 Task: Look for space in Herve, Belgium from 10th July, 2023 to 15th July, 2023 for 7 adults in price range Rs.10000 to Rs.15000. Place can be entire place or shared room with 4 bedrooms having 7 beds and 4 bathrooms. Property type can be house, flat, guest house. Amenities needed are: wifi, washing machine, heating, TV, free parkinig on premises, hot tub, gym, smoking allowed. Booking option can be shelf check-in. Required host language is English.
Action: Mouse moved to (335, 163)
Screenshot: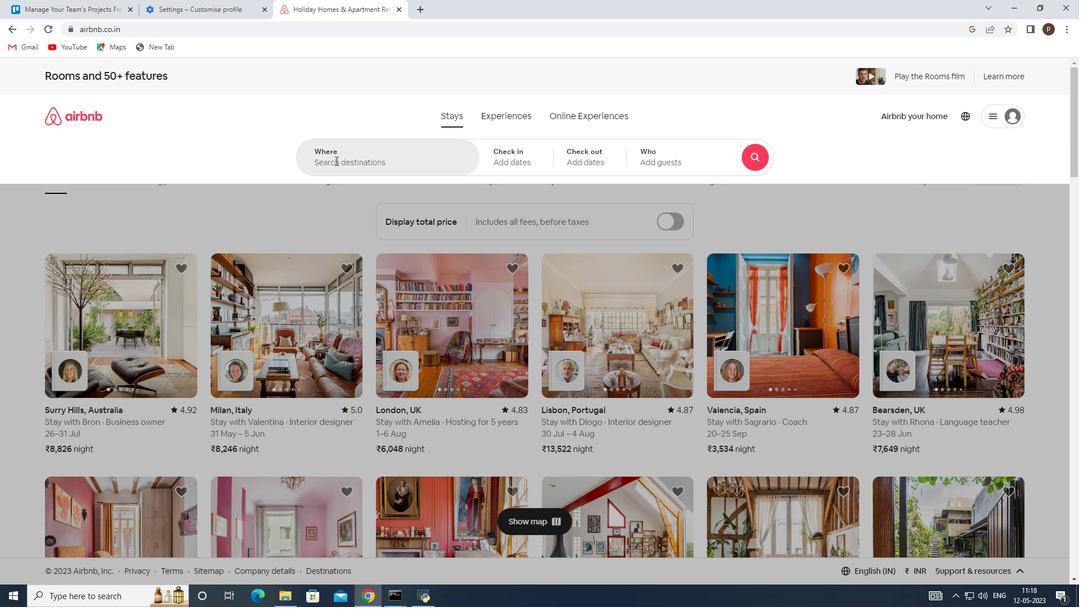 
Action: Mouse pressed left at (335, 163)
Screenshot: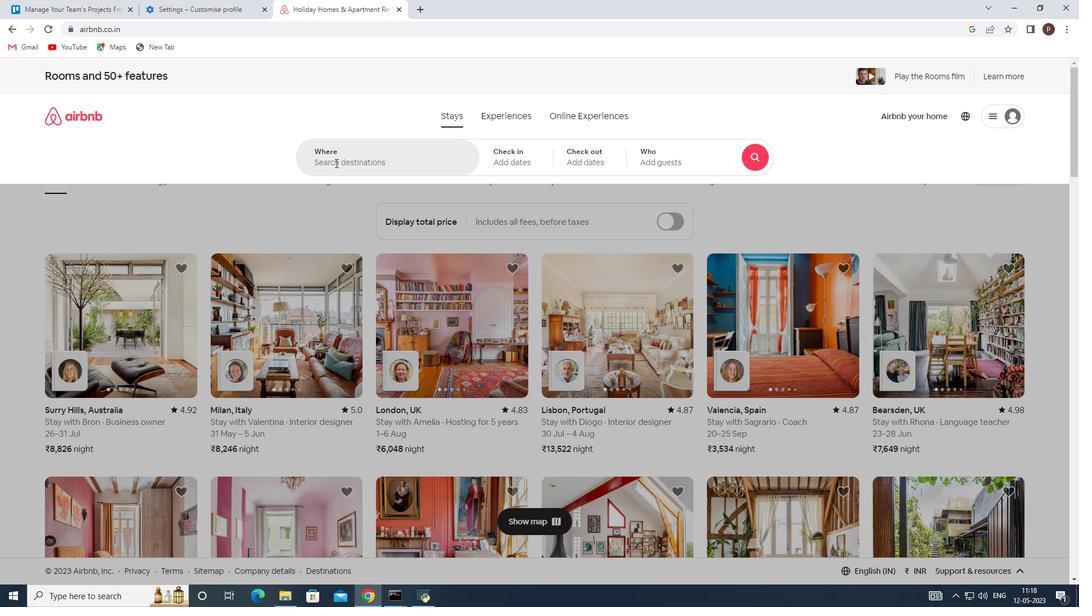 
Action: Key pressed <Key.caps_lock>H<Key.caps_lock>erve,<Key.space><Key.caps_lock>B<Key.caps_lock>elgium<Key.space><Key.enter>
Screenshot: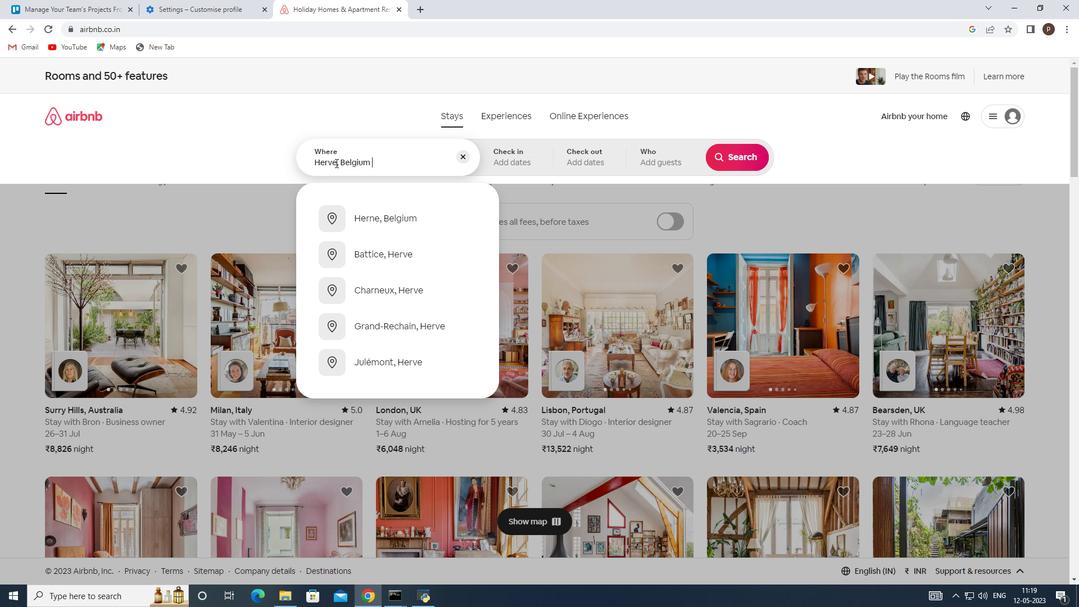 
Action: Mouse moved to (736, 242)
Screenshot: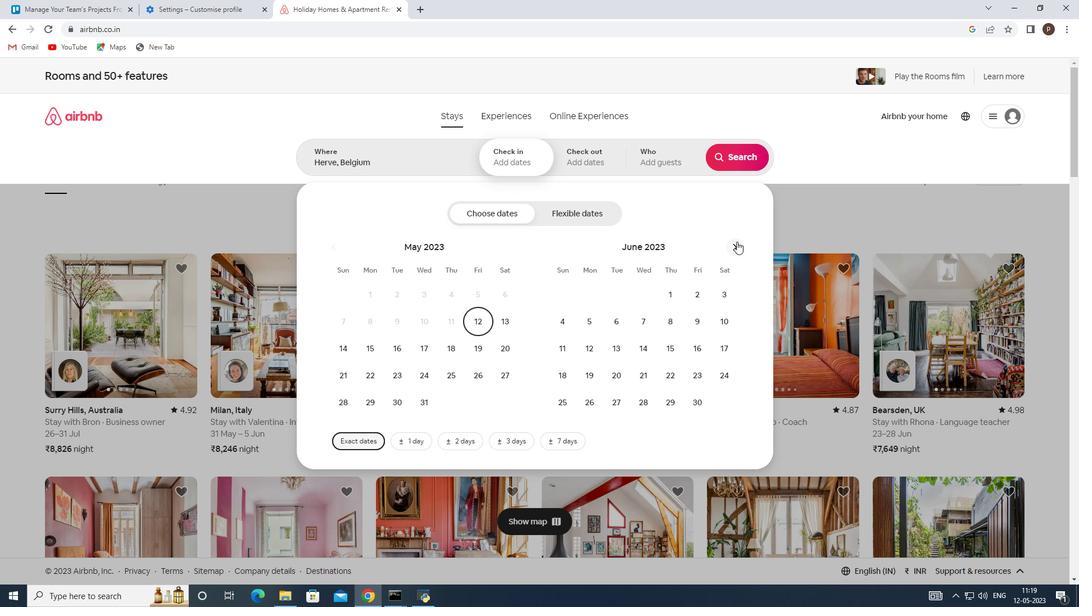 
Action: Mouse pressed left at (736, 242)
Screenshot: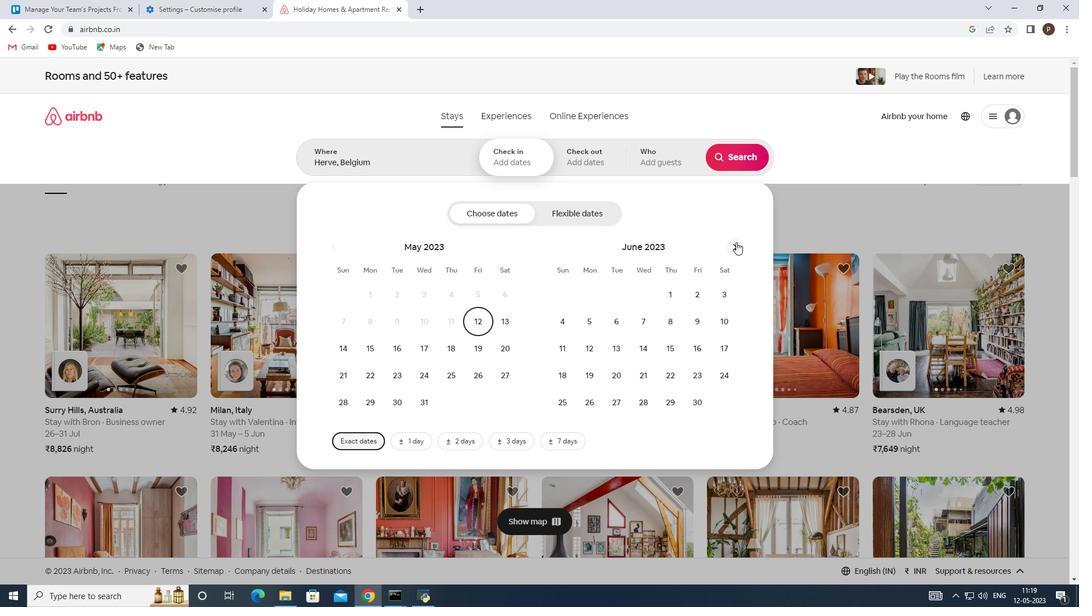 
Action: Mouse moved to (586, 350)
Screenshot: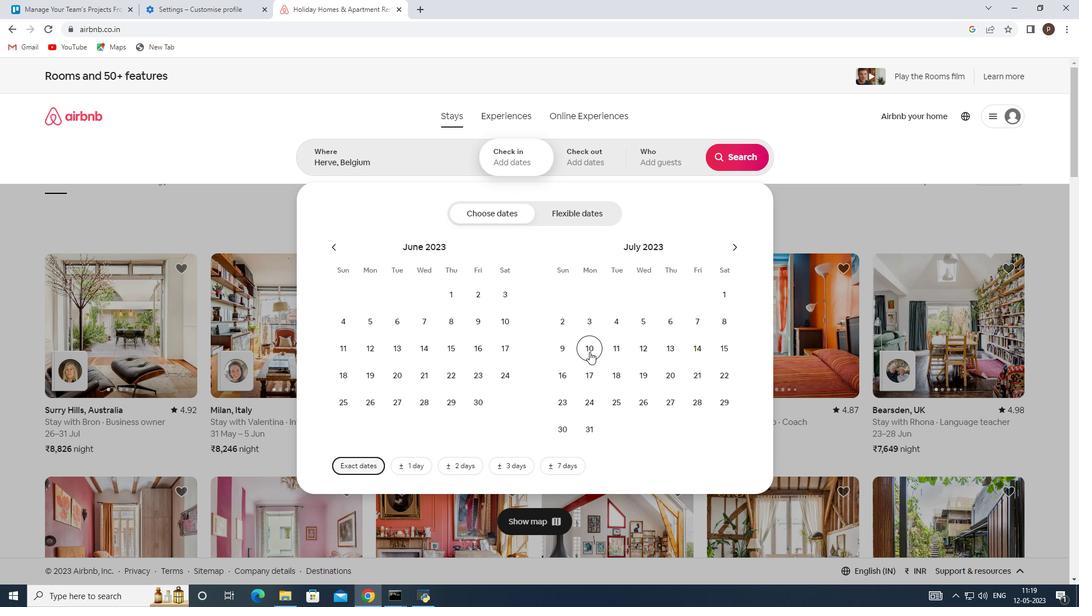 
Action: Mouse pressed left at (586, 350)
Screenshot: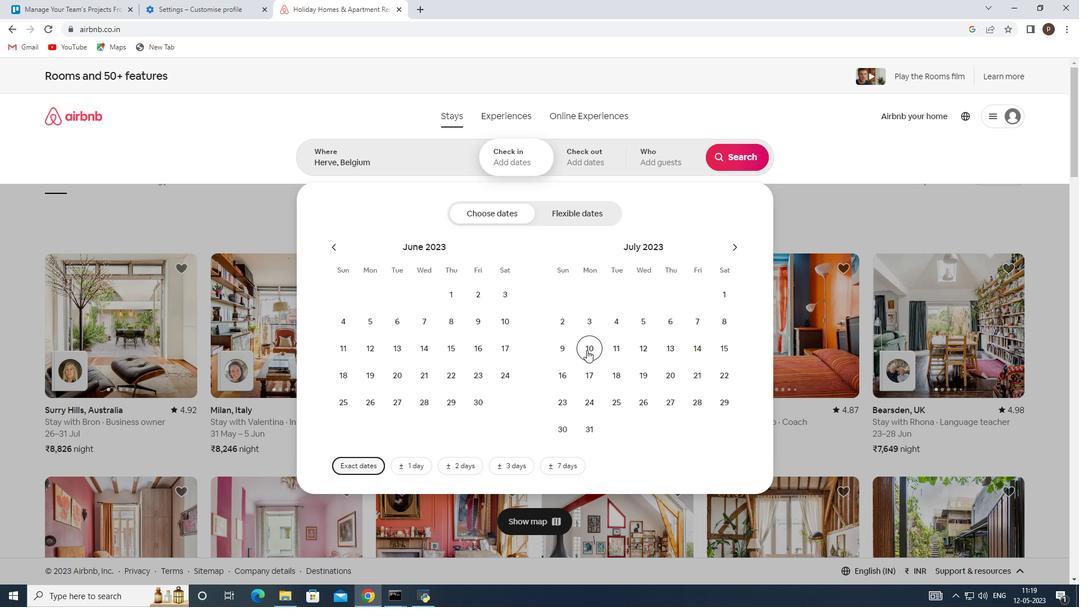 
Action: Mouse moved to (724, 347)
Screenshot: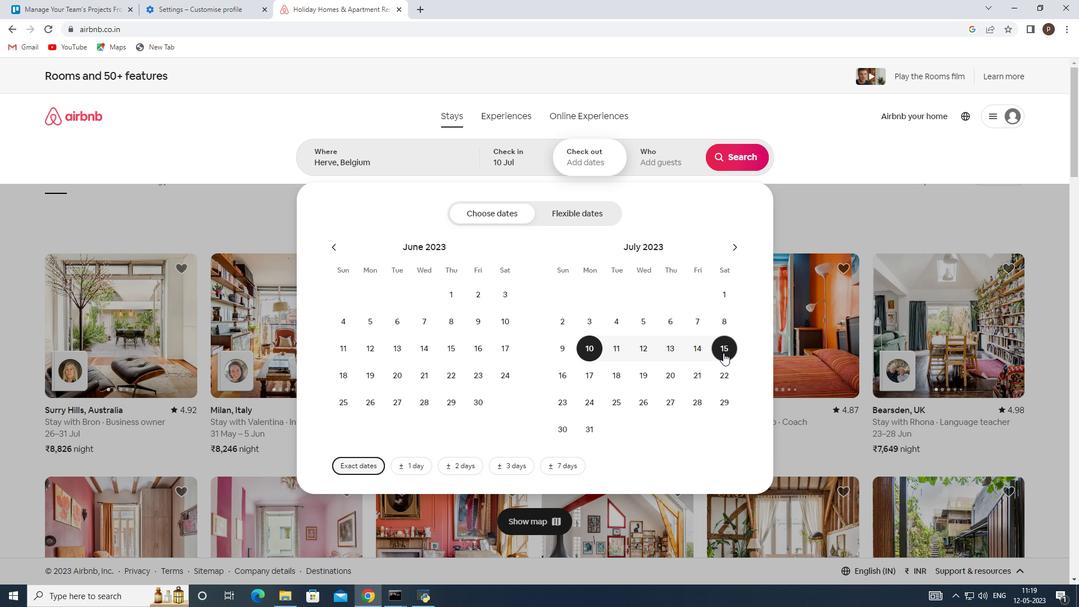 
Action: Mouse pressed left at (724, 347)
Screenshot: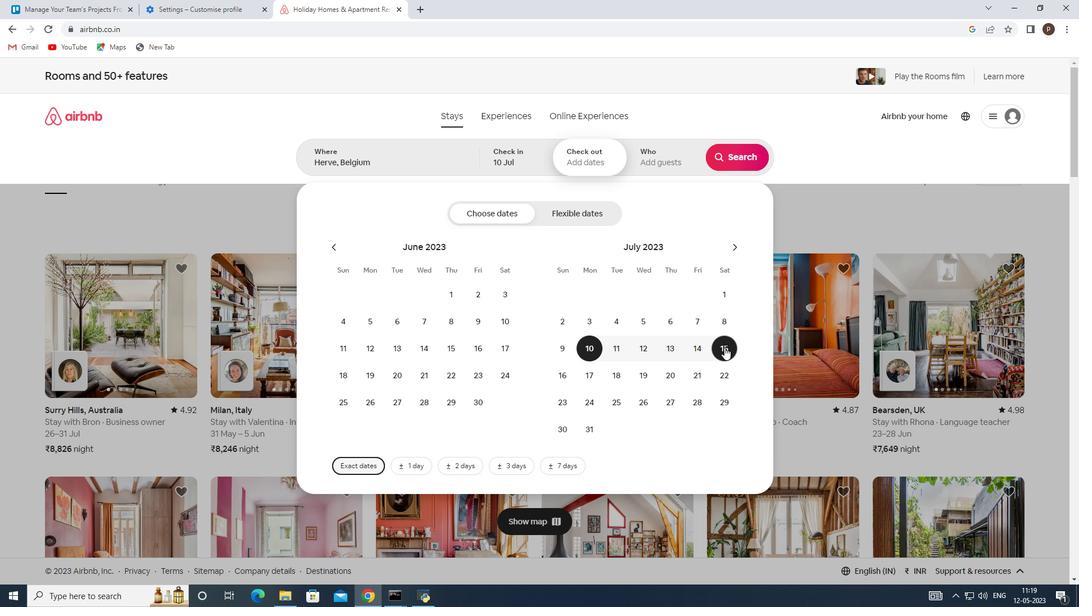 
Action: Mouse moved to (647, 154)
Screenshot: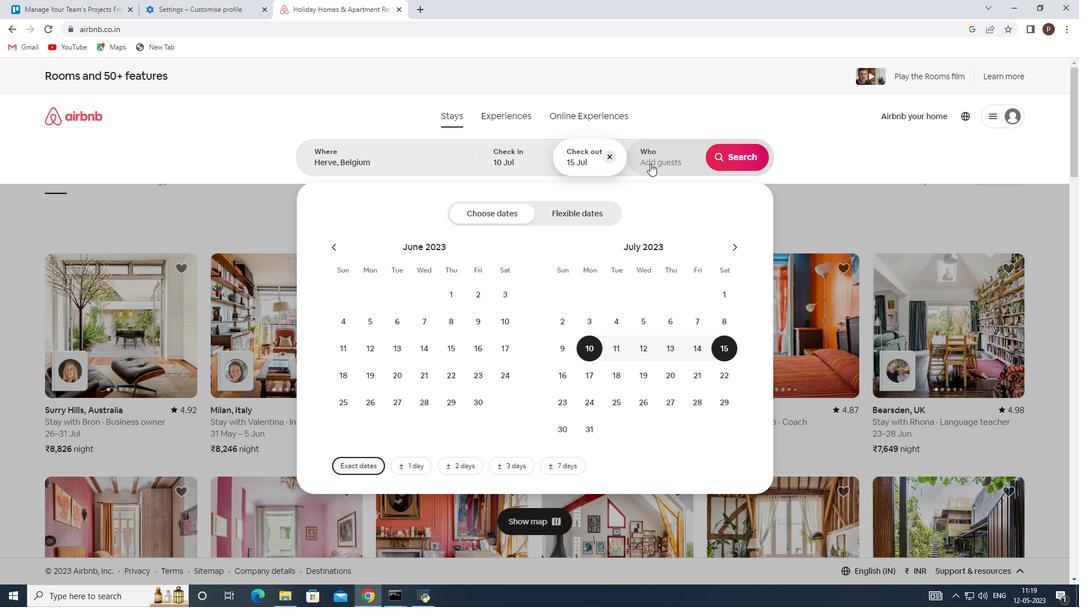 
Action: Mouse pressed left at (647, 154)
Screenshot: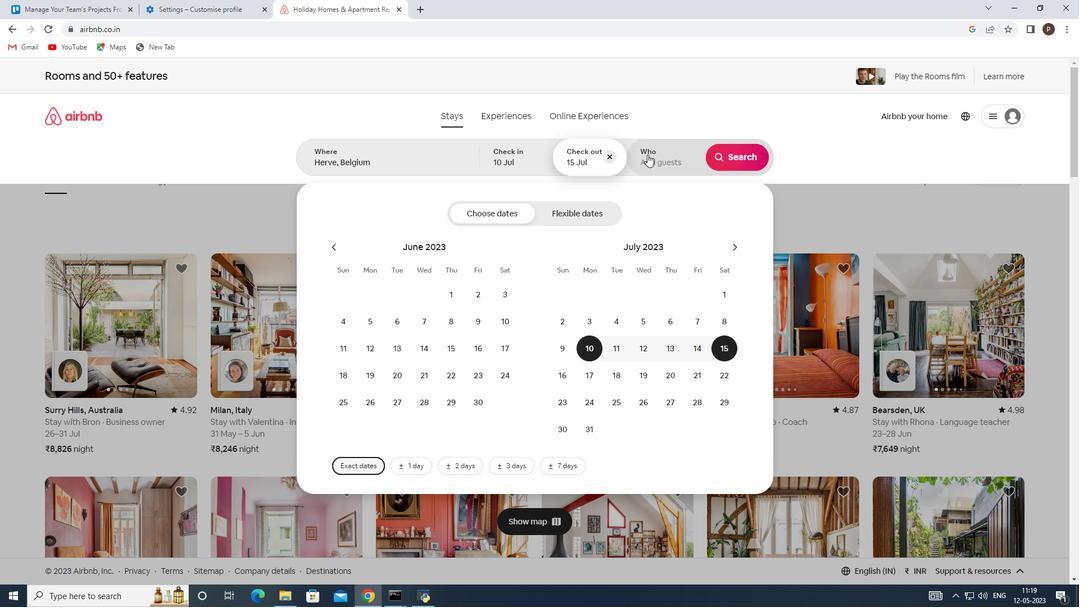 
Action: Mouse moved to (739, 213)
Screenshot: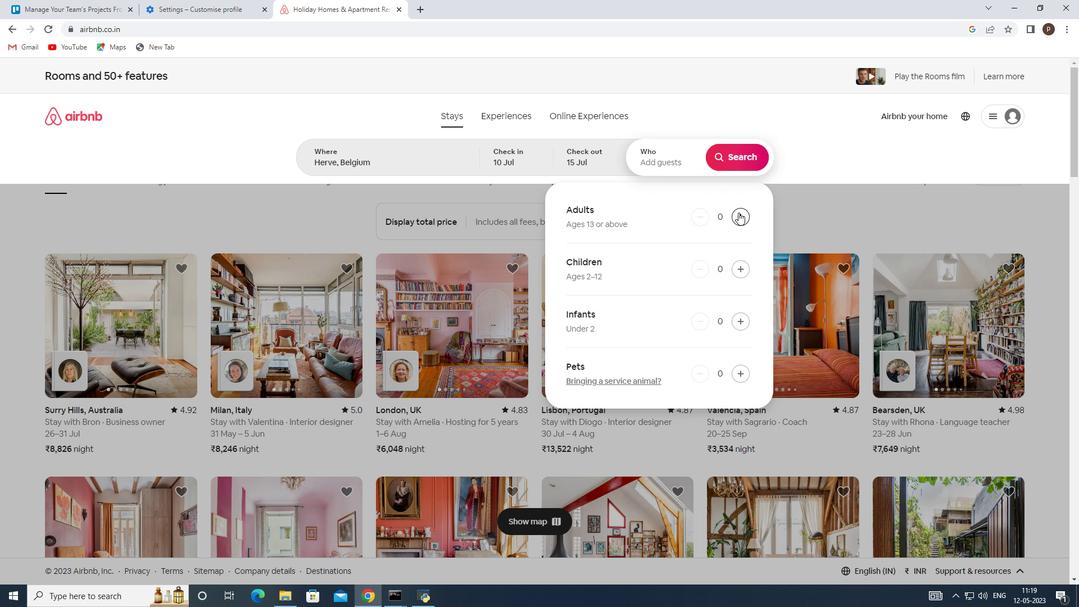 
Action: Mouse pressed left at (739, 213)
Screenshot: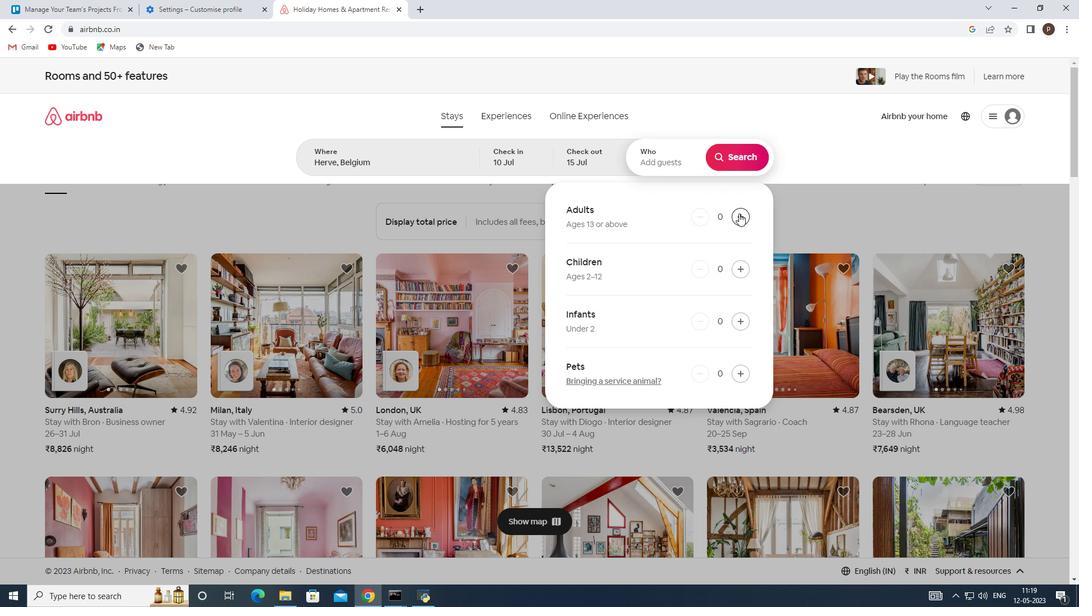 
Action: Mouse pressed left at (739, 213)
Screenshot: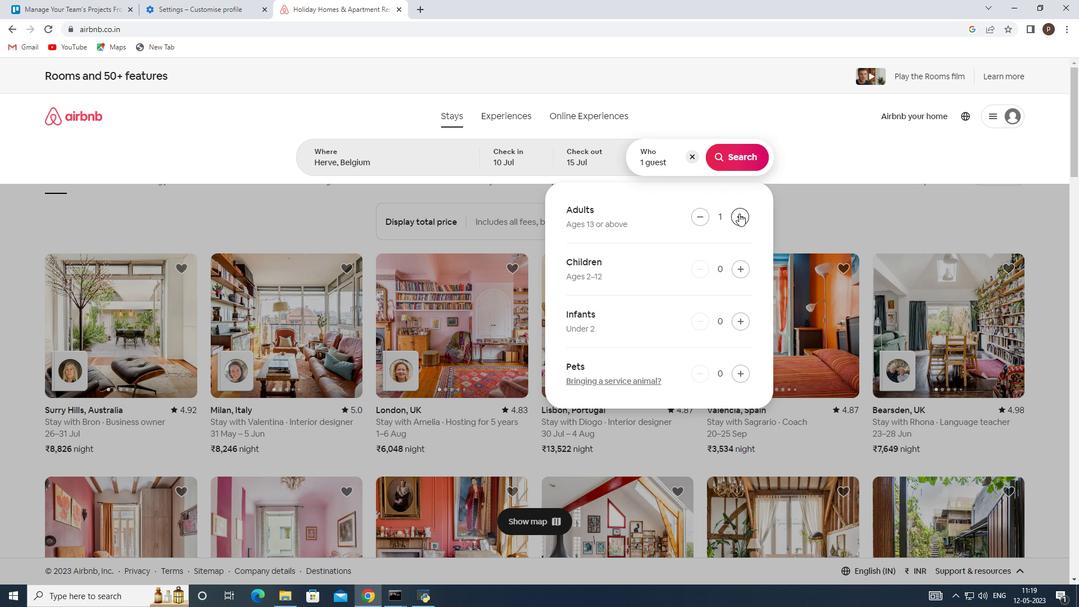 
Action: Mouse pressed left at (739, 213)
Screenshot: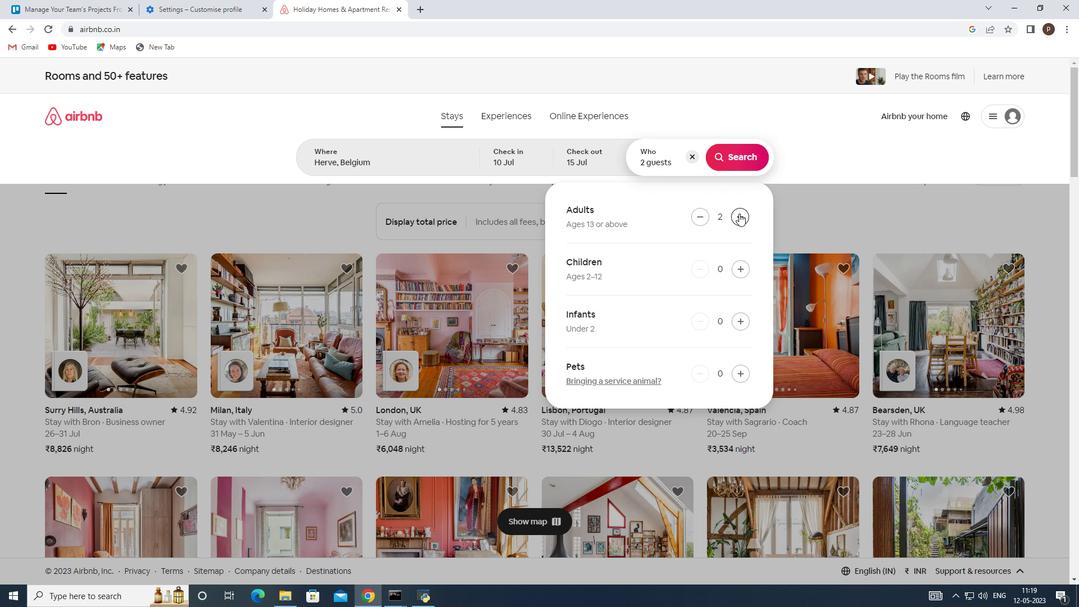 
Action: Mouse pressed left at (739, 213)
Screenshot: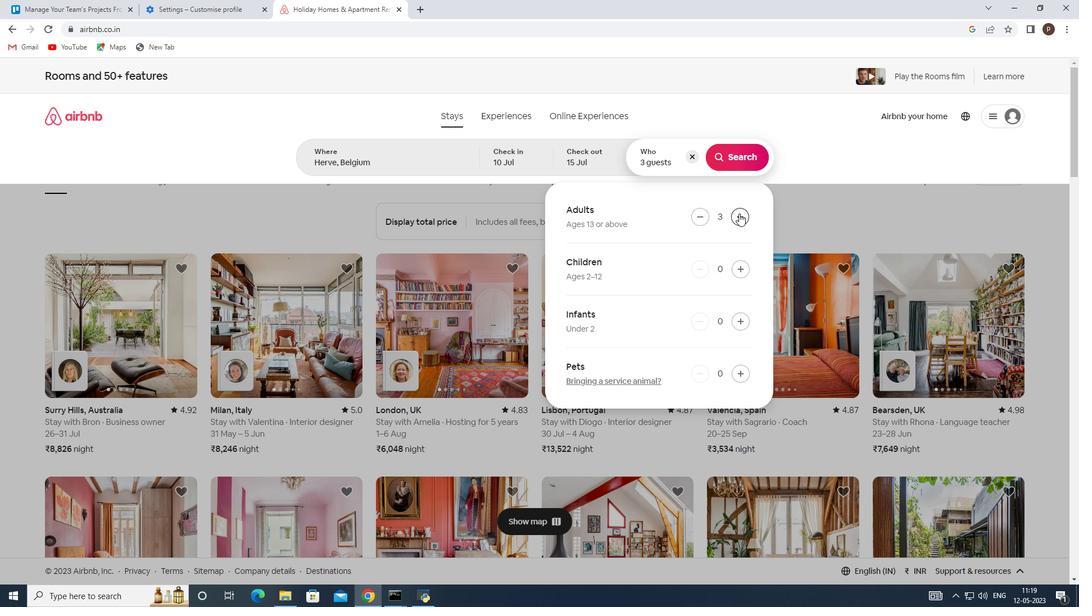 
Action: Mouse pressed left at (739, 213)
Screenshot: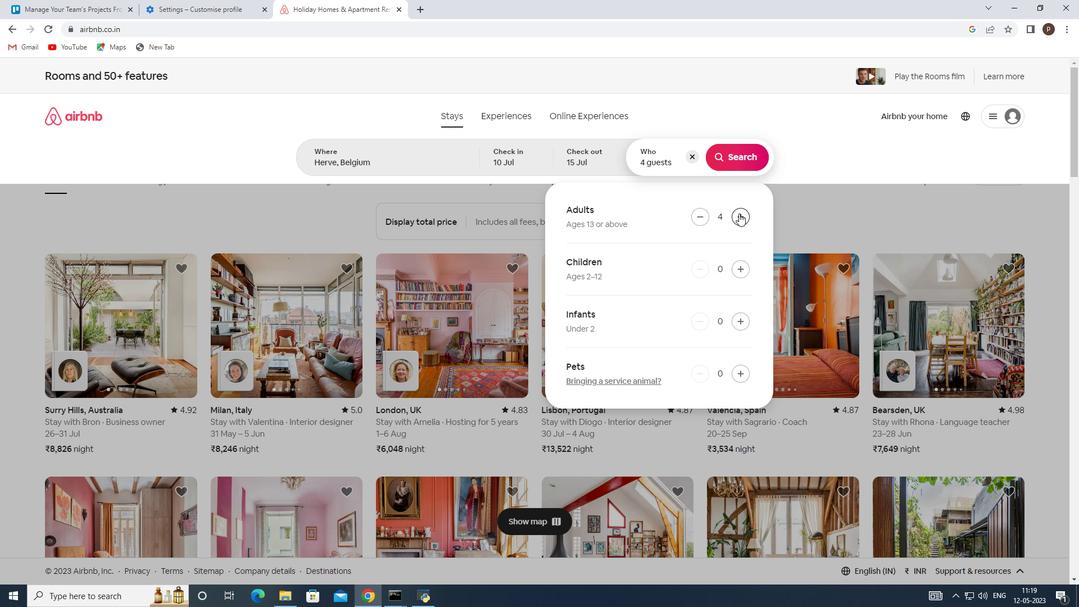 
Action: Mouse pressed left at (739, 213)
Screenshot: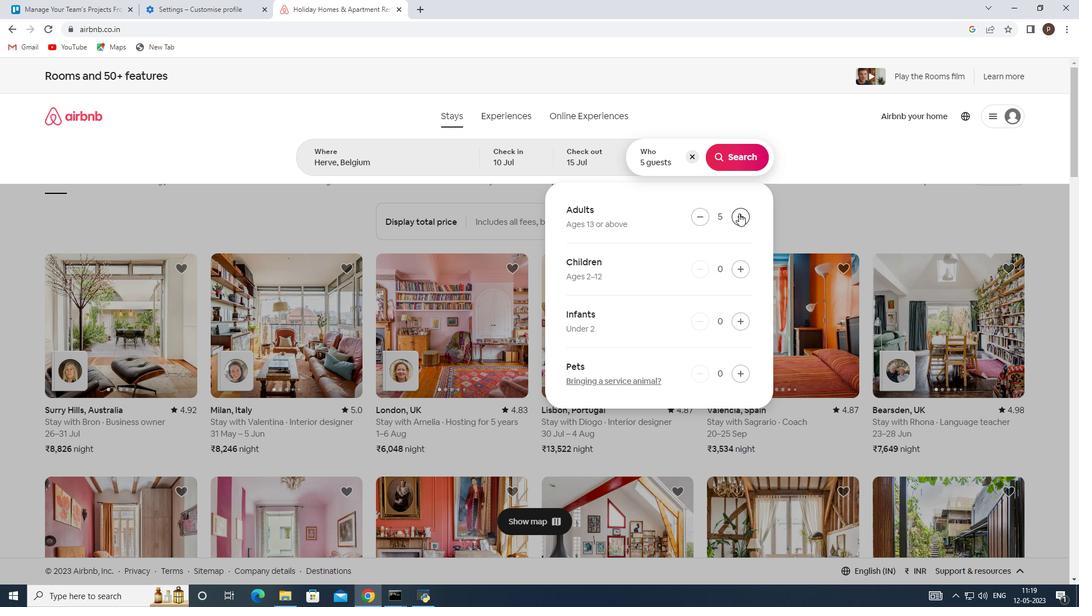 
Action: Mouse pressed left at (739, 213)
Screenshot: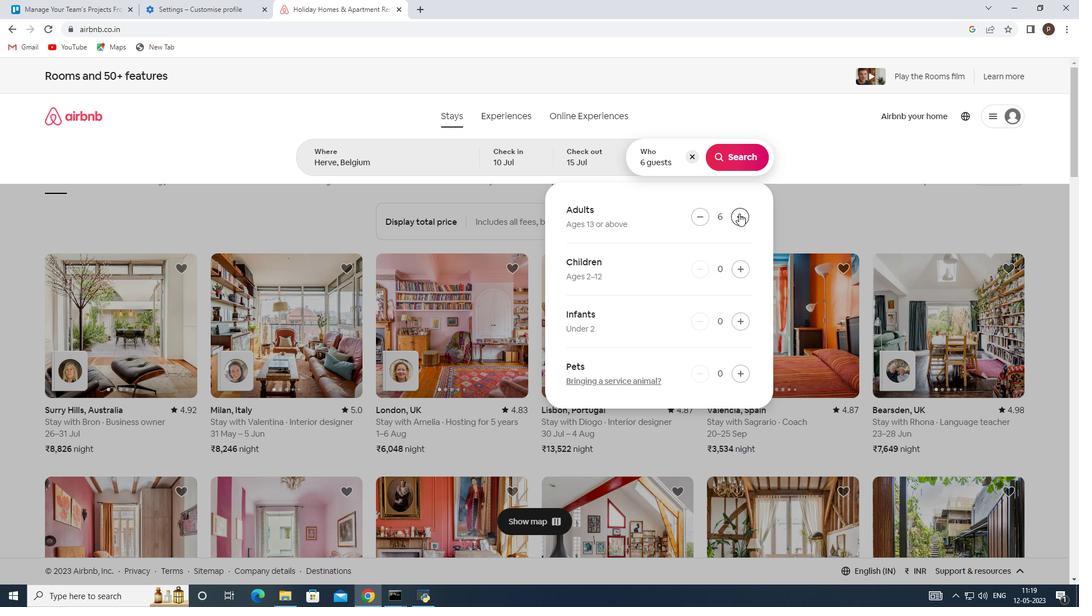 
Action: Mouse moved to (731, 154)
Screenshot: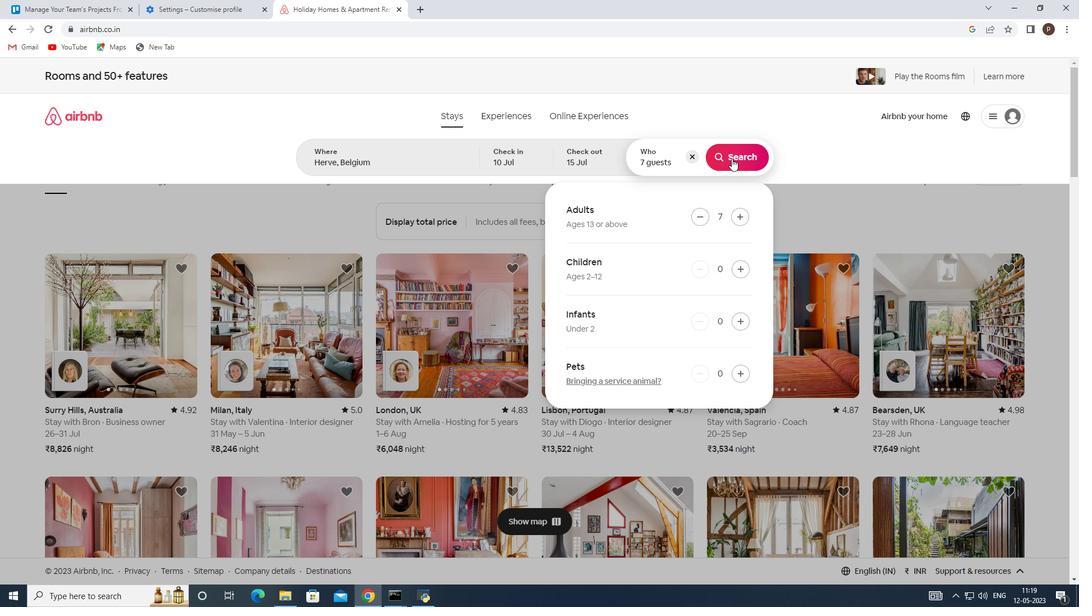 
Action: Mouse pressed left at (731, 154)
Screenshot: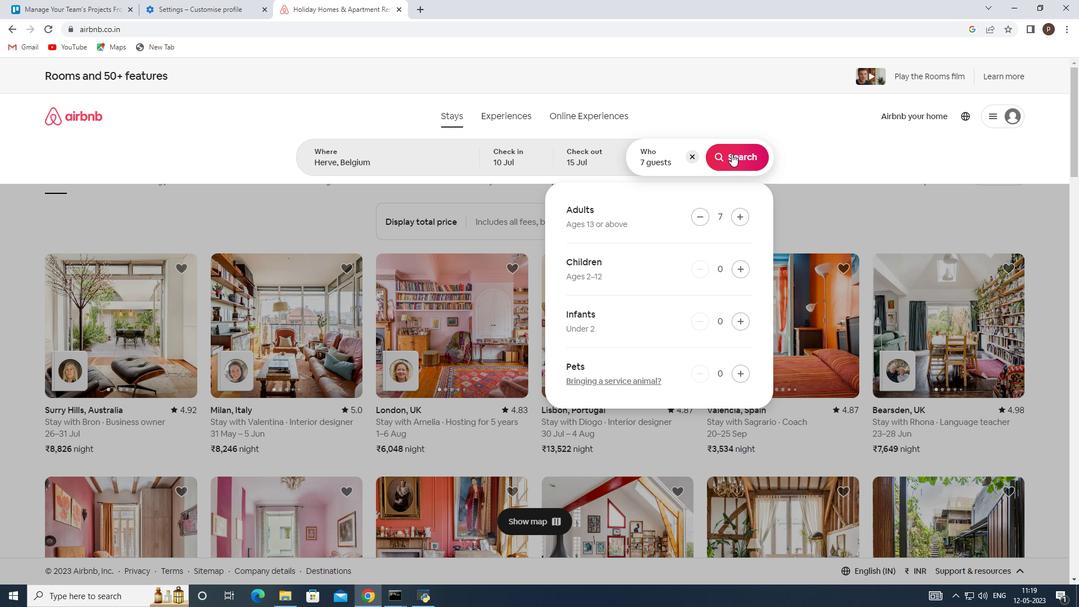 
Action: Mouse moved to (1018, 124)
Screenshot: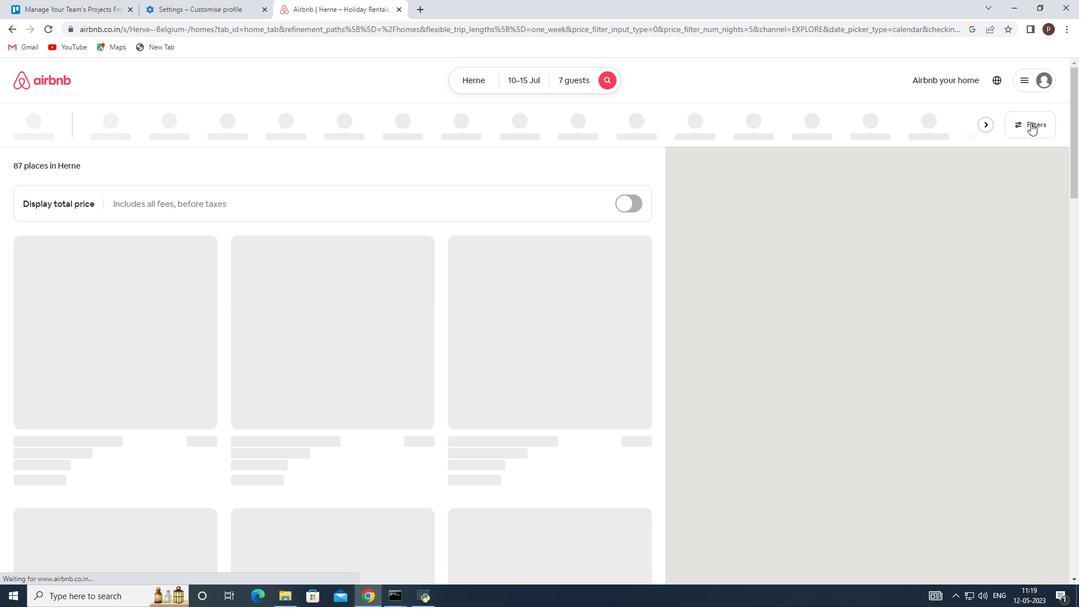
Action: Mouse pressed left at (1018, 124)
Screenshot: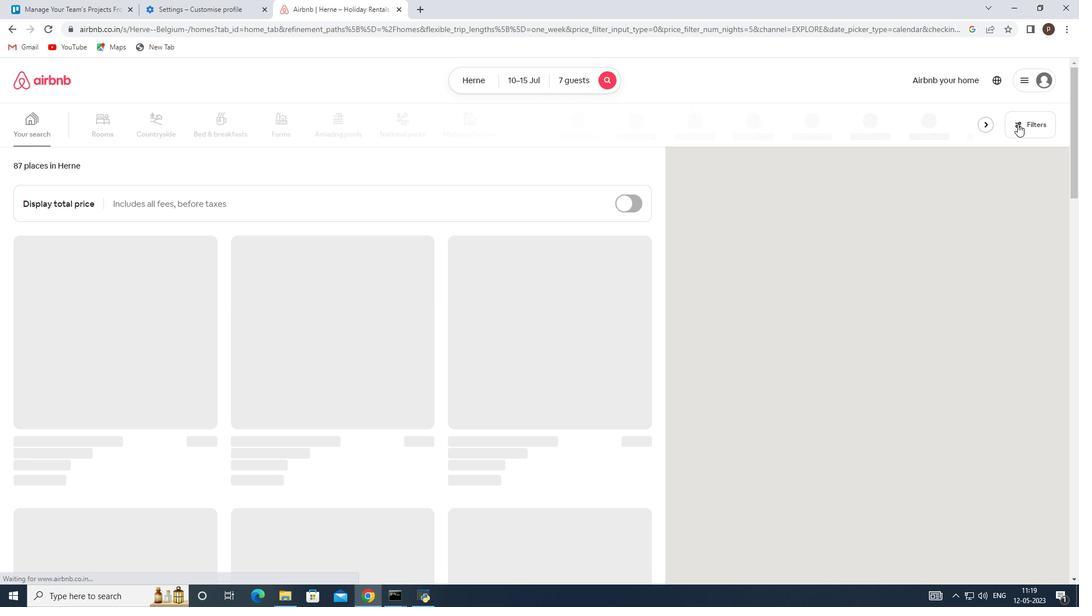 
Action: Mouse moved to (370, 401)
Screenshot: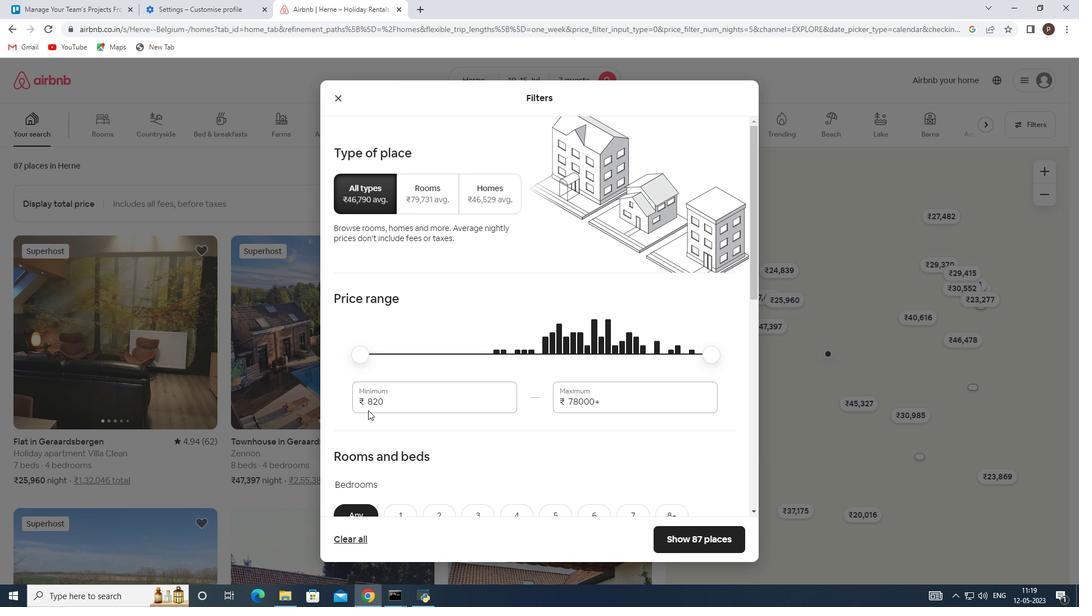 
Action: Mouse pressed left at (370, 401)
Screenshot: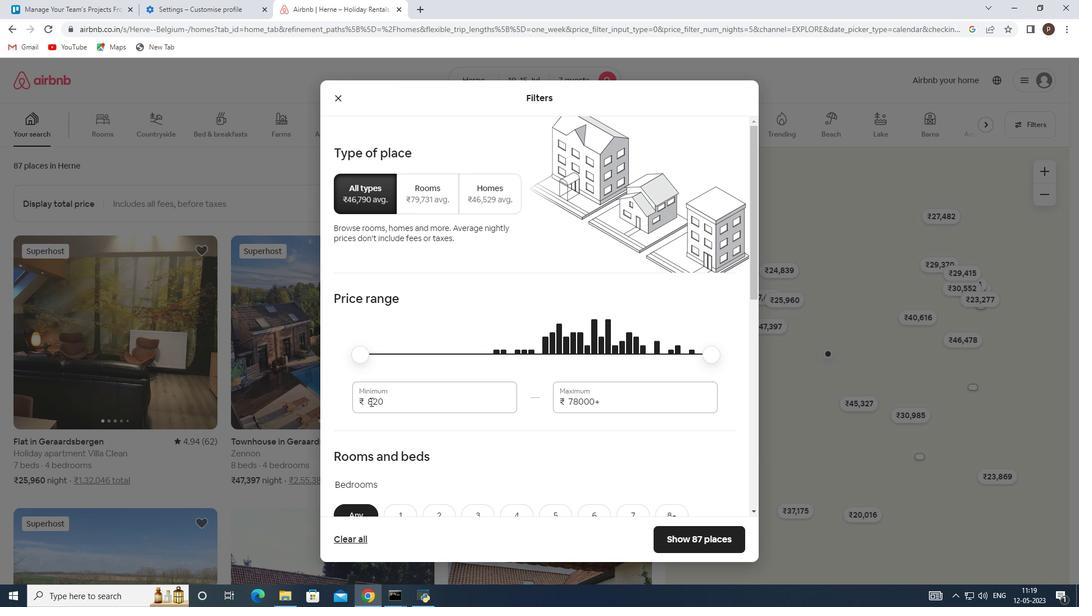 
Action: Mouse pressed left at (370, 401)
Screenshot: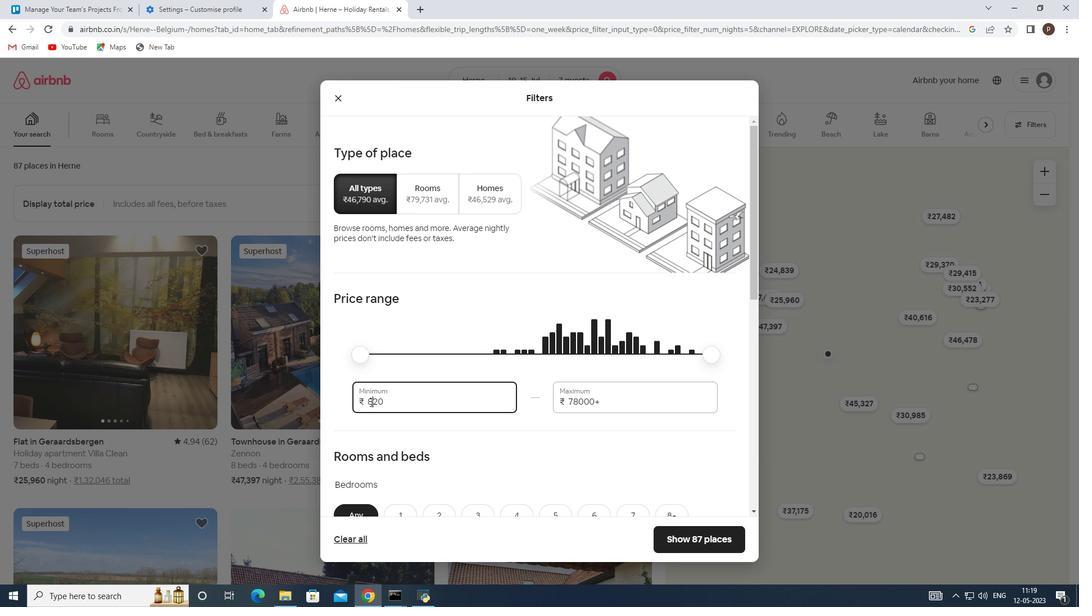 
Action: Key pressed 10000<Key.tab>15000
Screenshot: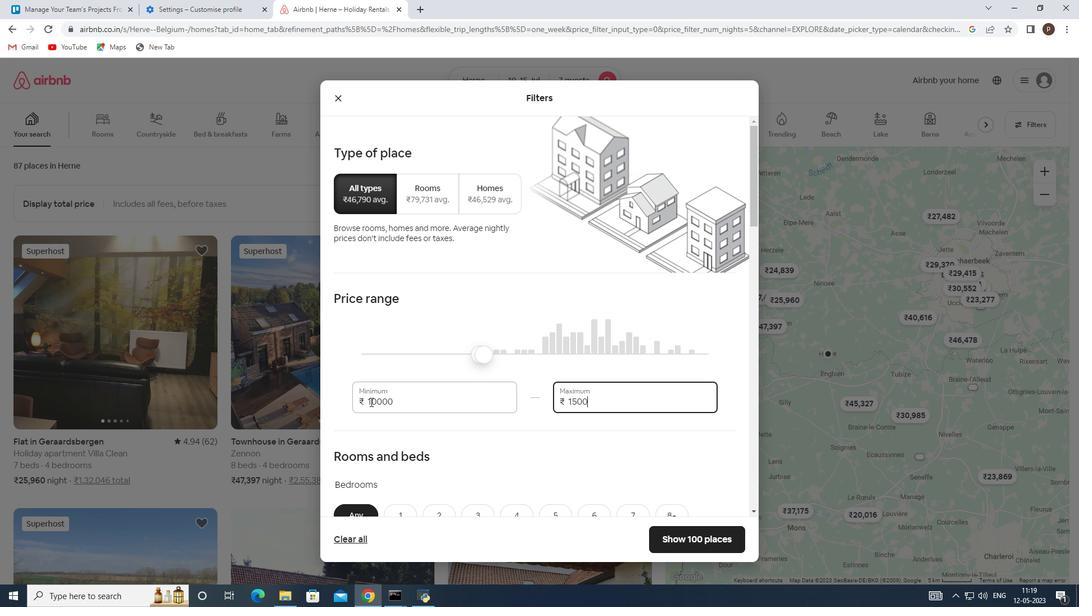 
Action: Mouse moved to (437, 417)
Screenshot: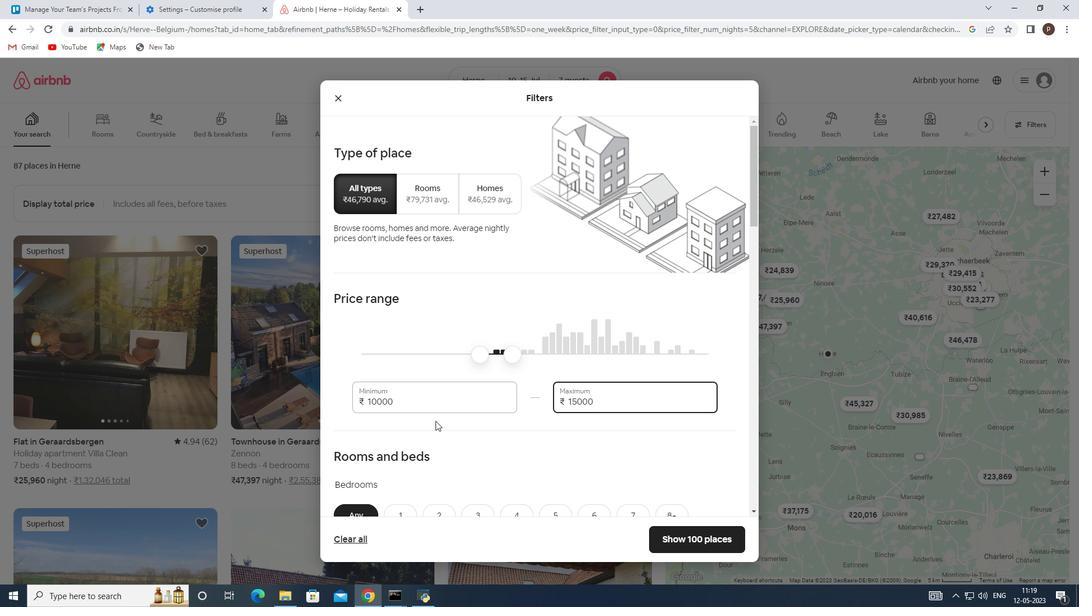 
Action: Mouse scrolled (437, 417) with delta (0, 0)
Screenshot: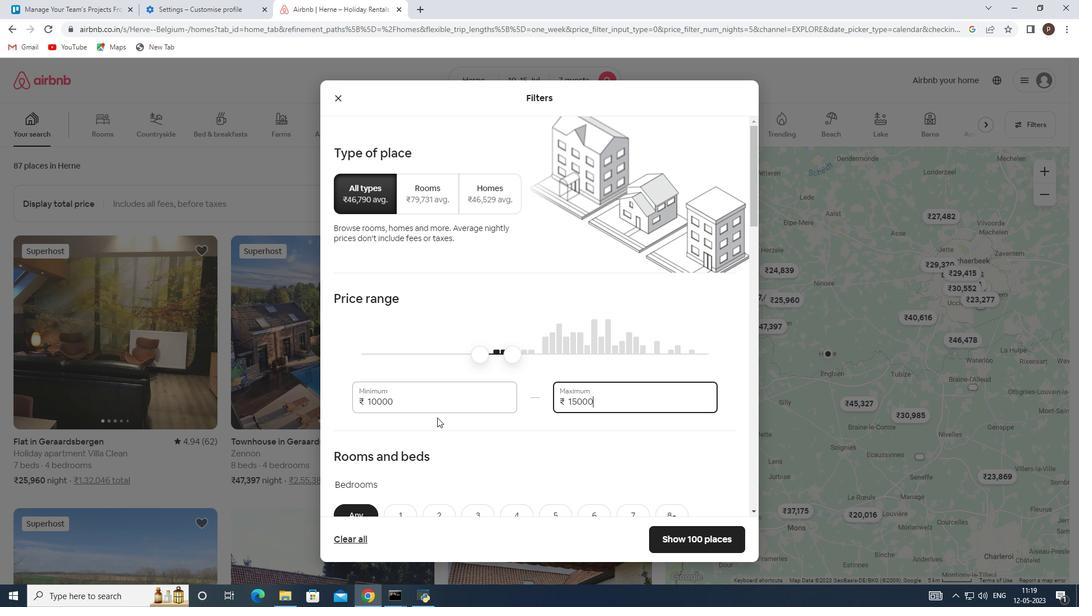 
Action: Mouse moved to (489, 410)
Screenshot: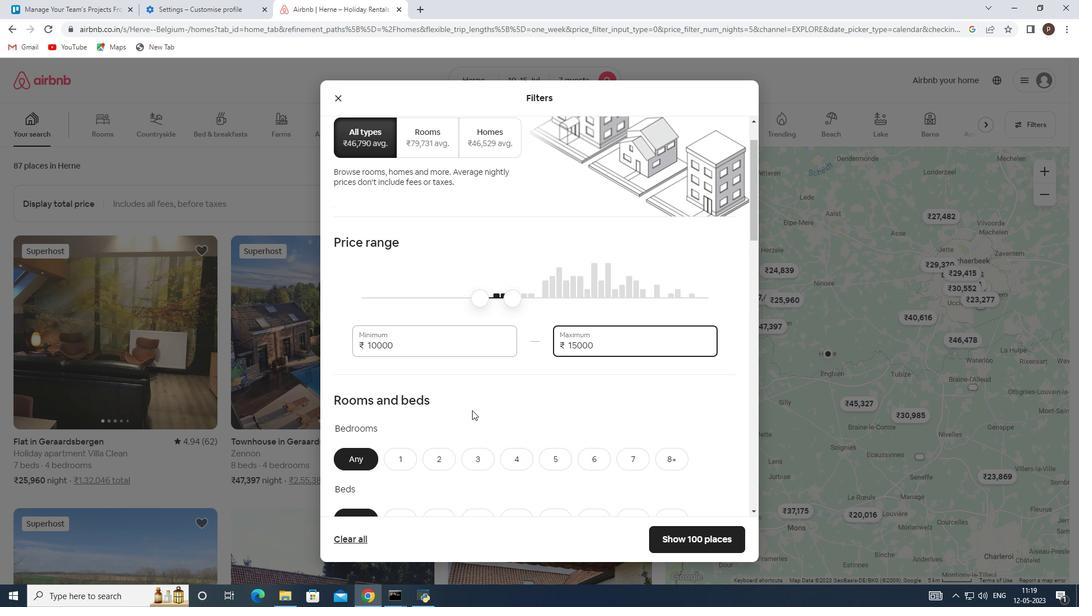 
Action: Mouse scrolled (489, 410) with delta (0, 0)
Screenshot: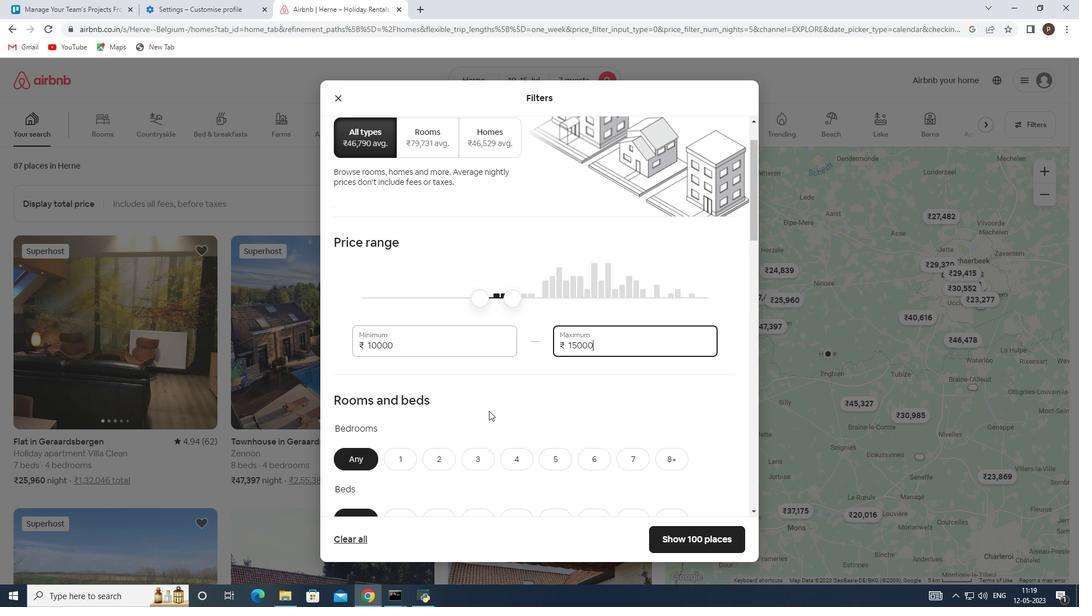 
Action: Mouse moved to (512, 401)
Screenshot: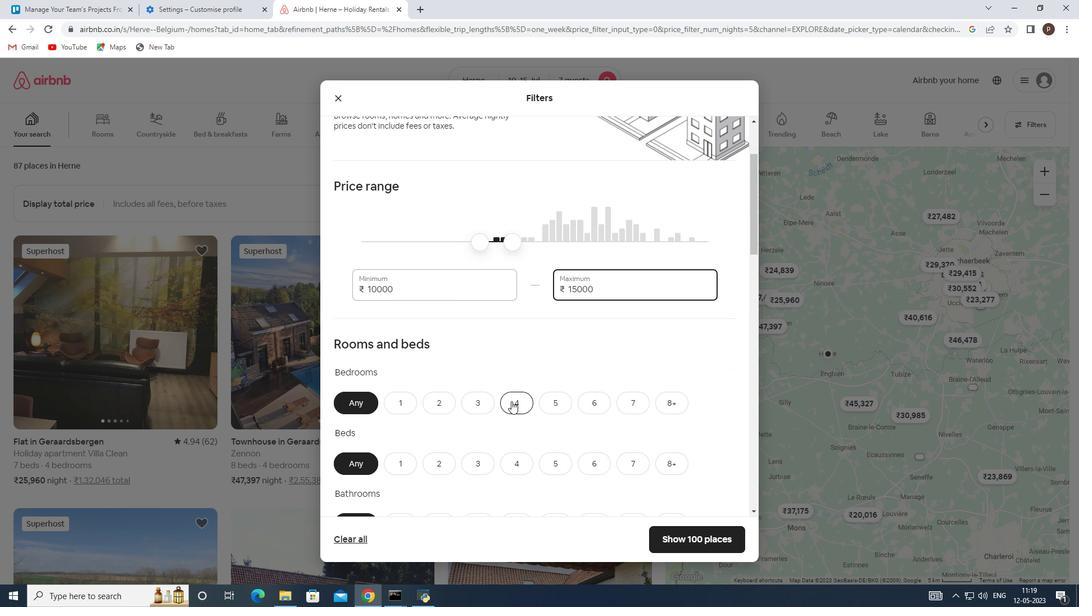 
Action: Mouse pressed left at (512, 401)
Screenshot: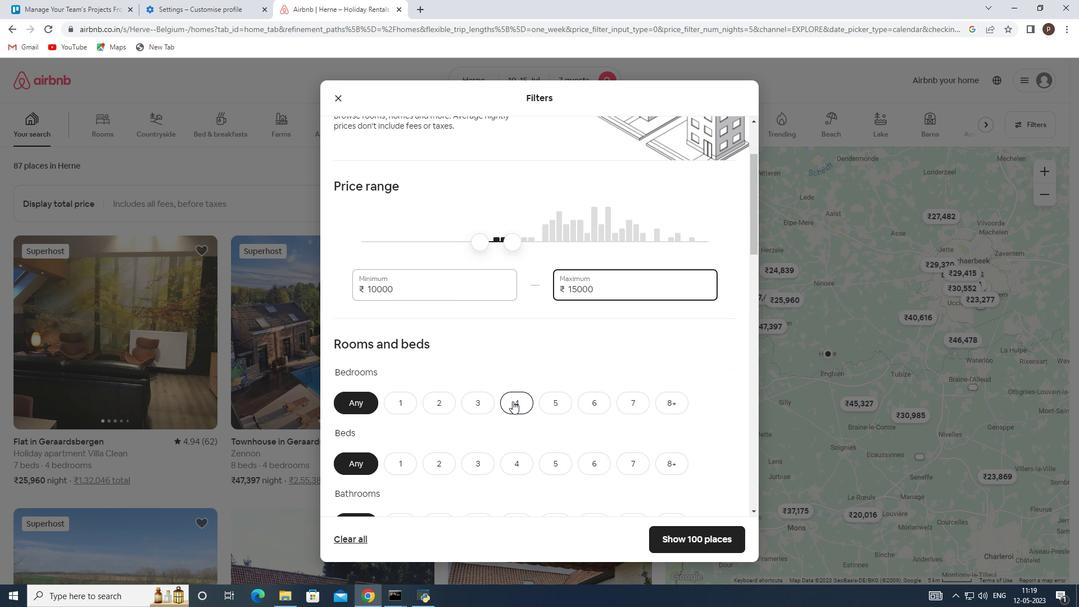 
Action: Mouse moved to (636, 458)
Screenshot: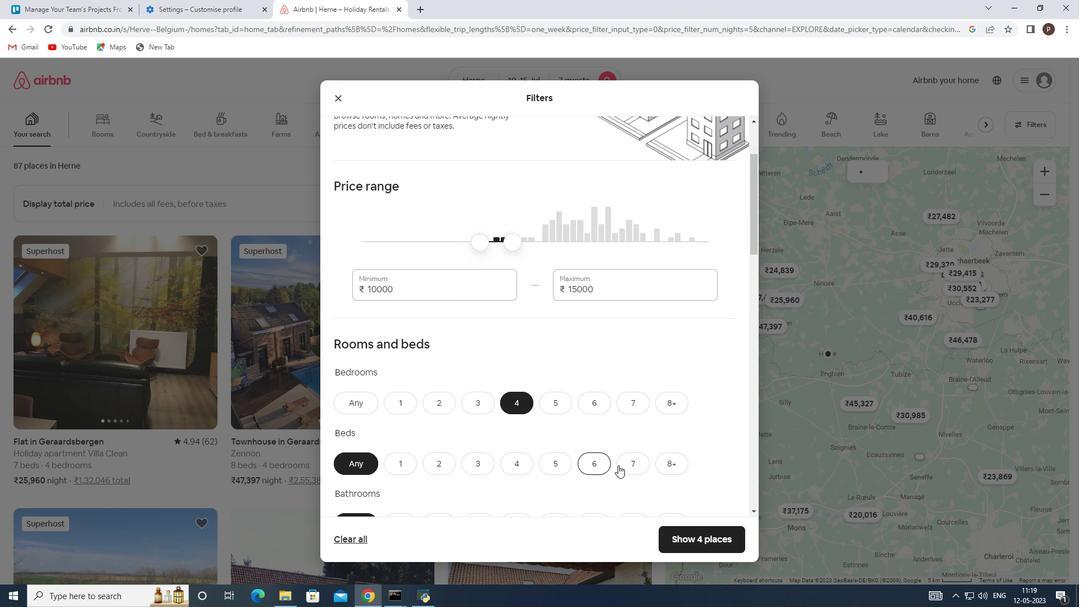 
Action: Mouse pressed left at (636, 458)
Screenshot: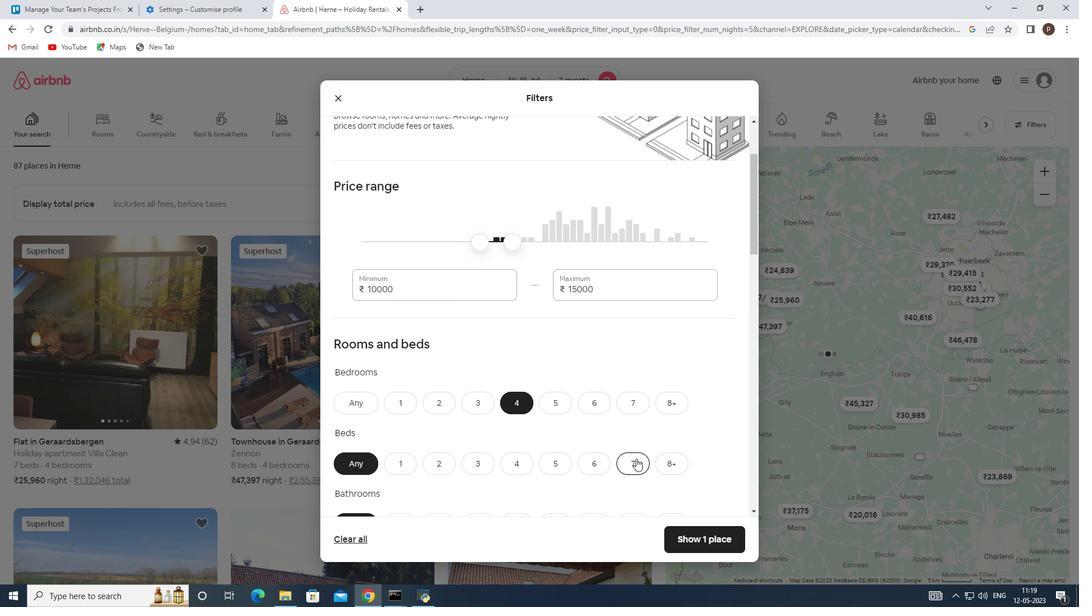 
Action: Mouse moved to (554, 460)
Screenshot: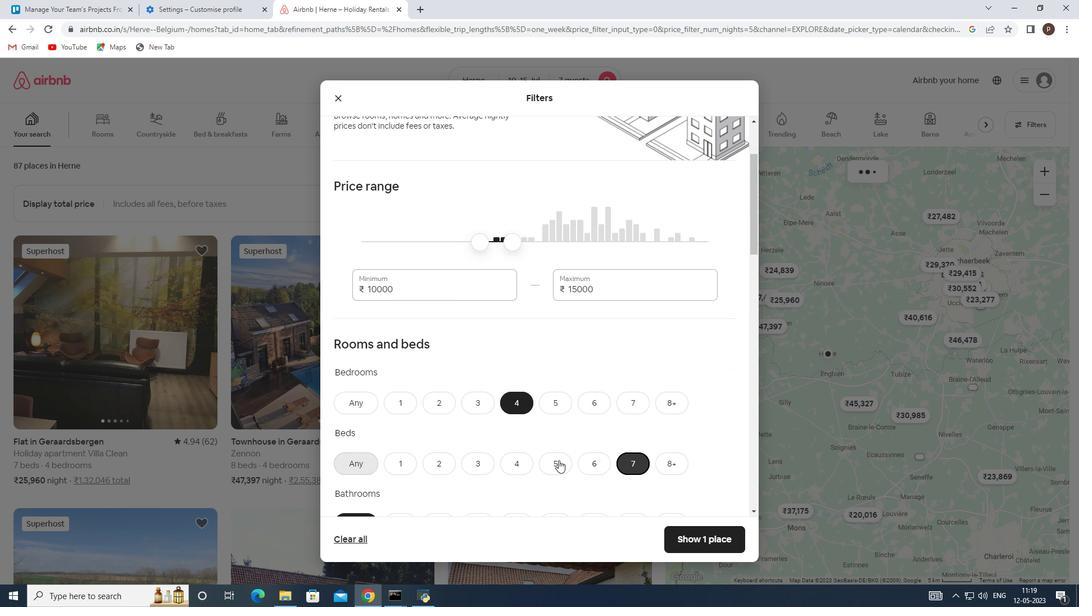 
Action: Mouse scrolled (554, 459) with delta (0, 0)
Screenshot: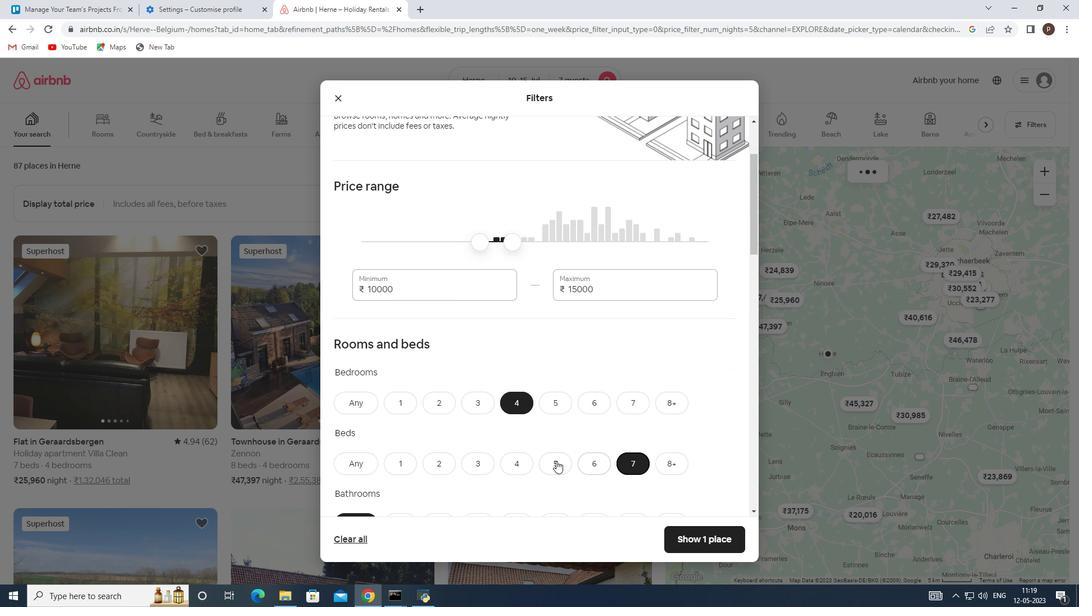 
Action: Mouse scrolled (554, 459) with delta (0, 0)
Screenshot: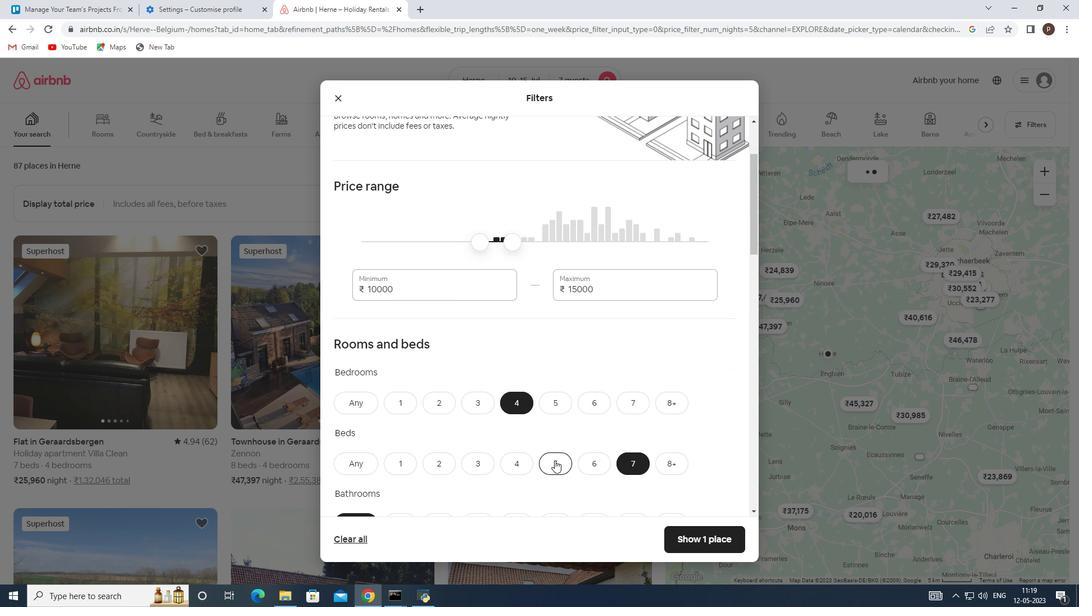 
Action: Mouse moved to (511, 410)
Screenshot: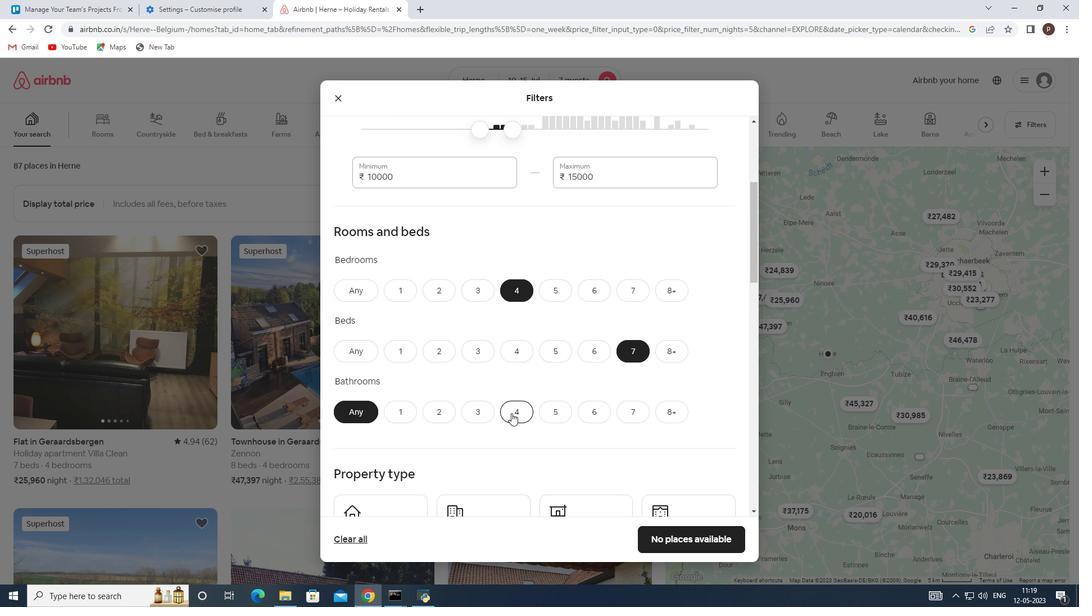 
Action: Mouse pressed left at (511, 410)
Screenshot: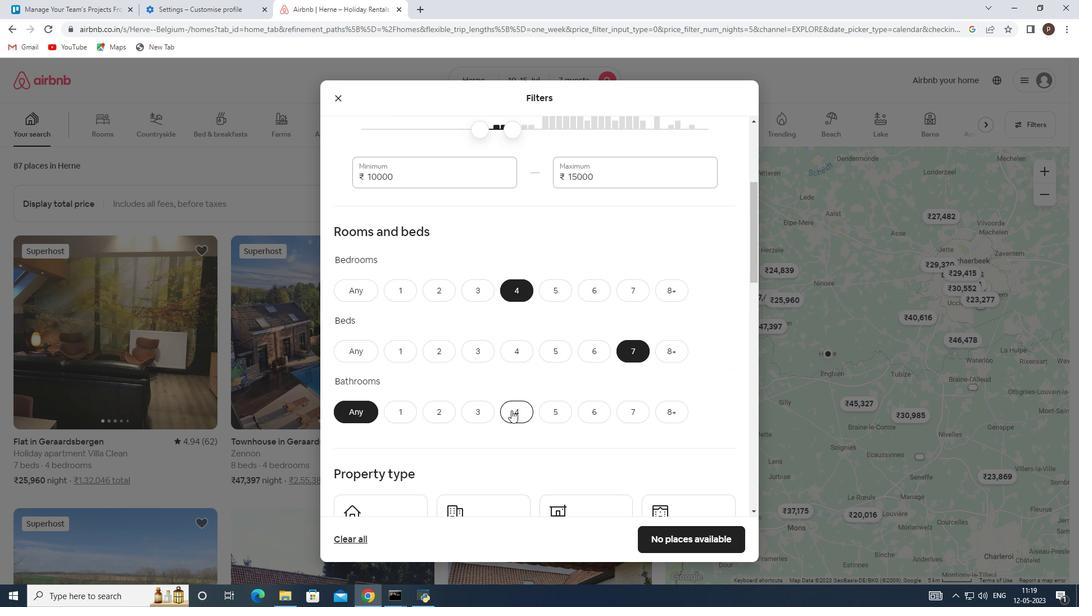 
Action: Mouse moved to (511, 413)
Screenshot: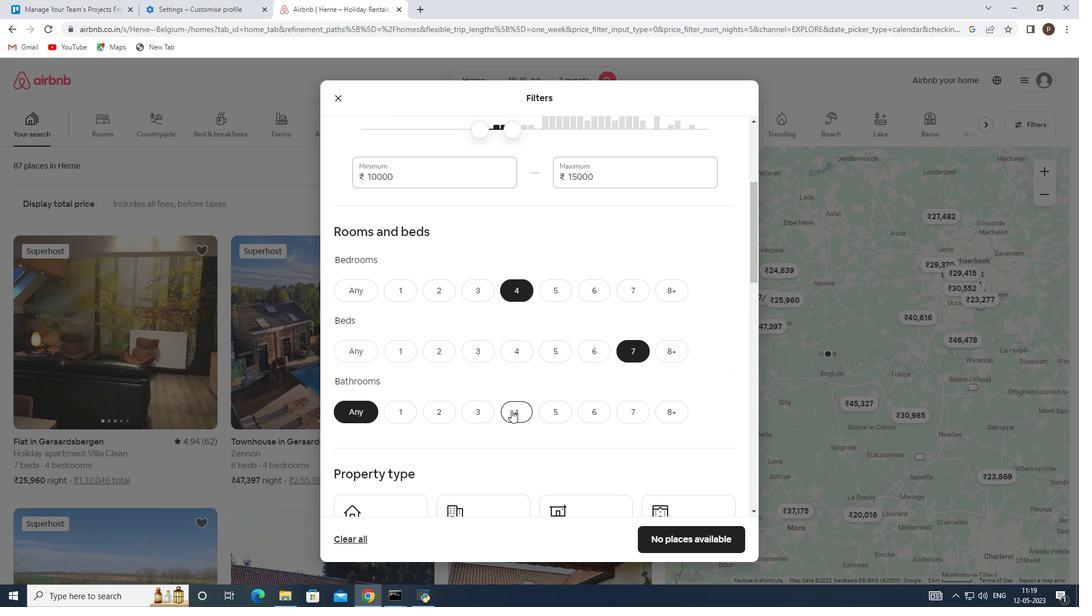
Action: Mouse scrolled (511, 412) with delta (0, 0)
Screenshot: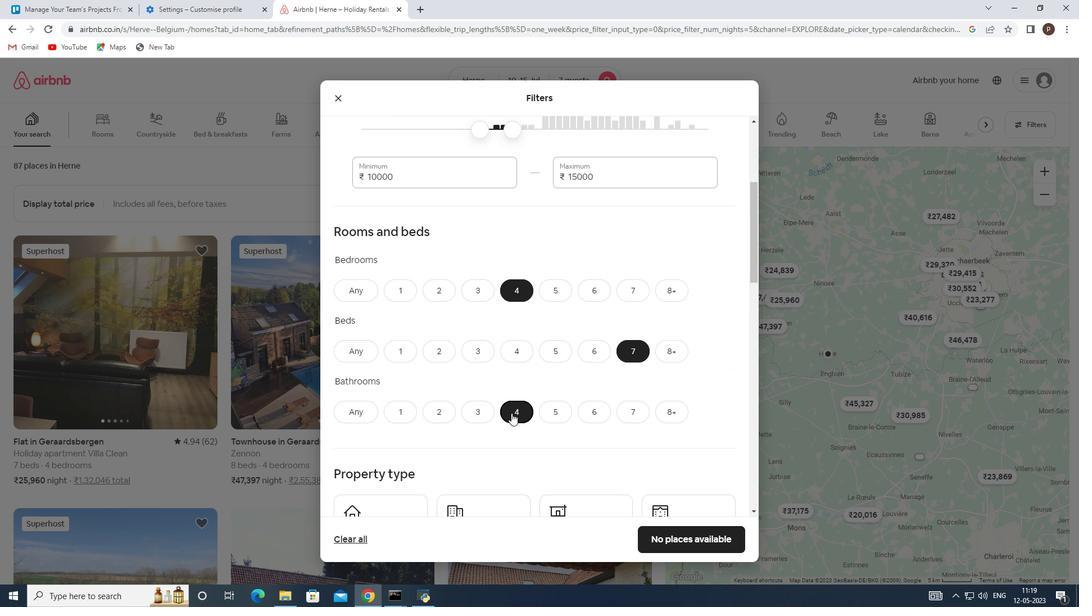 
Action: Mouse moved to (514, 413)
Screenshot: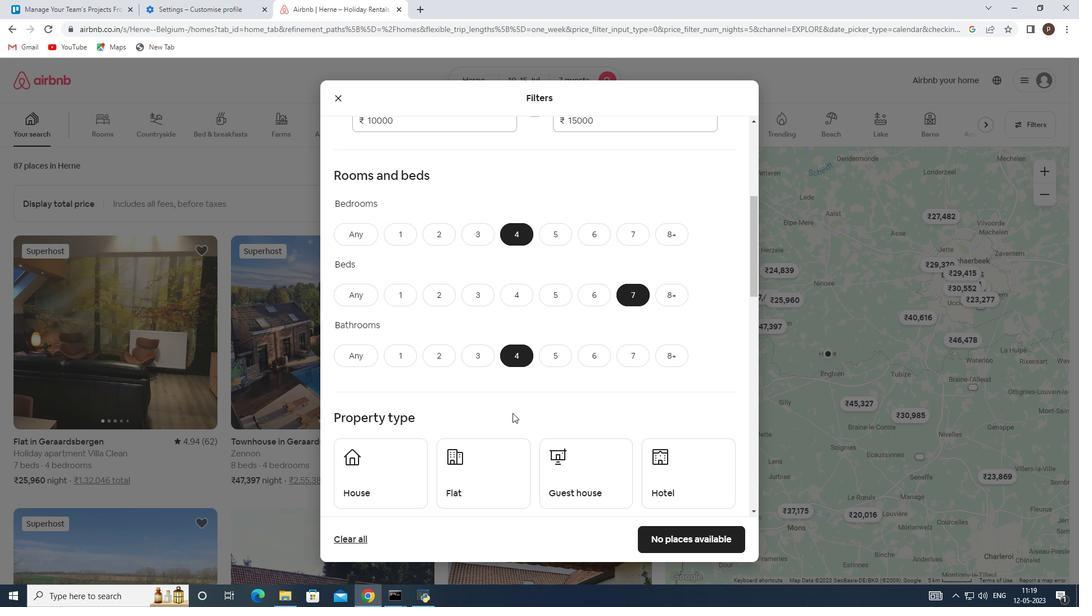
Action: Mouse scrolled (514, 412) with delta (0, 0)
Screenshot: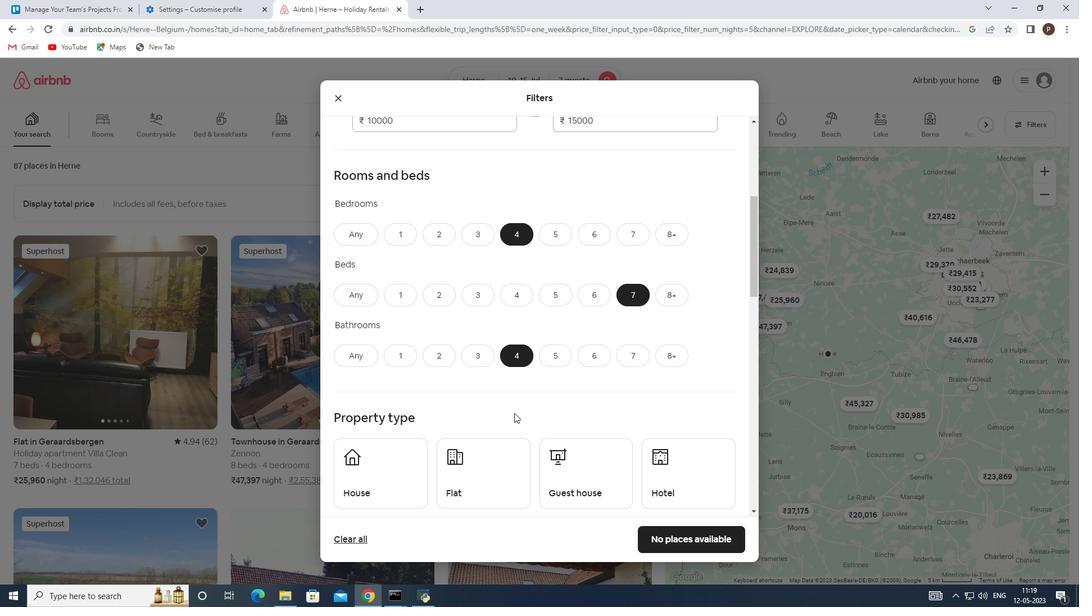
Action: Mouse scrolled (514, 412) with delta (0, 0)
Screenshot: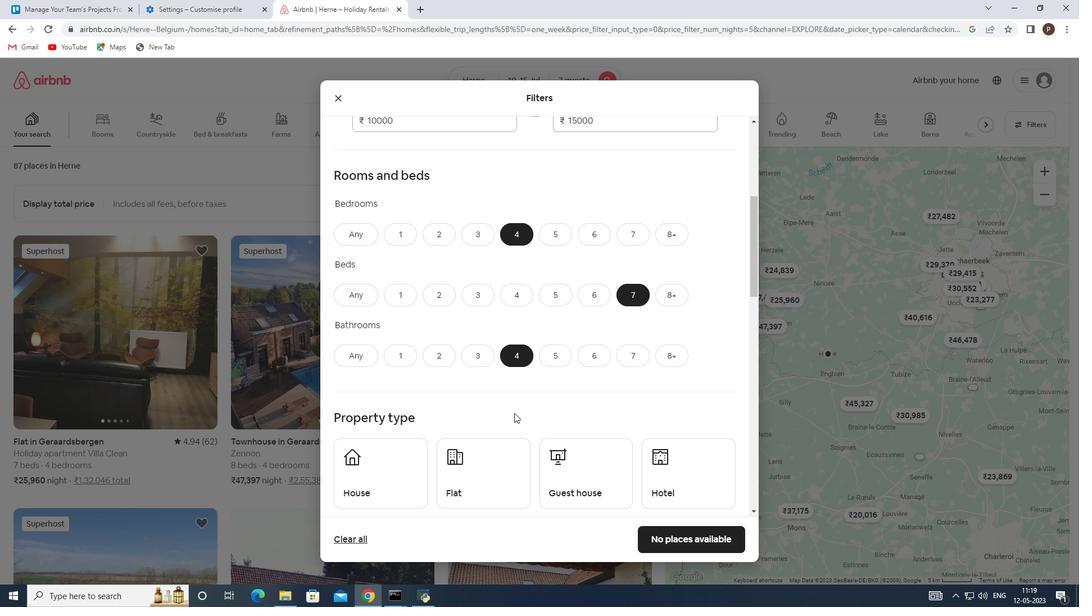 
Action: Mouse moved to (354, 369)
Screenshot: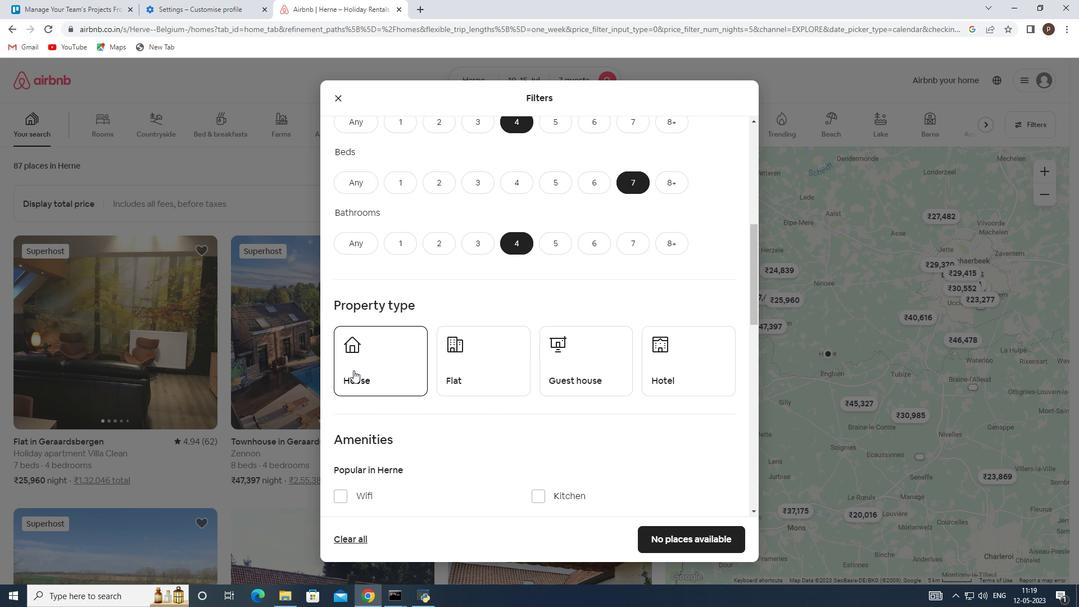 
Action: Mouse pressed left at (354, 369)
Screenshot: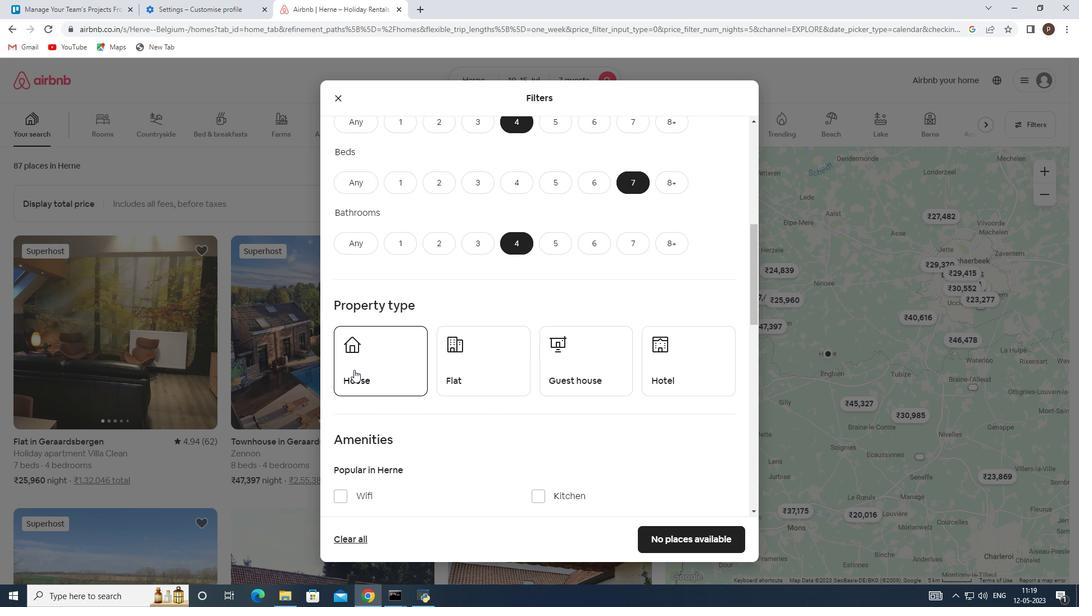 
Action: Mouse moved to (495, 375)
Screenshot: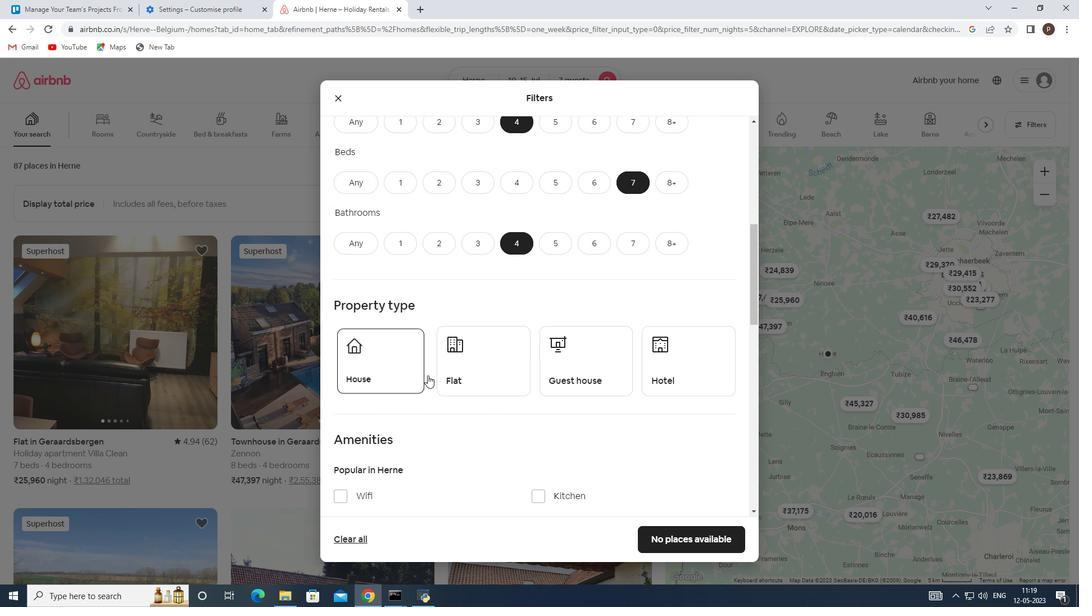 
Action: Mouse pressed left at (495, 375)
Screenshot: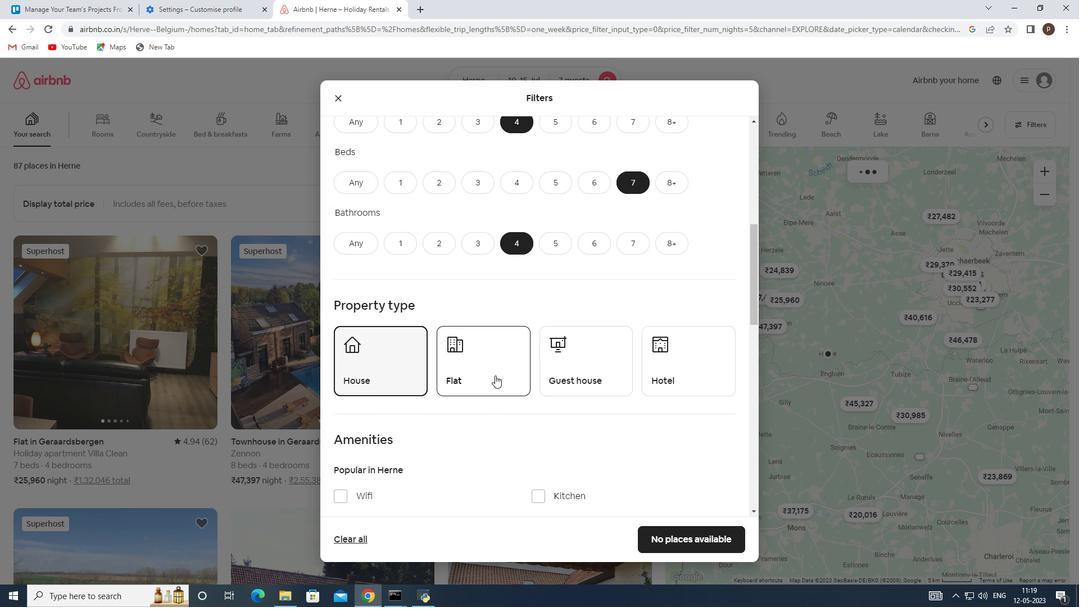 
Action: Mouse moved to (600, 366)
Screenshot: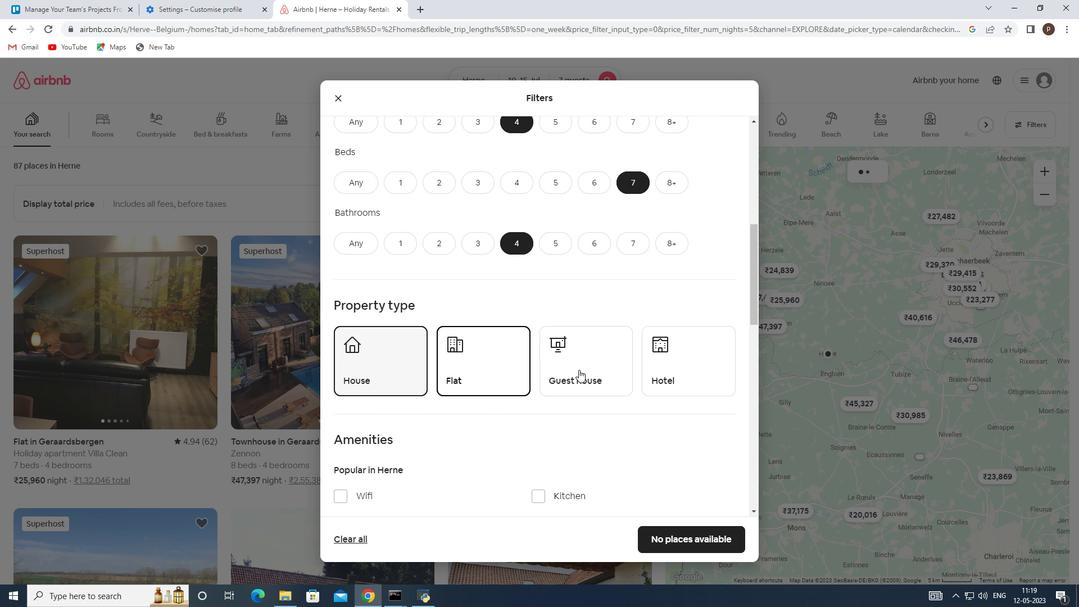 
Action: Mouse pressed left at (600, 366)
Screenshot: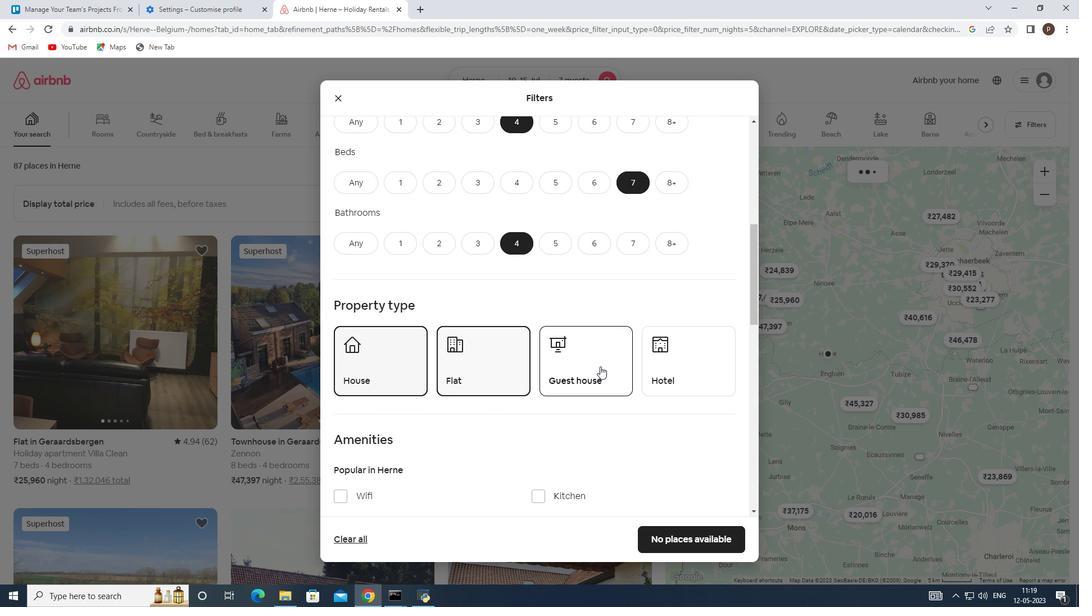 
Action: Mouse moved to (553, 422)
Screenshot: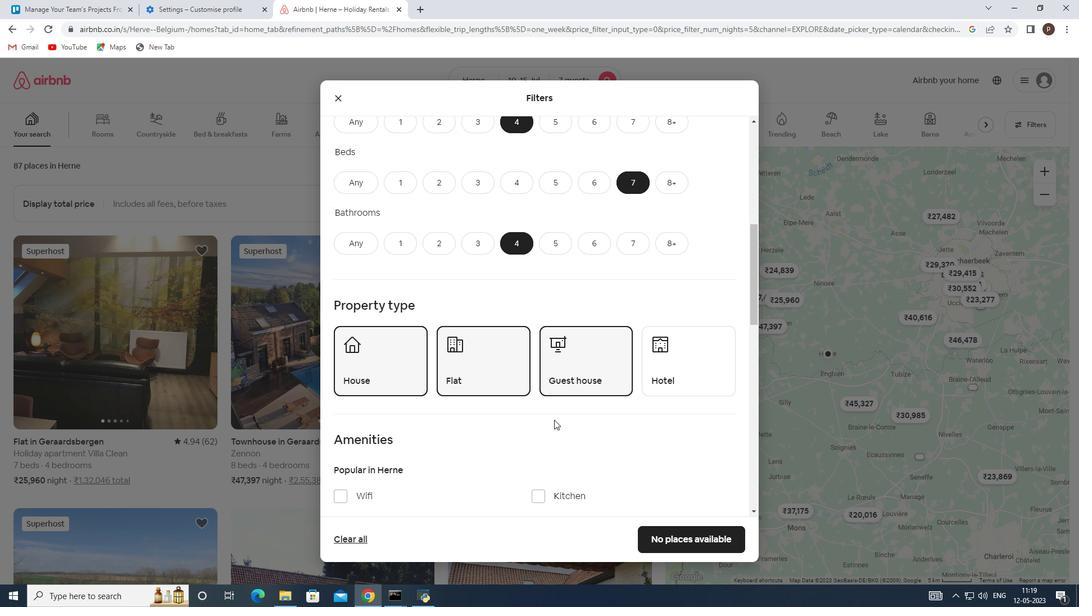 
Action: Mouse scrolled (553, 421) with delta (0, 0)
Screenshot: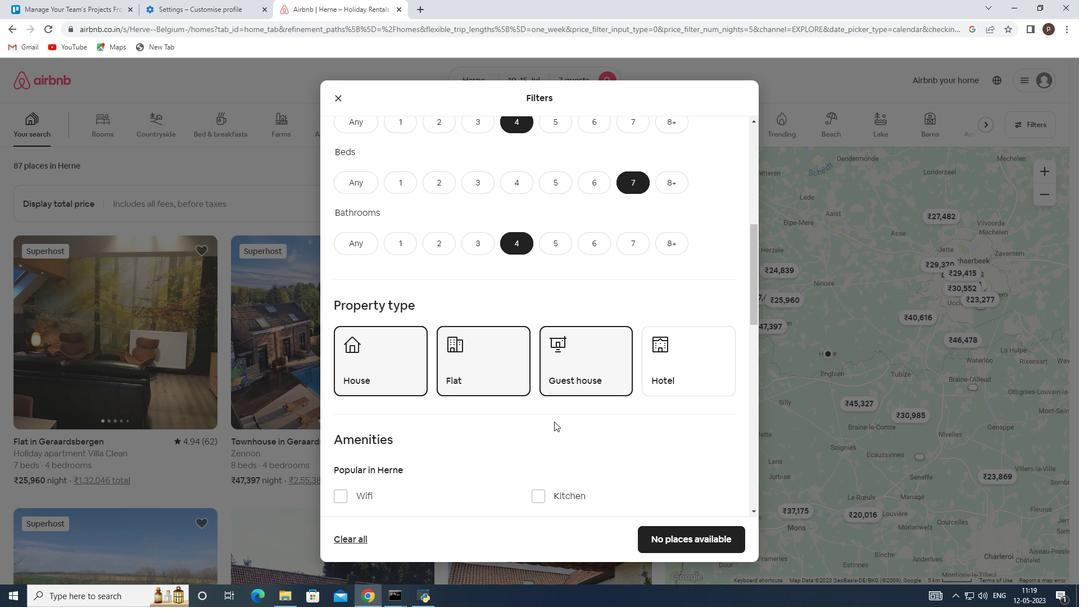 
Action: Mouse moved to (553, 422)
Screenshot: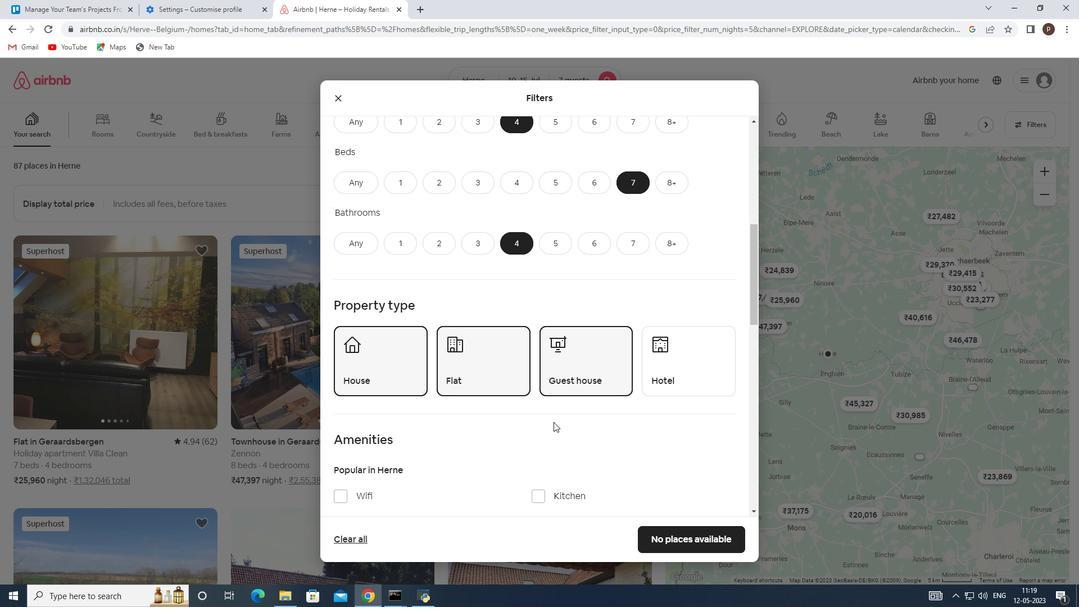 
Action: Mouse scrolled (553, 421) with delta (0, 0)
Screenshot: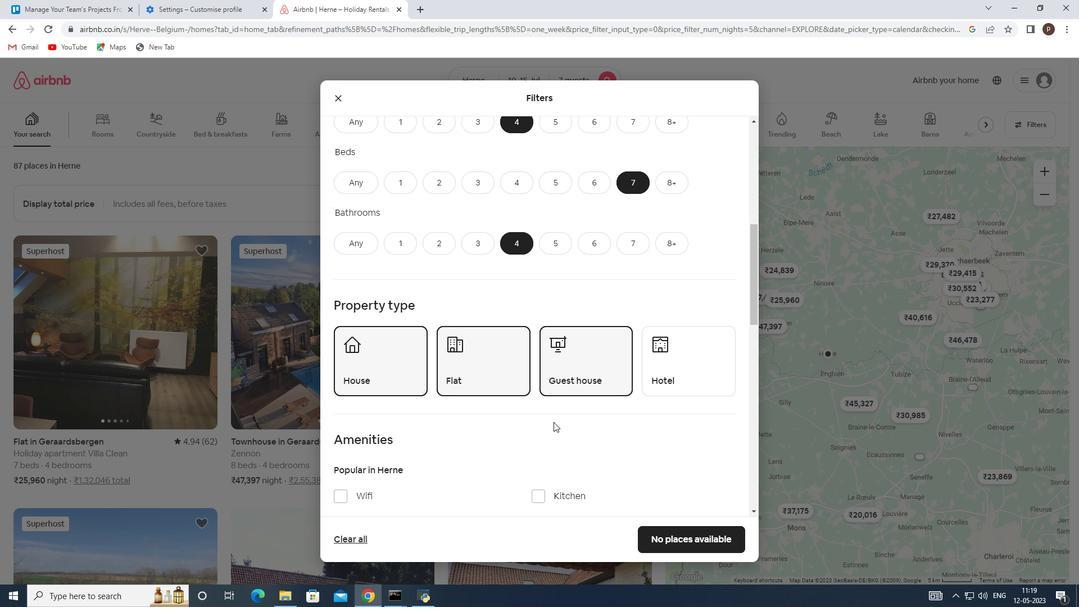 
Action: Mouse moved to (339, 385)
Screenshot: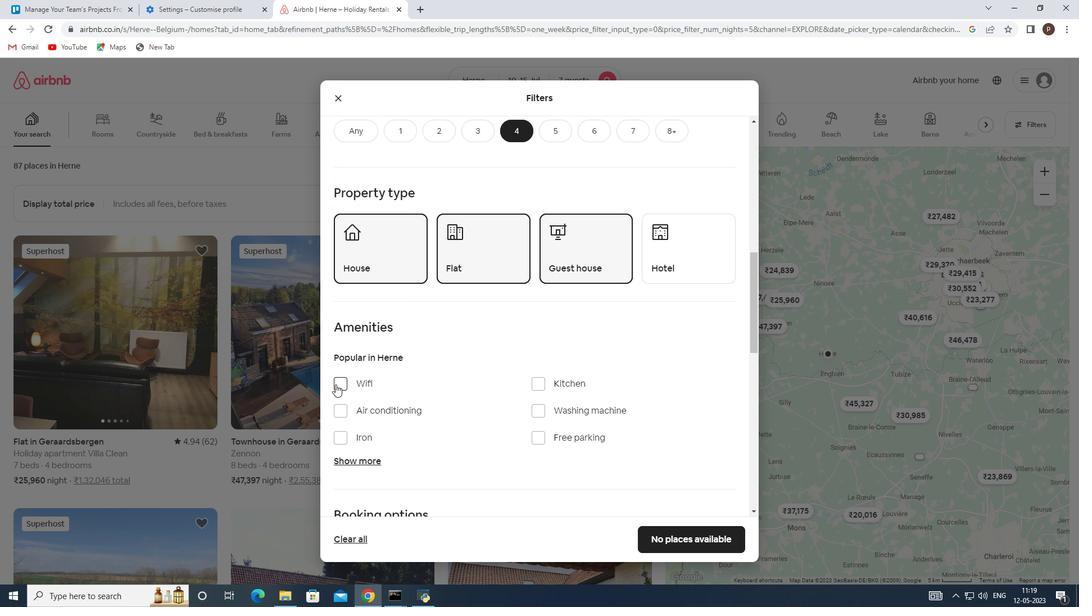 
Action: Mouse pressed left at (339, 385)
Screenshot: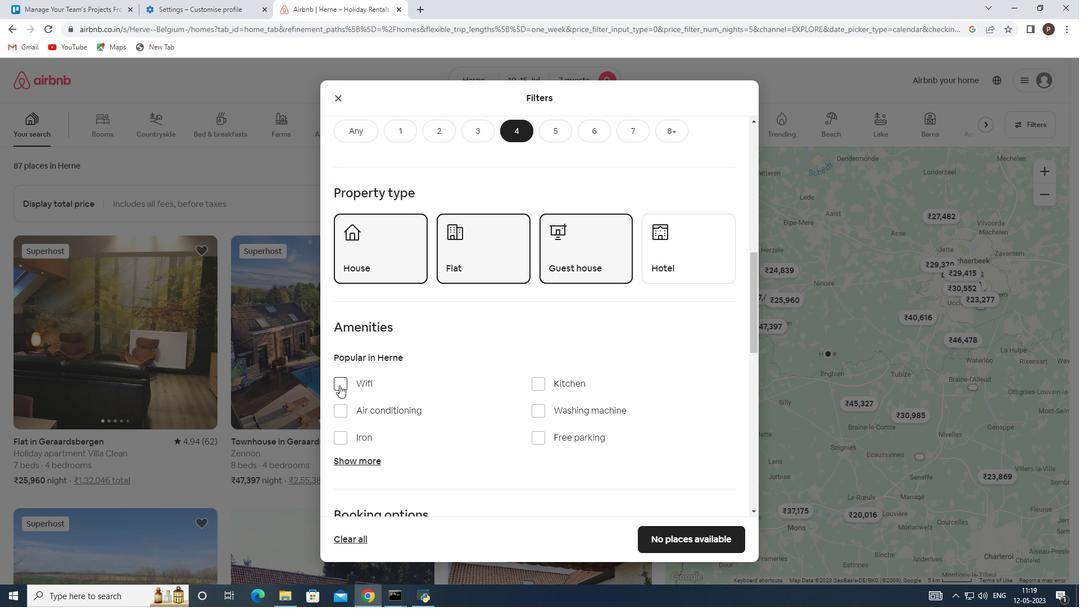 
Action: Mouse moved to (535, 410)
Screenshot: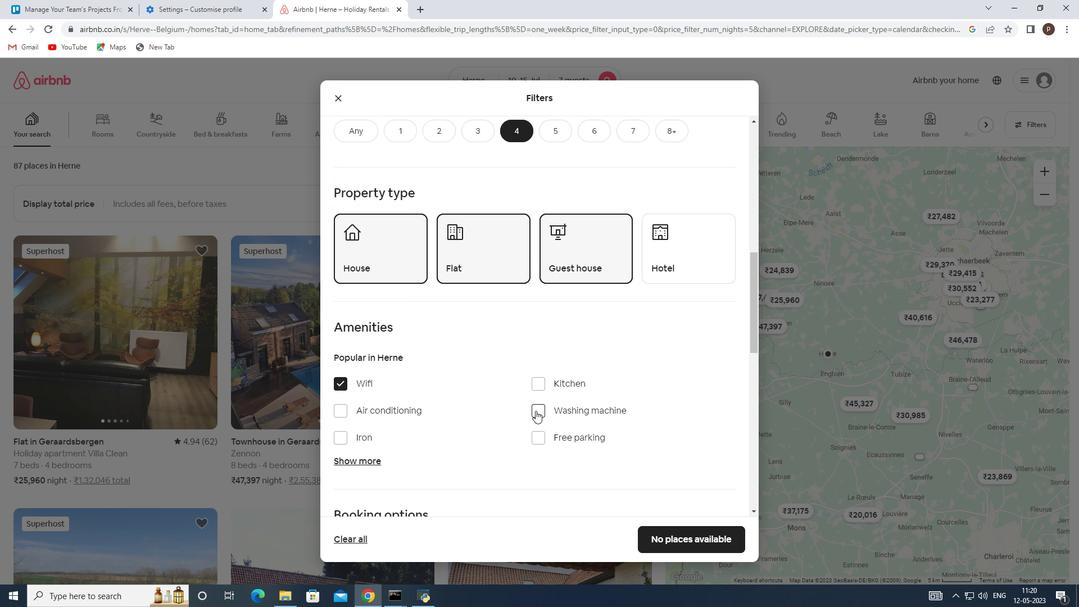 
Action: Mouse pressed left at (535, 410)
Screenshot: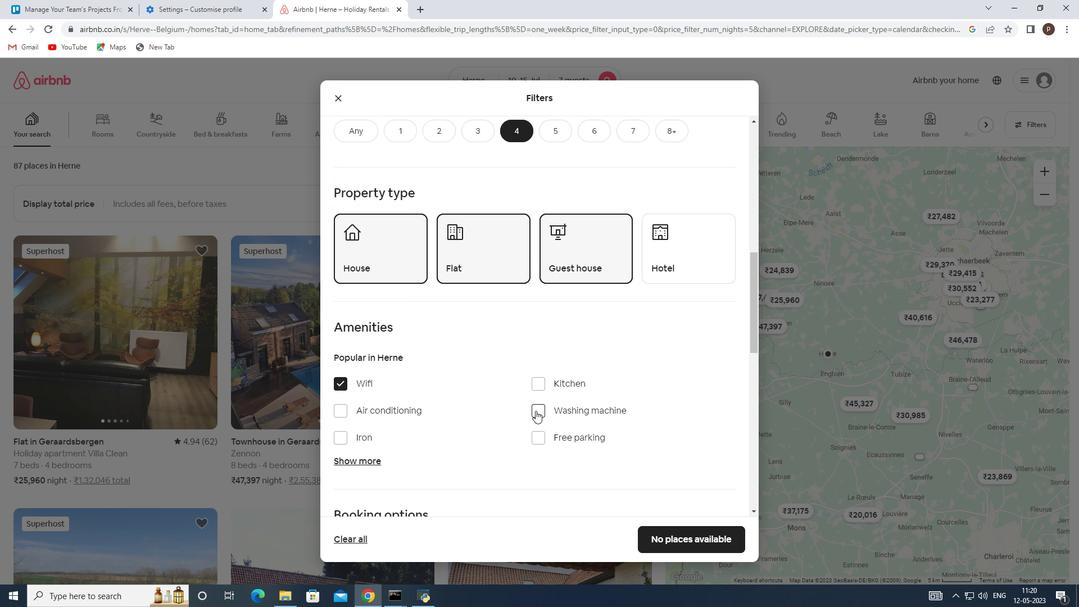 
Action: Mouse moved to (368, 462)
Screenshot: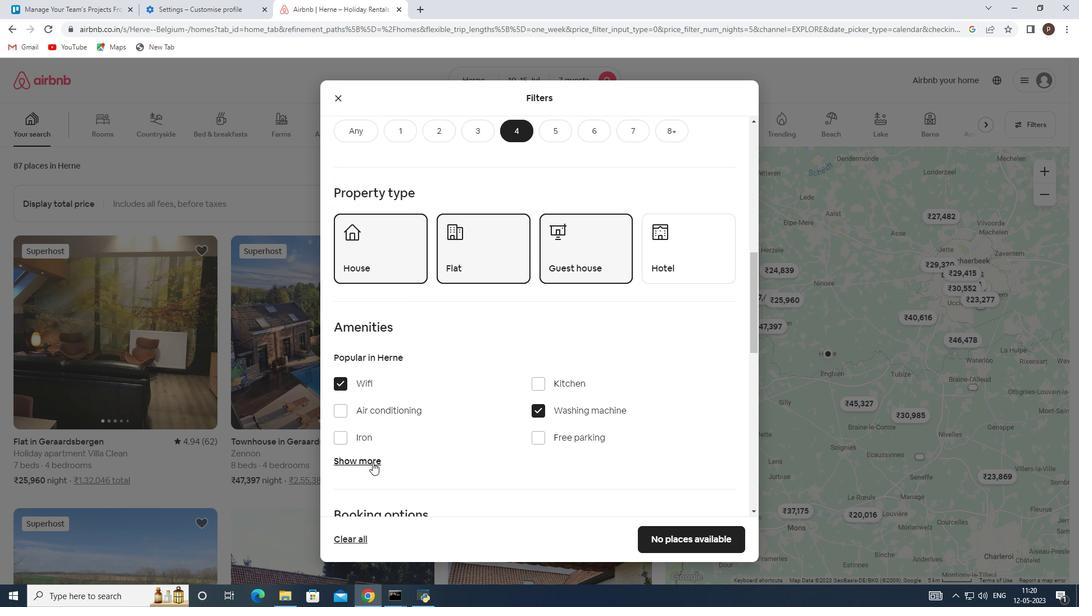 
Action: Mouse pressed left at (368, 462)
Screenshot: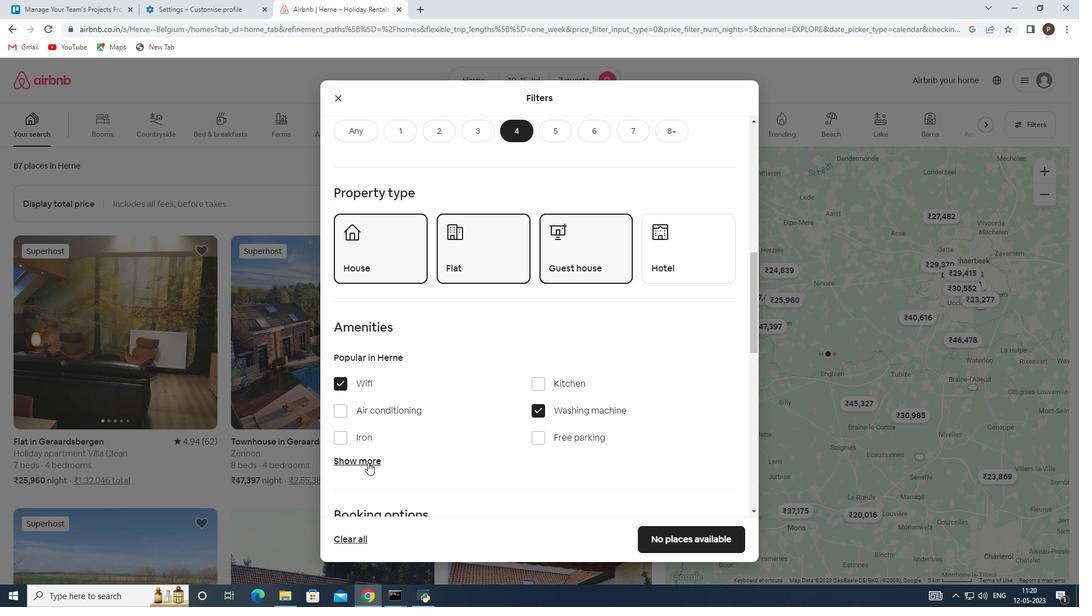 
Action: Mouse moved to (477, 458)
Screenshot: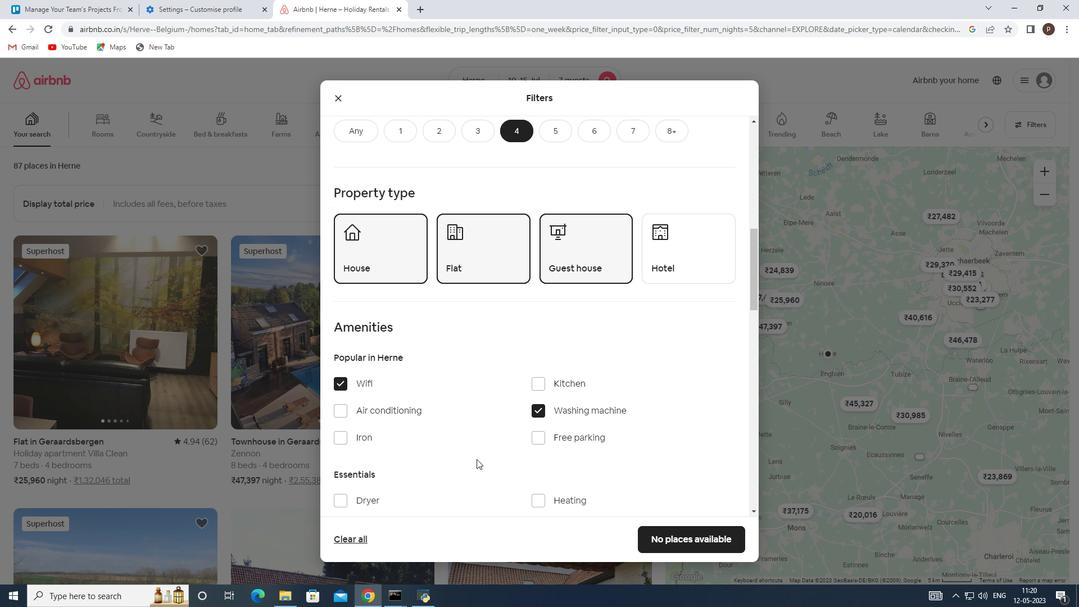 
Action: Mouse scrolled (477, 457) with delta (0, 0)
Screenshot: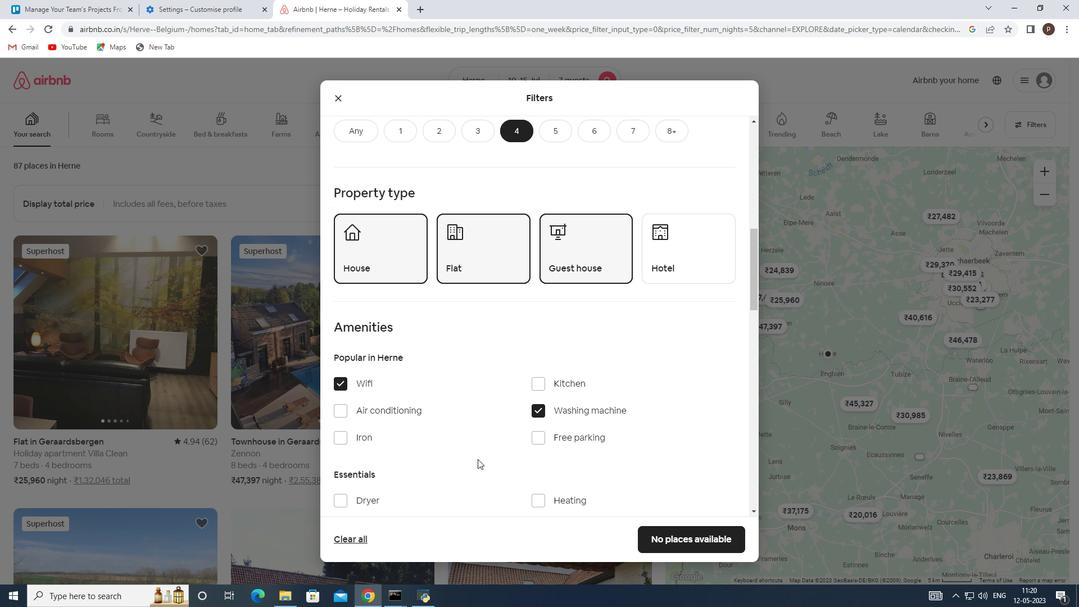 
Action: Mouse scrolled (477, 457) with delta (0, 0)
Screenshot: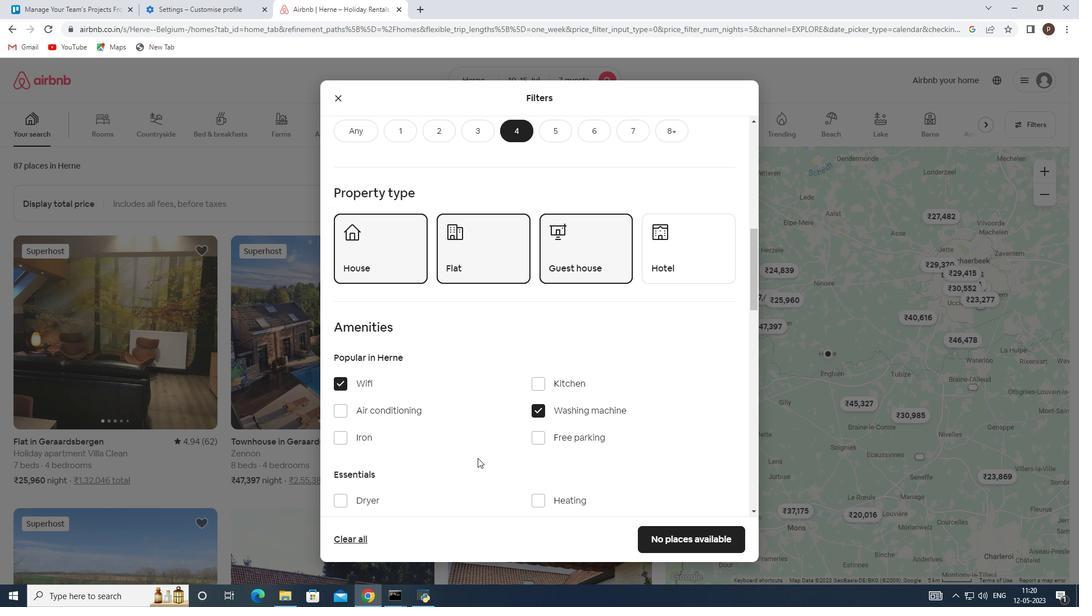 
Action: Mouse moved to (539, 387)
Screenshot: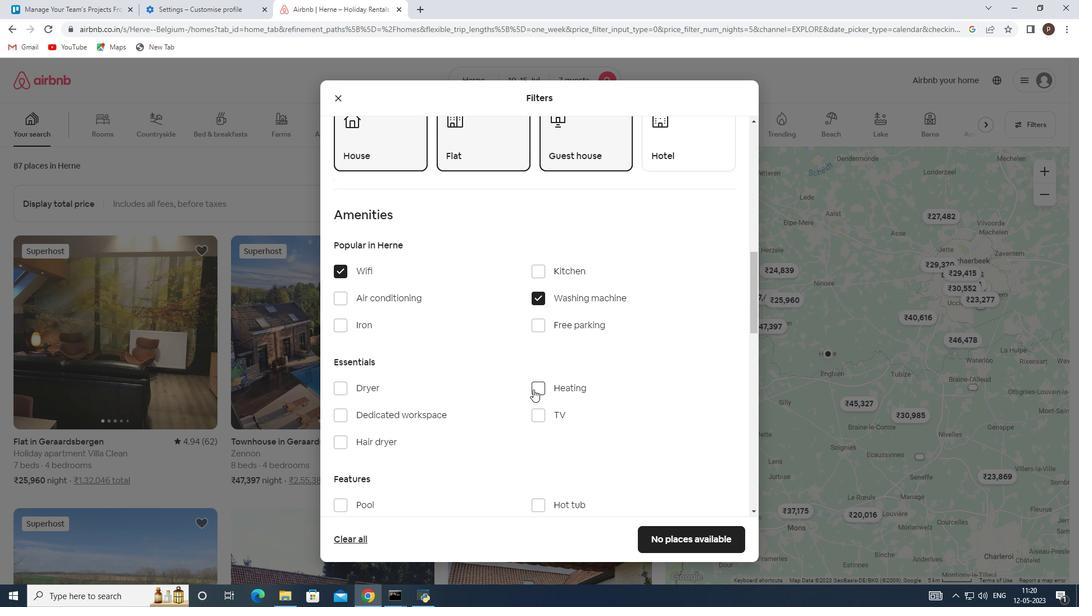 
Action: Mouse pressed left at (539, 387)
Screenshot: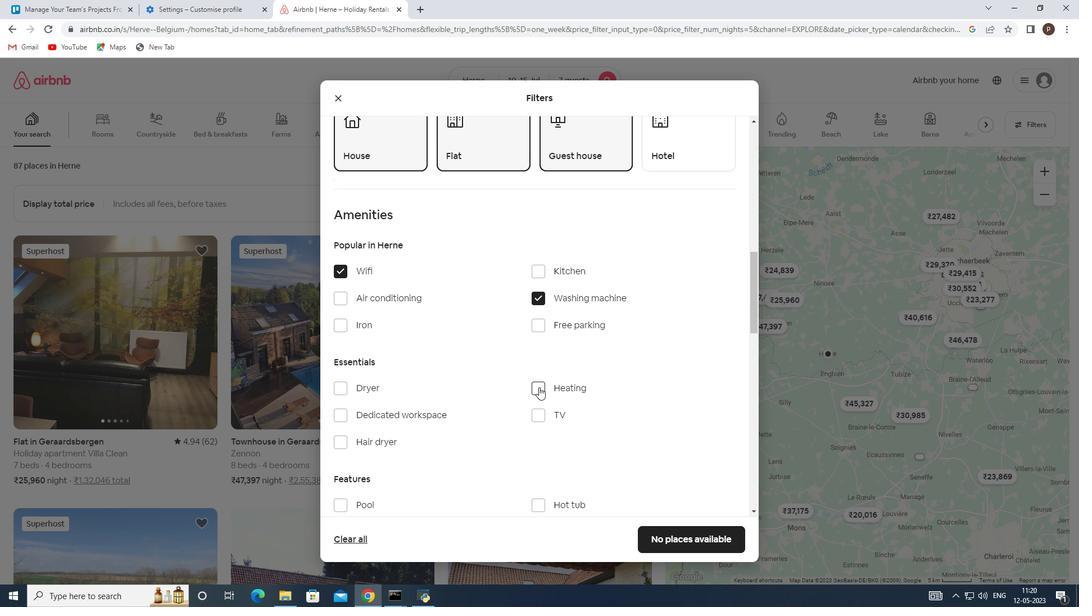 
Action: Mouse moved to (538, 415)
Screenshot: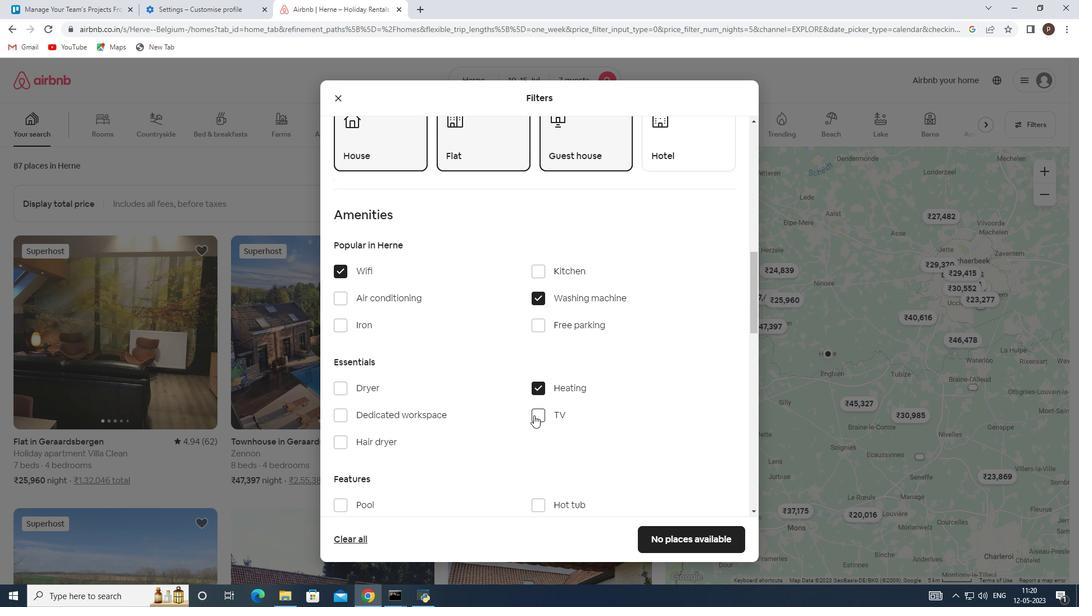 
Action: Mouse pressed left at (538, 415)
Screenshot: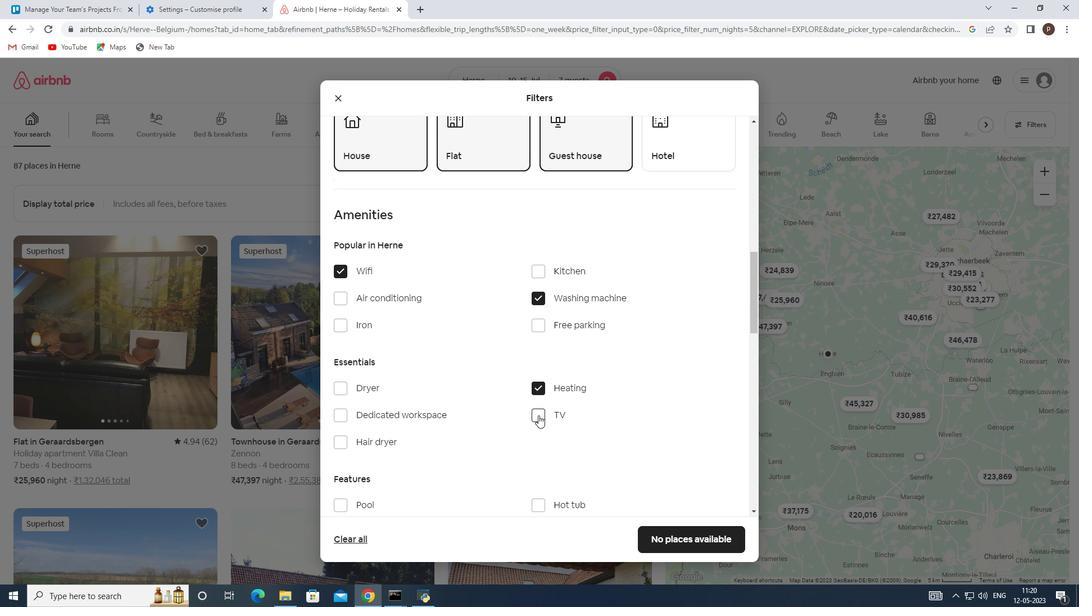 
Action: Mouse moved to (539, 322)
Screenshot: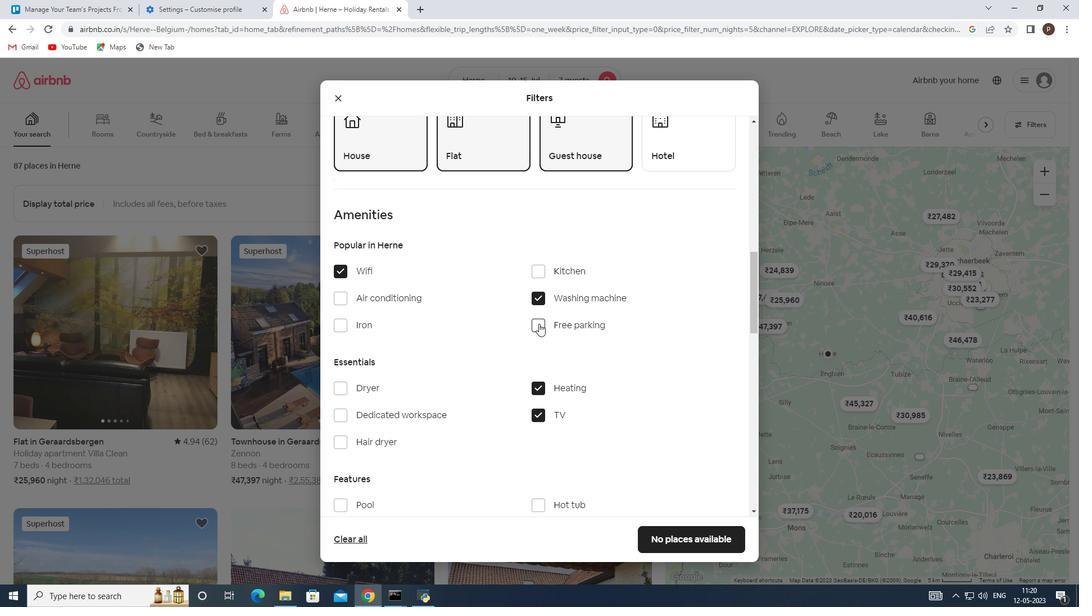 
Action: Mouse pressed left at (539, 322)
Screenshot: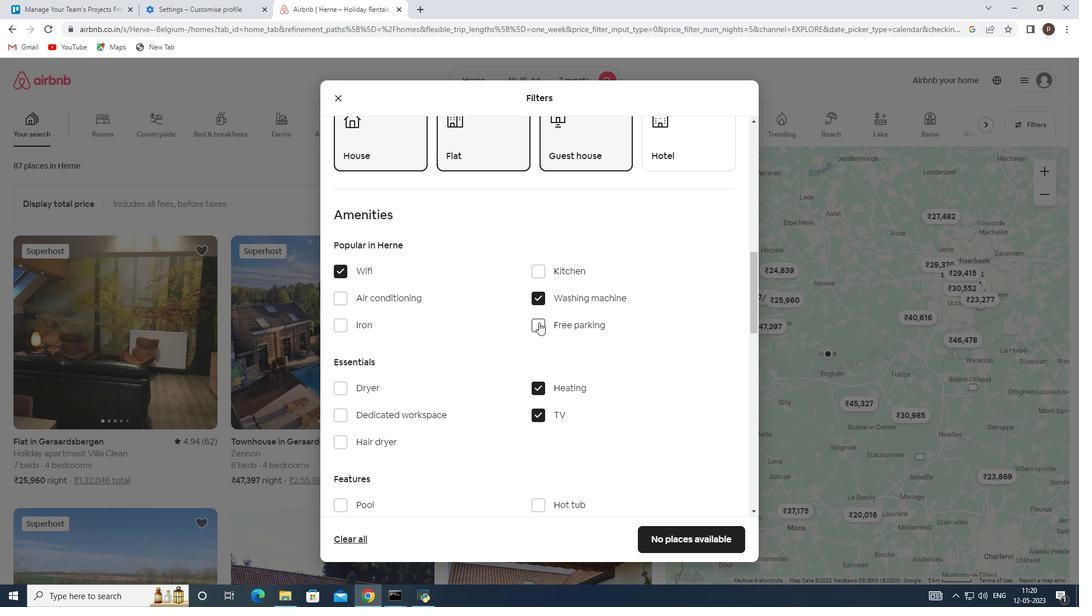 
Action: Mouse moved to (489, 415)
Screenshot: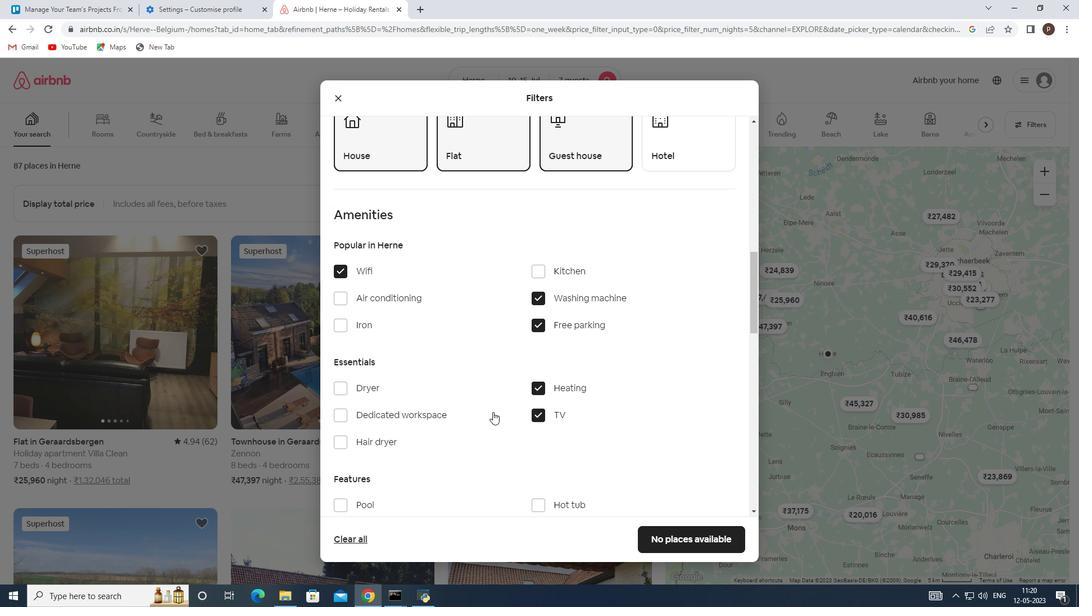 
Action: Mouse scrolled (489, 414) with delta (0, 0)
Screenshot: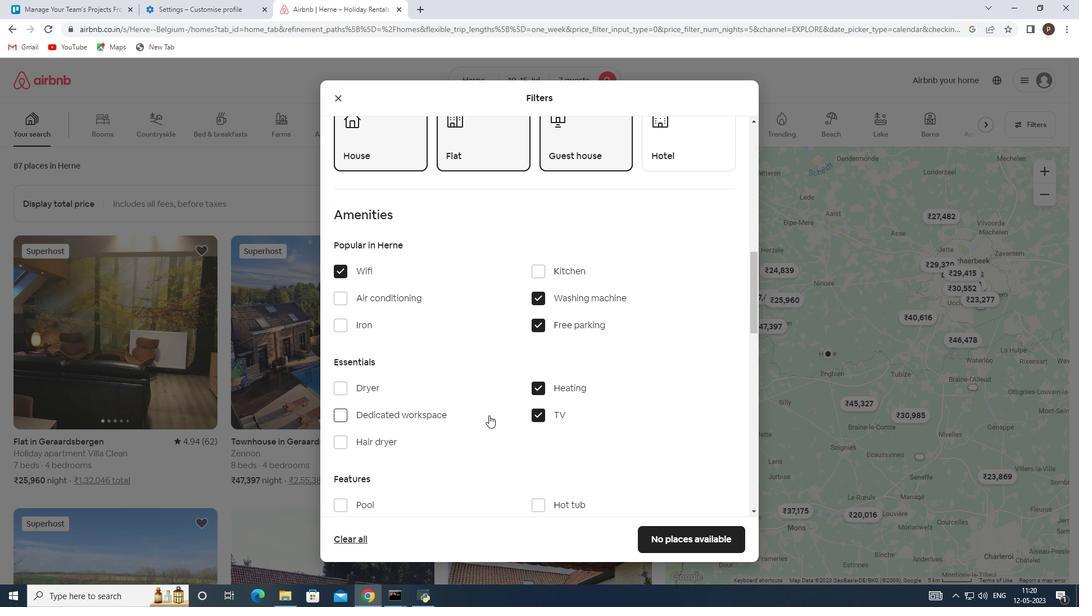 
Action: Mouse moved to (339, 501)
Screenshot: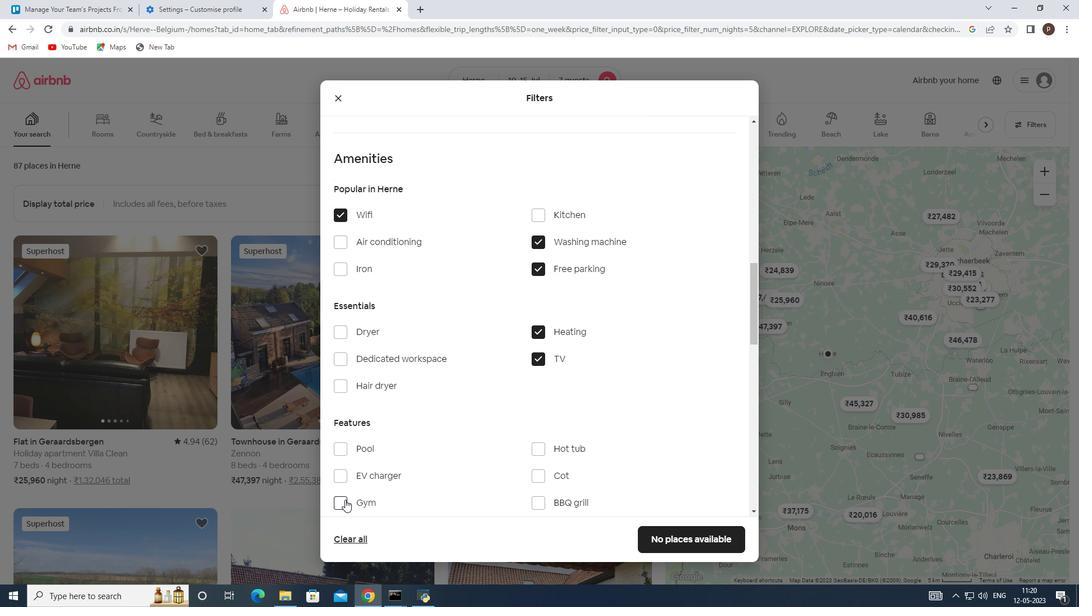 
Action: Mouse pressed left at (339, 501)
Screenshot: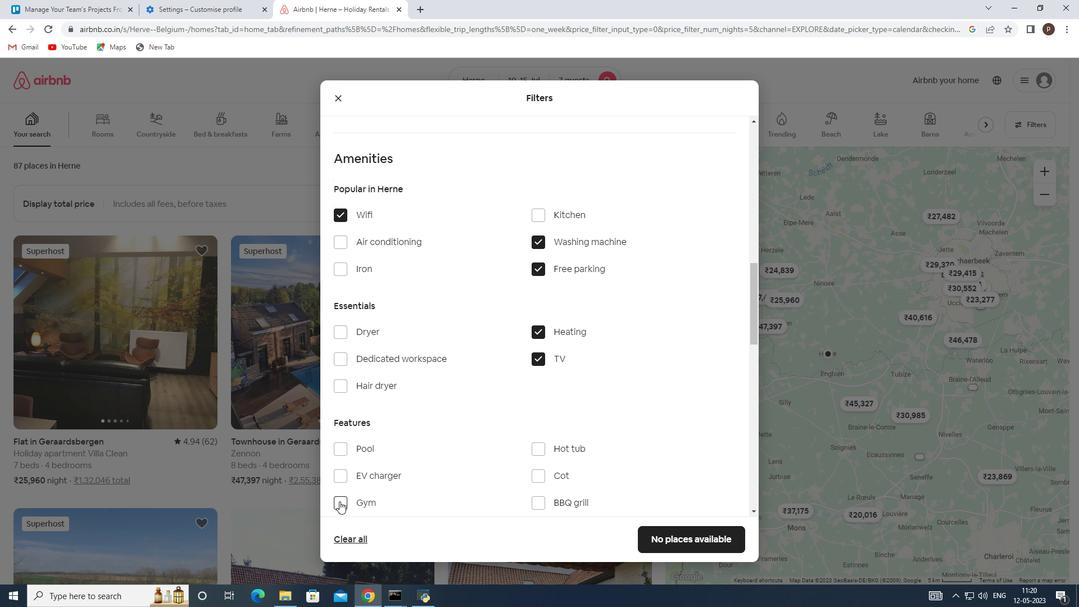 
Action: Mouse moved to (539, 449)
Screenshot: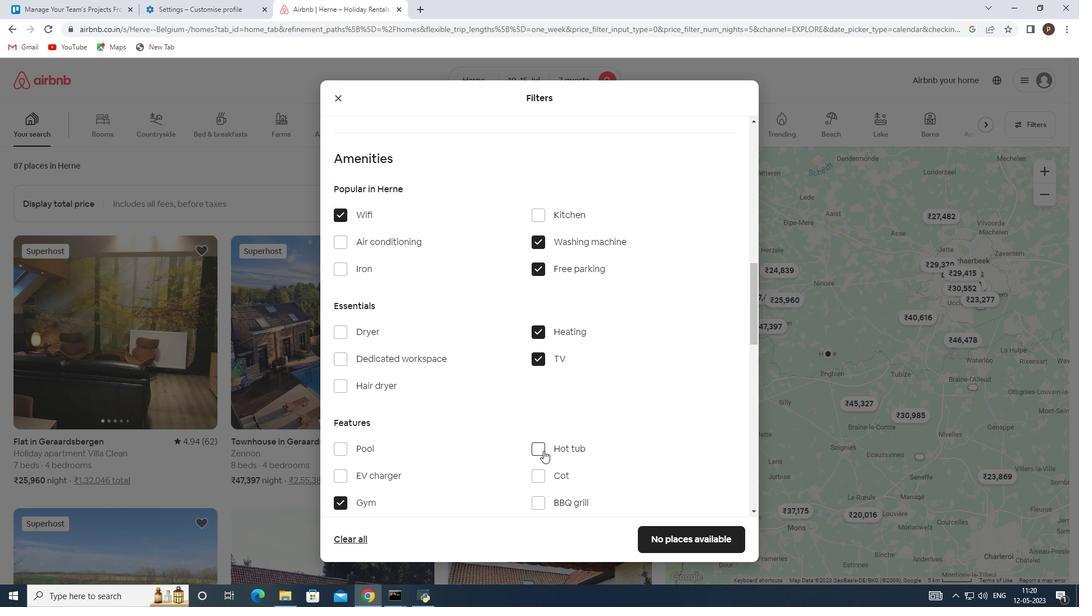 
Action: Mouse pressed left at (539, 449)
Screenshot: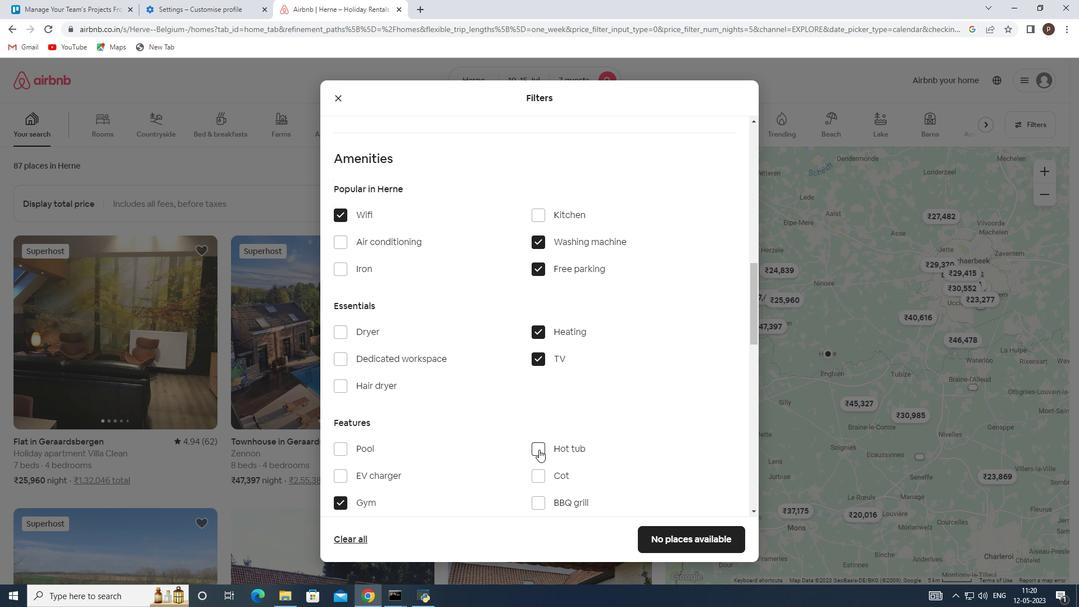 
Action: Mouse moved to (486, 449)
Screenshot: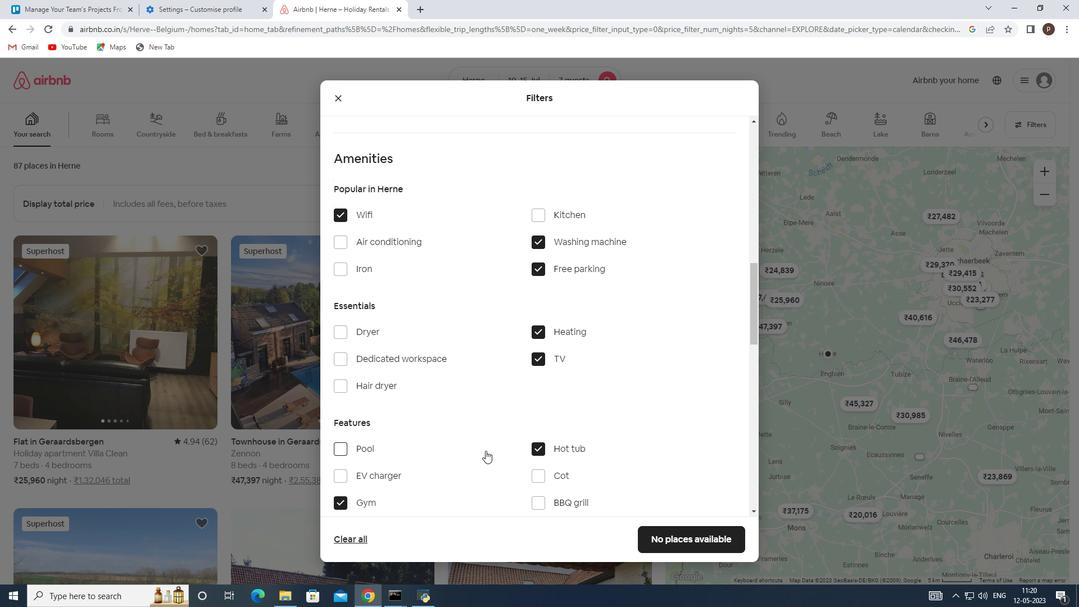 
Action: Mouse scrolled (486, 449) with delta (0, 0)
Screenshot: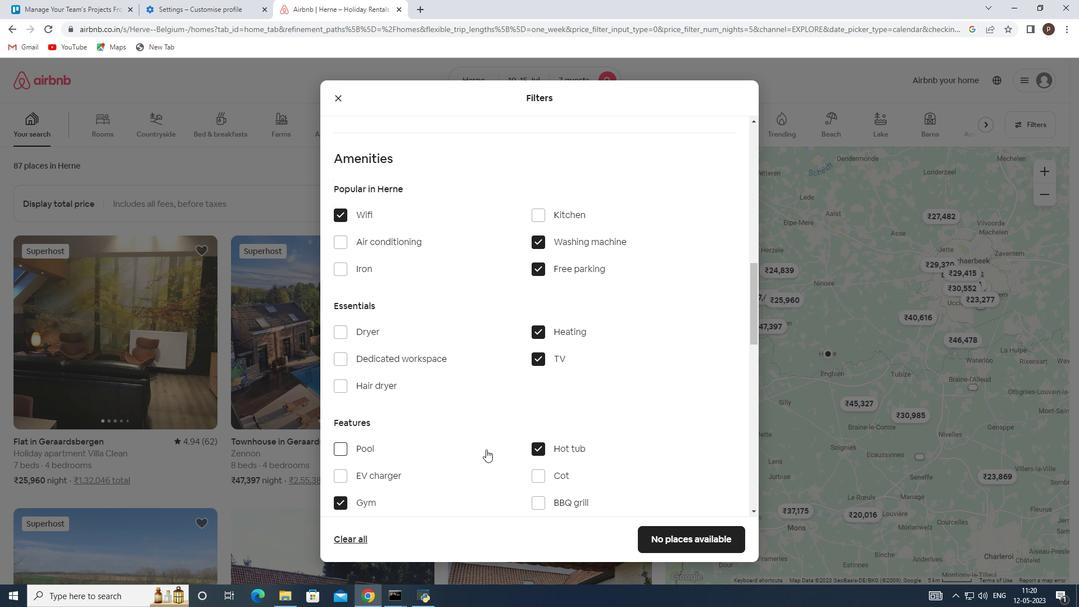 
Action: Mouse moved to (341, 499)
Screenshot: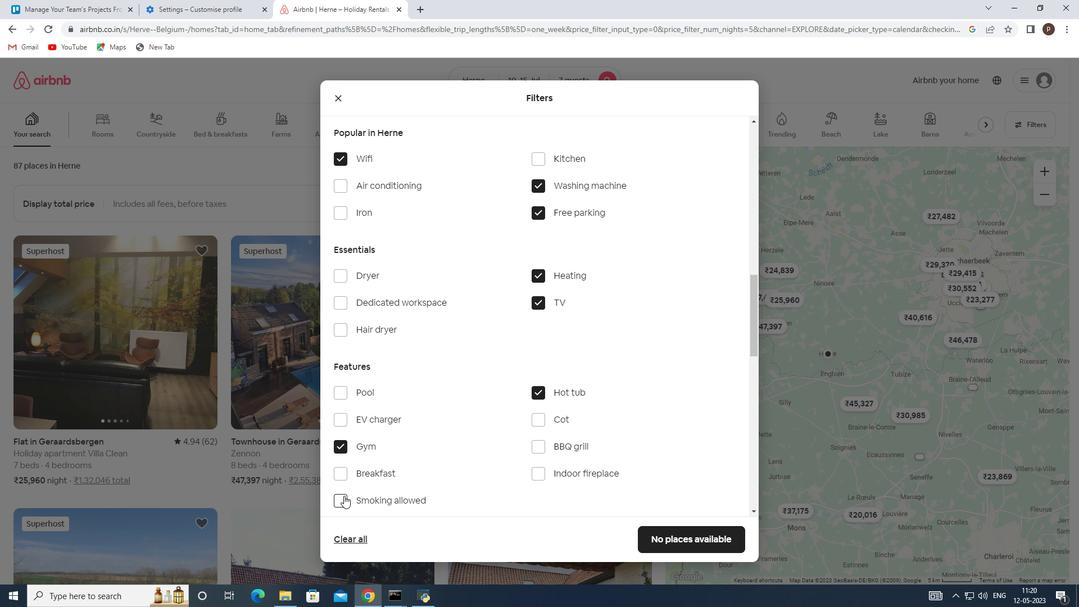 
Action: Mouse pressed left at (341, 499)
Screenshot: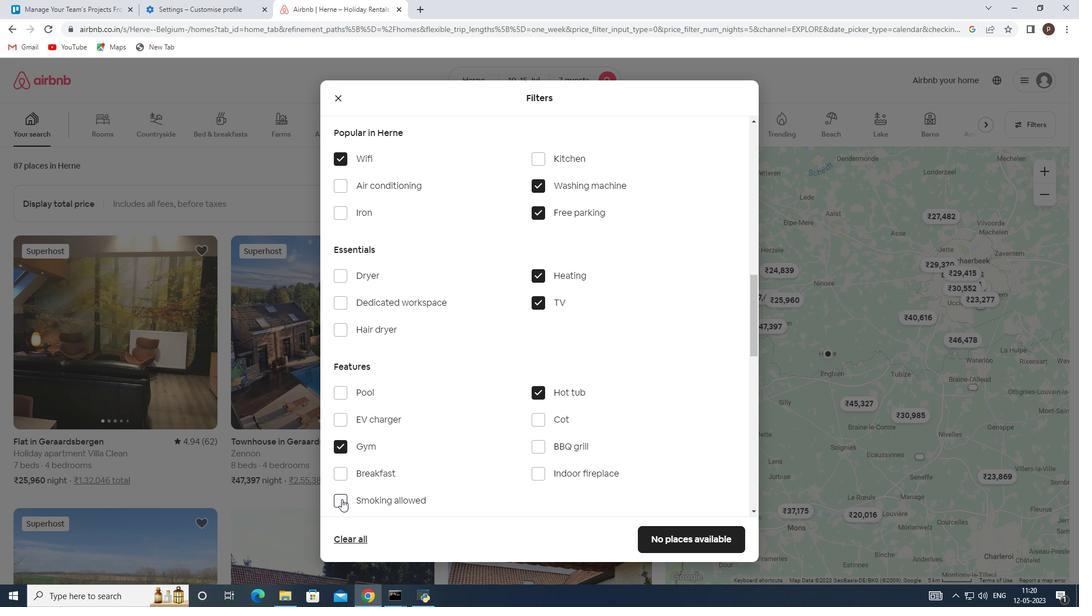 
Action: Mouse moved to (476, 464)
Screenshot: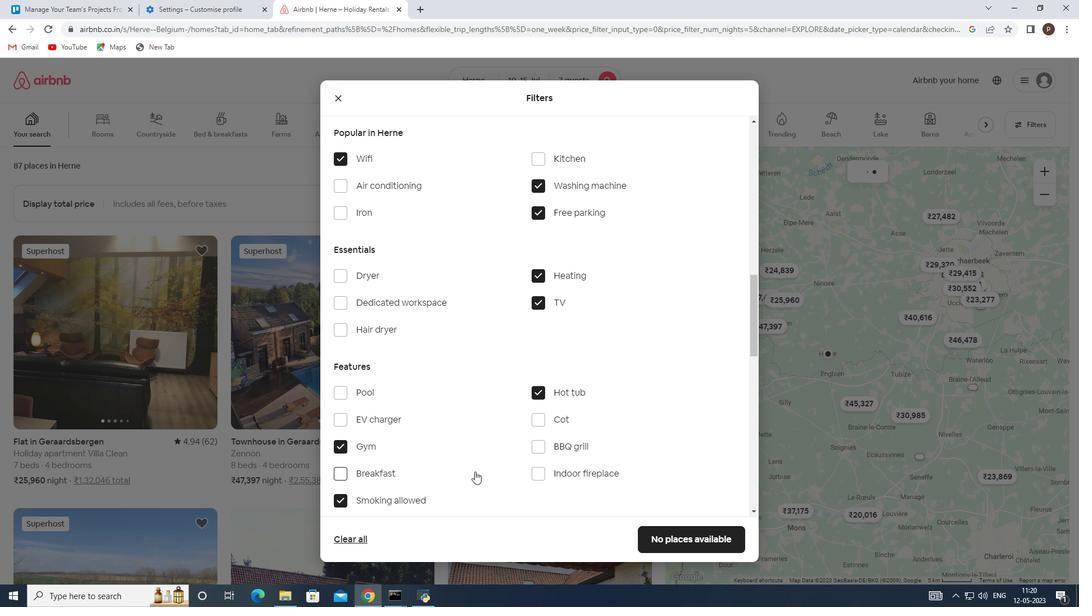 
Action: Mouse scrolled (476, 463) with delta (0, 0)
Screenshot: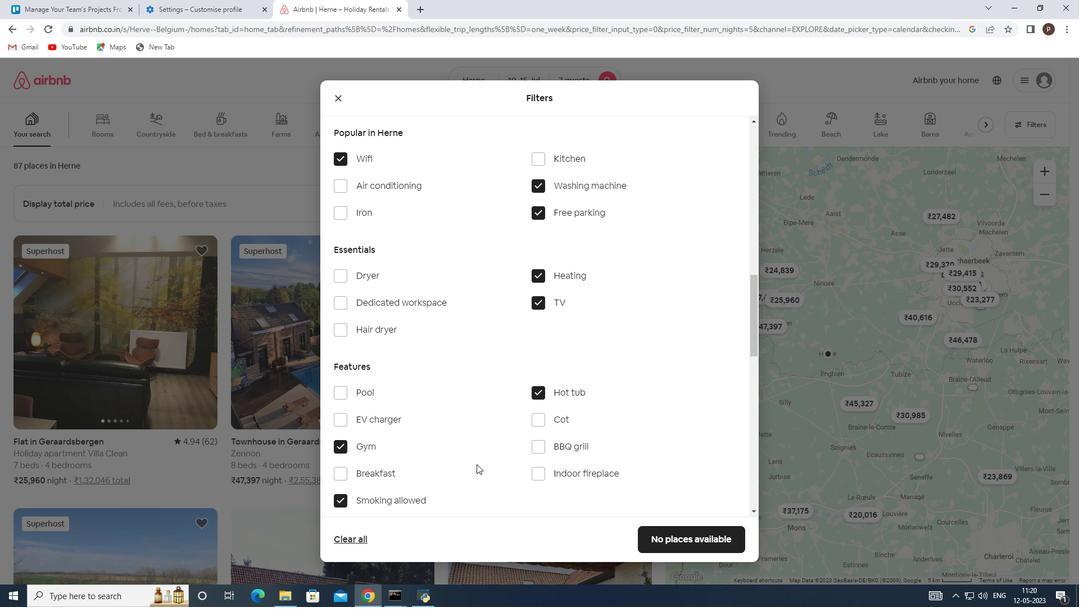 
Action: Mouse scrolled (476, 463) with delta (0, 0)
Screenshot: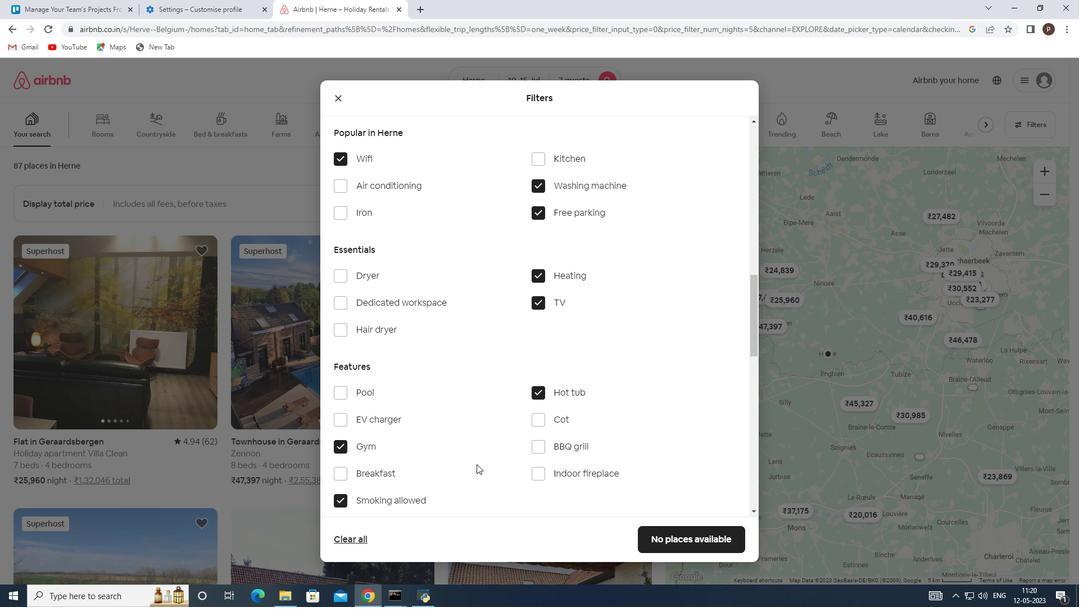 
Action: Mouse scrolled (476, 463) with delta (0, 0)
Screenshot: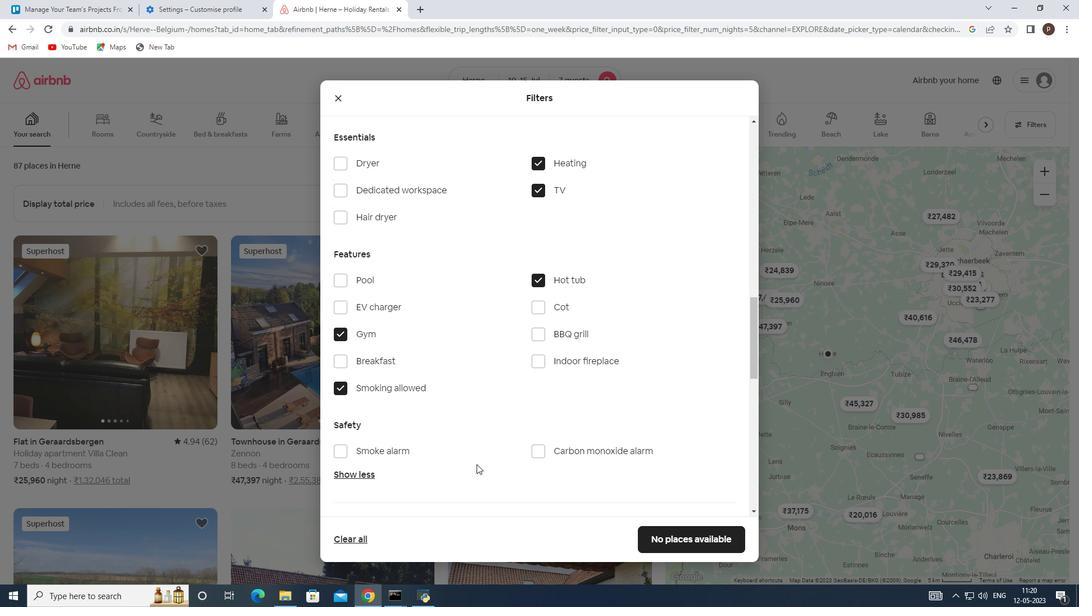 
Action: Mouse moved to (477, 463)
Screenshot: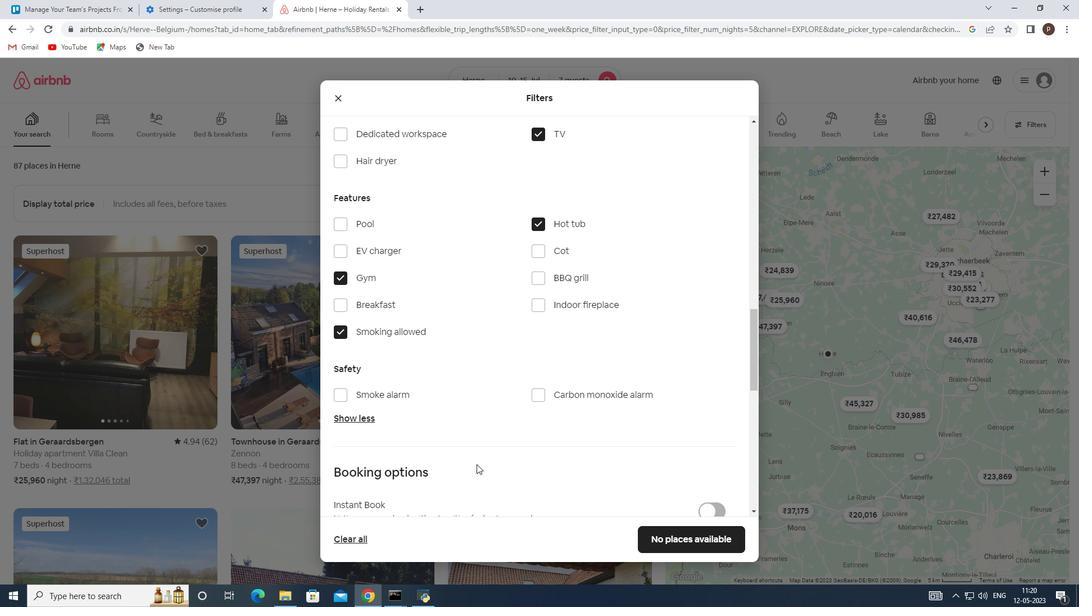 
Action: Mouse scrolled (477, 463) with delta (0, 0)
Screenshot: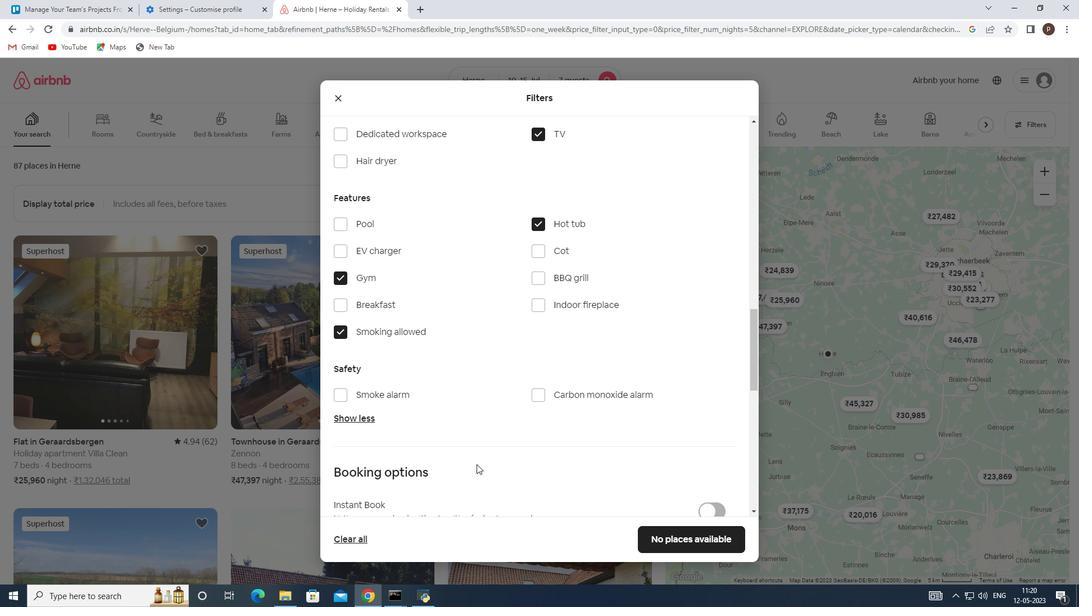 
Action: Mouse moved to (479, 463)
Screenshot: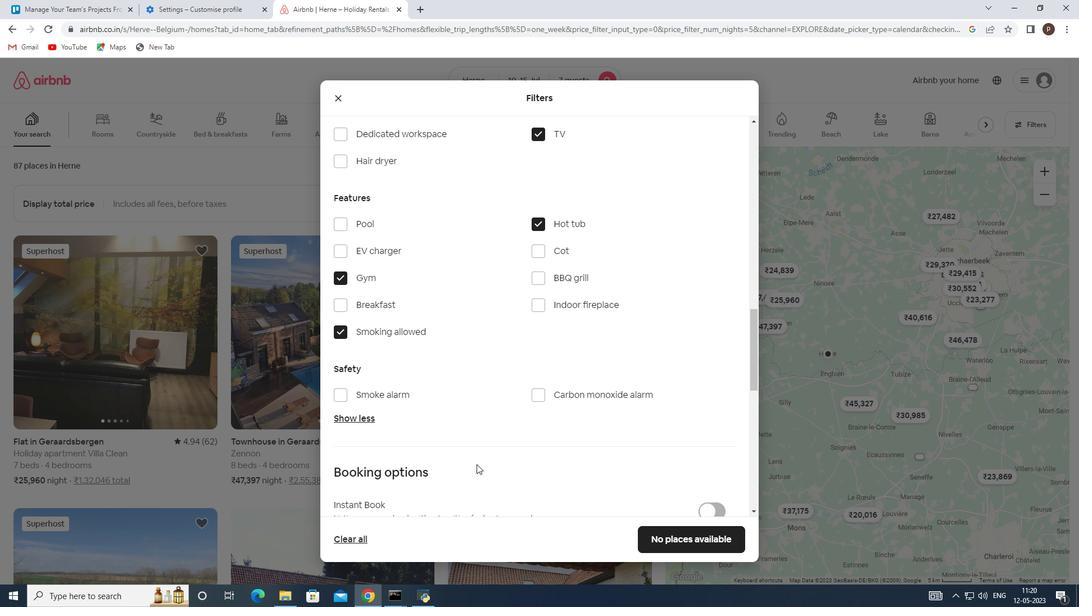 
Action: Mouse scrolled (479, 463) with delta (0, 0)
Screenshot: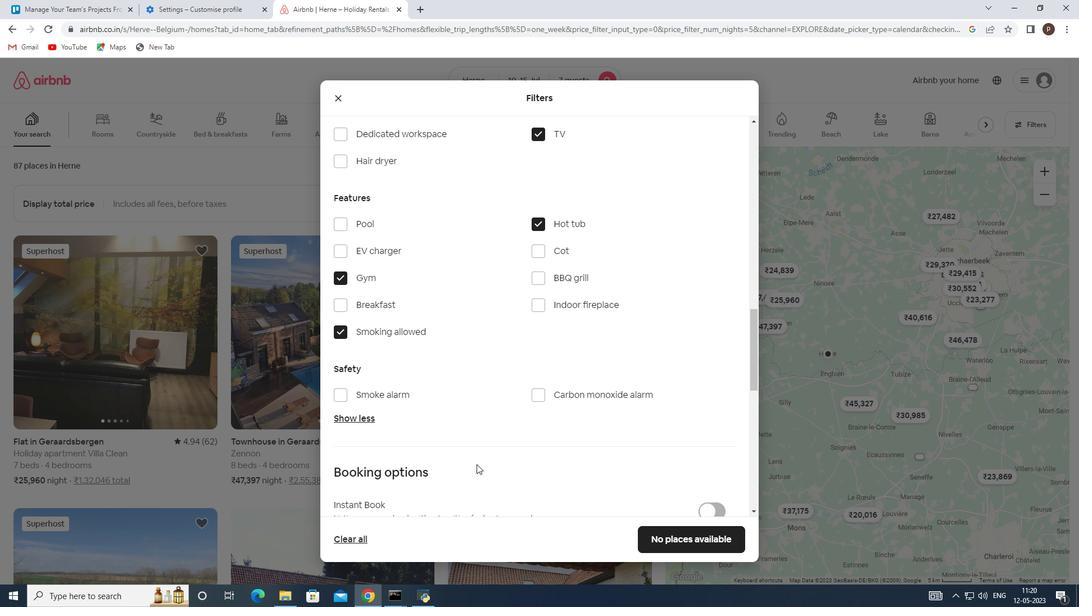 
Action: Mouse scrolled (479, 463) with delta (0, 0)
Screenshot: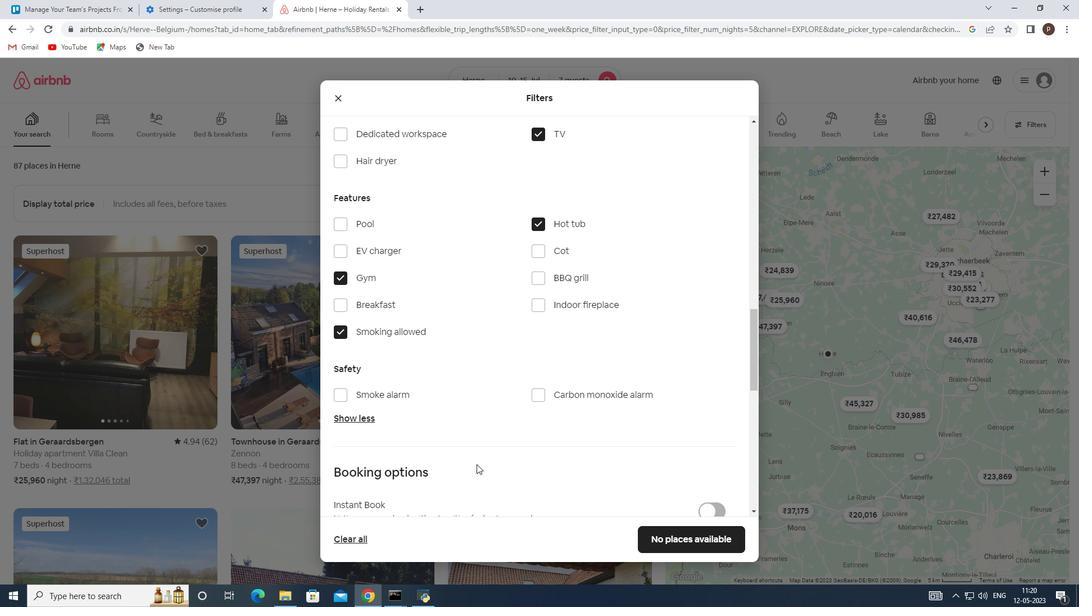 
Action: Mouse moved to (718, 374)
Screenshot: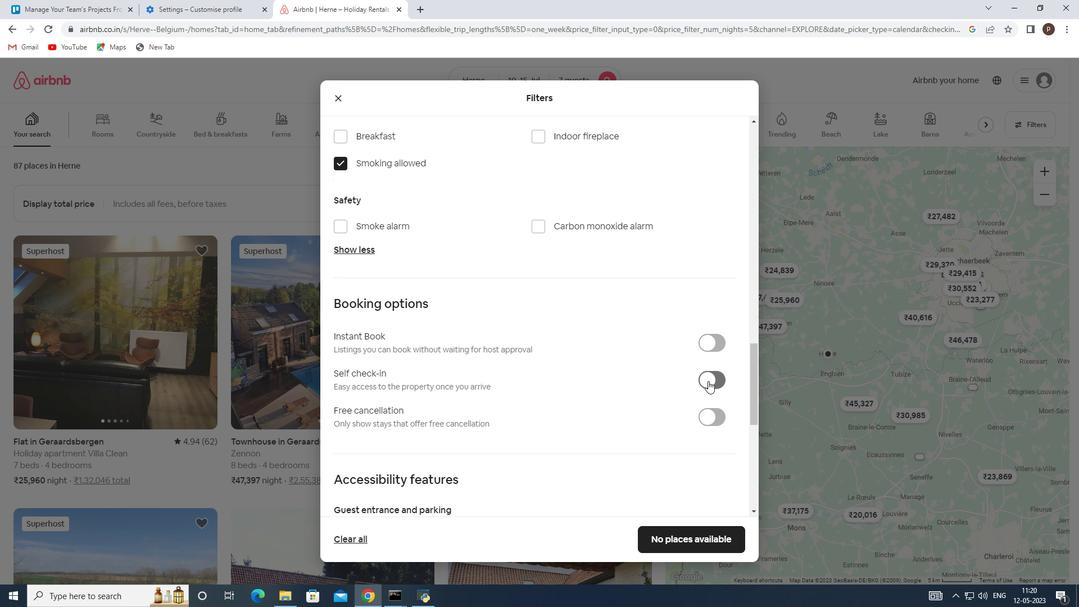
Action: Mouse pressed left at (718, 374)
Screenshot: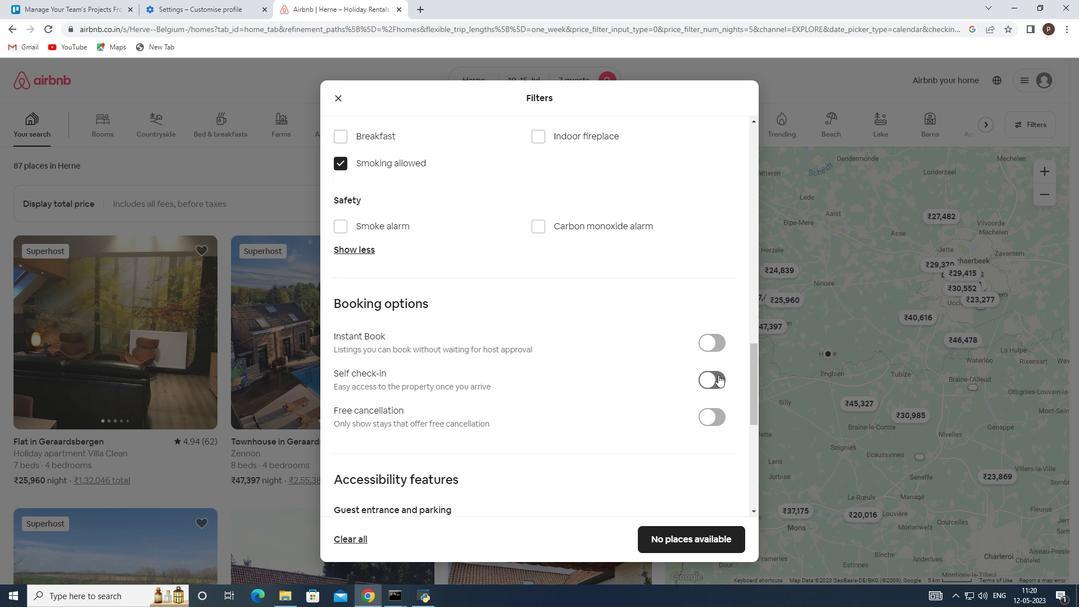 
Action: Mouse moved to (592, 400)
Screenshot: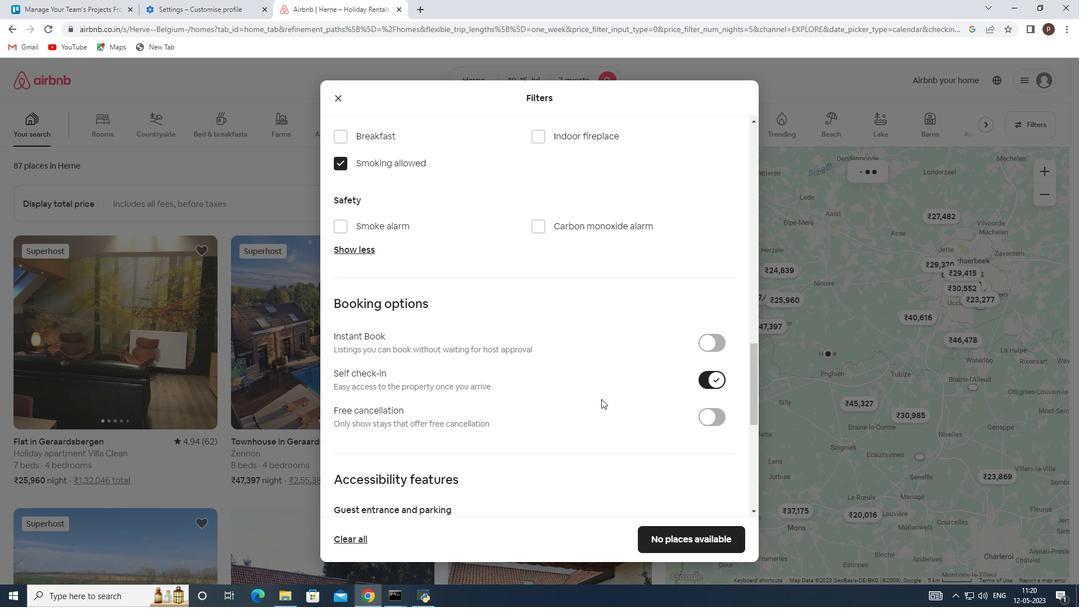 
Action: Mouse scrolled (592, 400) with delta (0, 0)
Screenshot: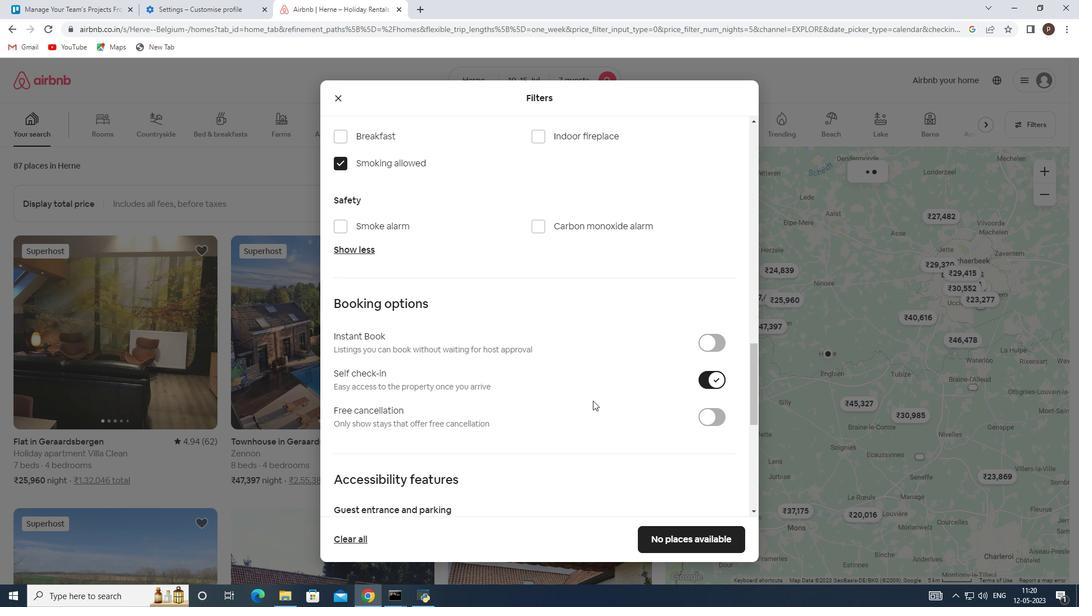 
Action: Mouse scrolled (592, 400) with delta (0, 0)
Screenshot: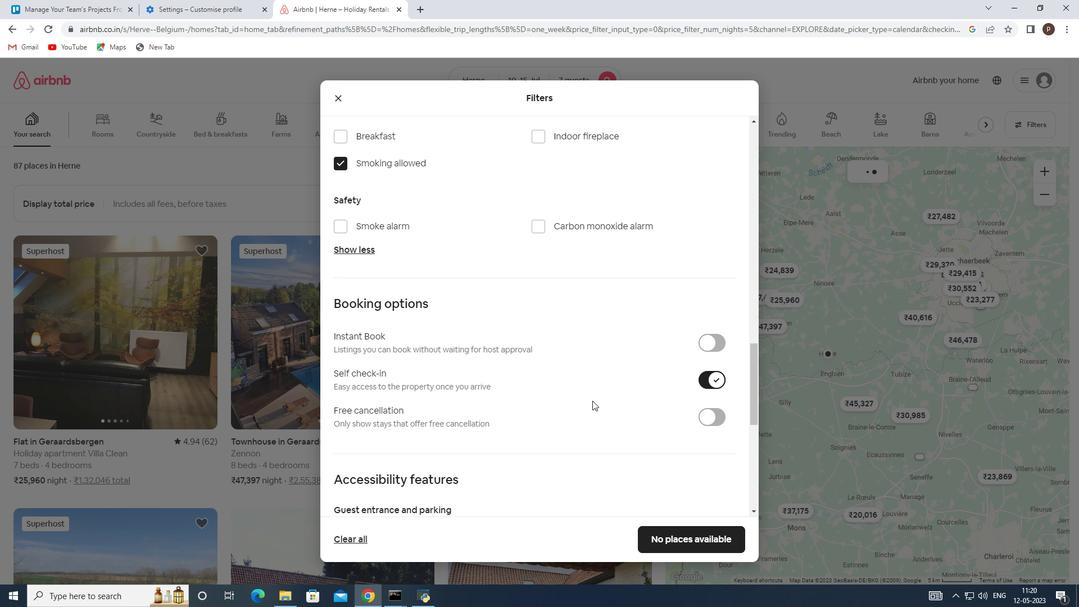 
Action: Mouse scrolled (592, 400) with delta (0, 0)
Screenshot: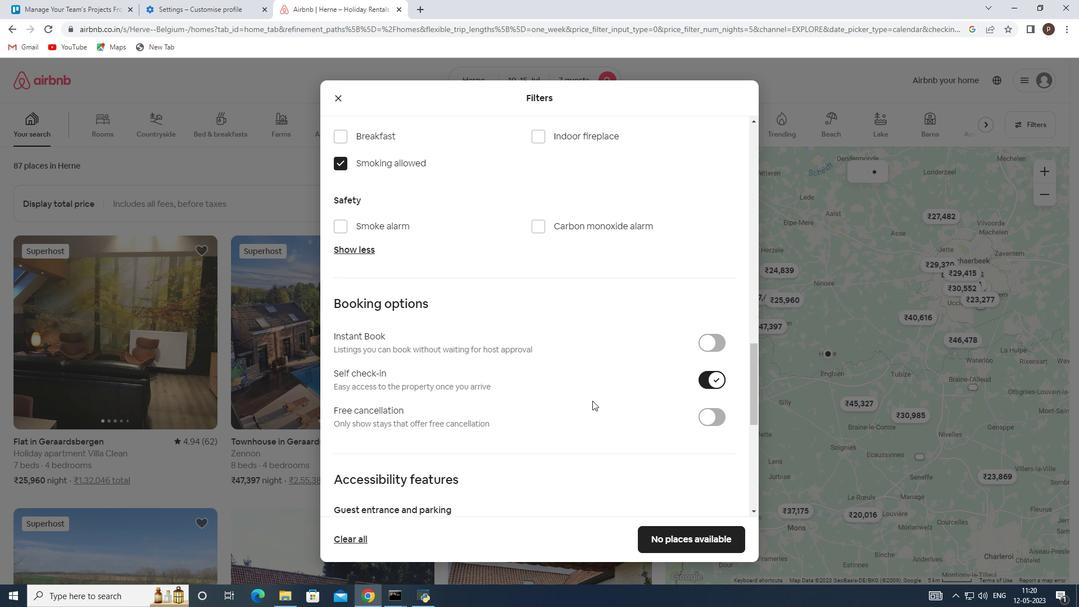
Action: Mouse moved to (573, 401)
Screenshot: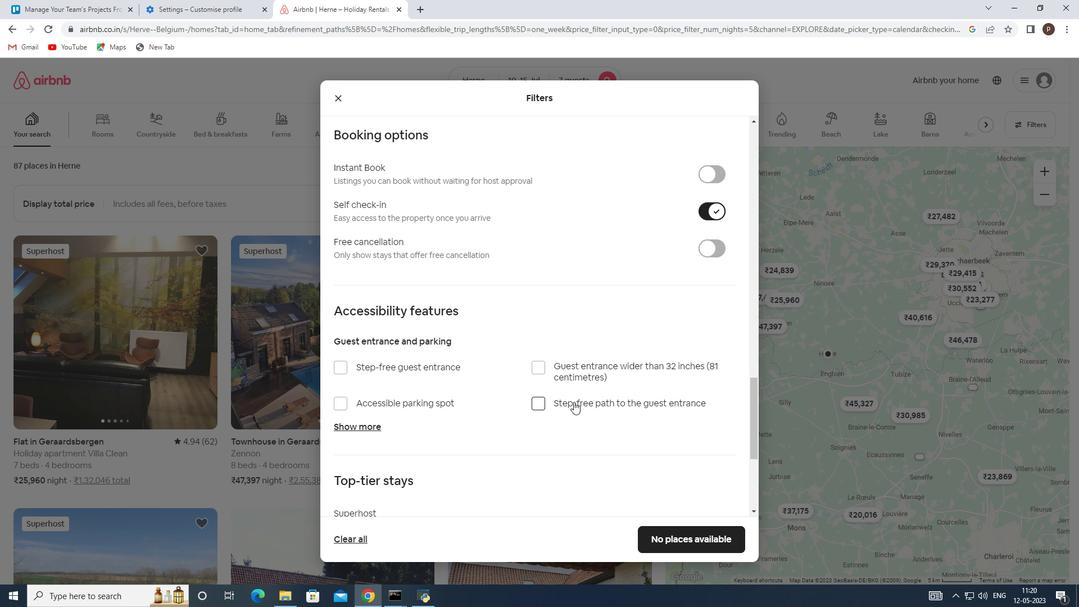 
Action: Mouse scrolled (573, 401) with delta (0, 0)
Screenshot: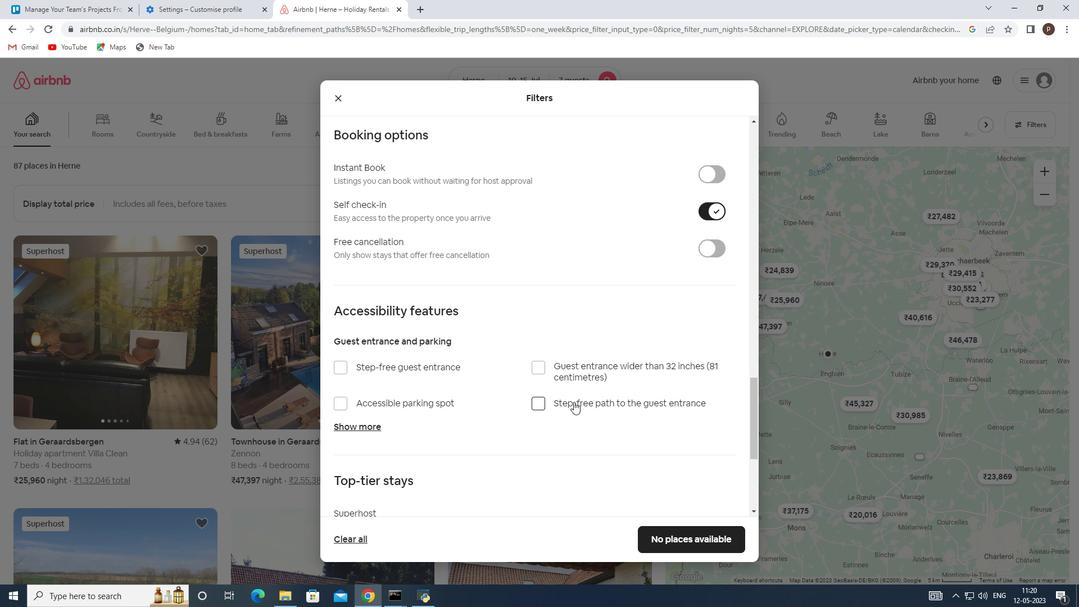 
Action: Mouse moved to (572, 403)
Screenshot: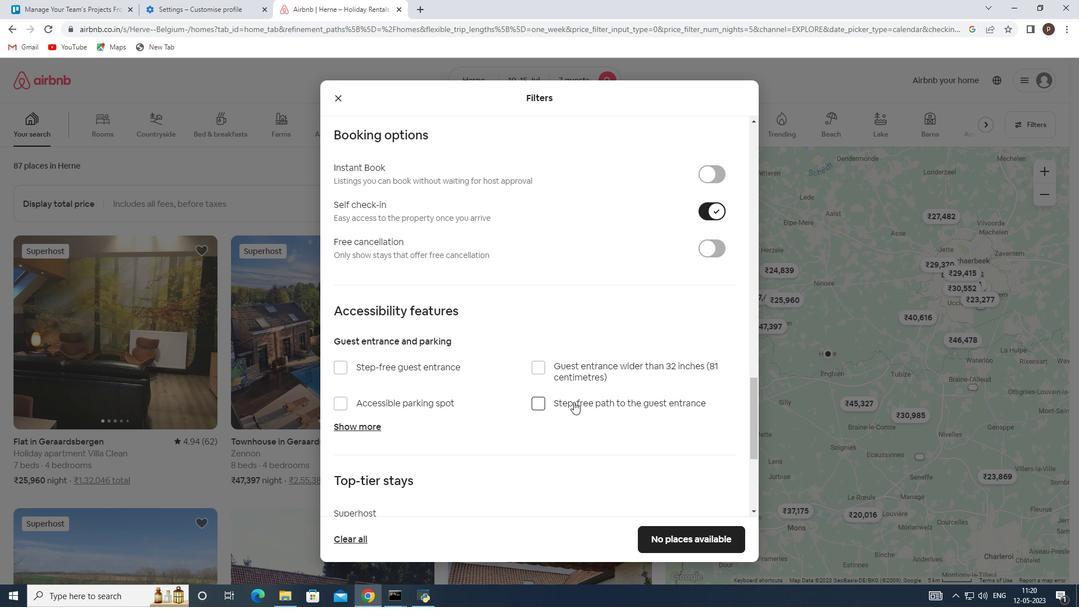 
Action: Mouse scrolled (572, 402) with delta (0, 0)
Screenshot: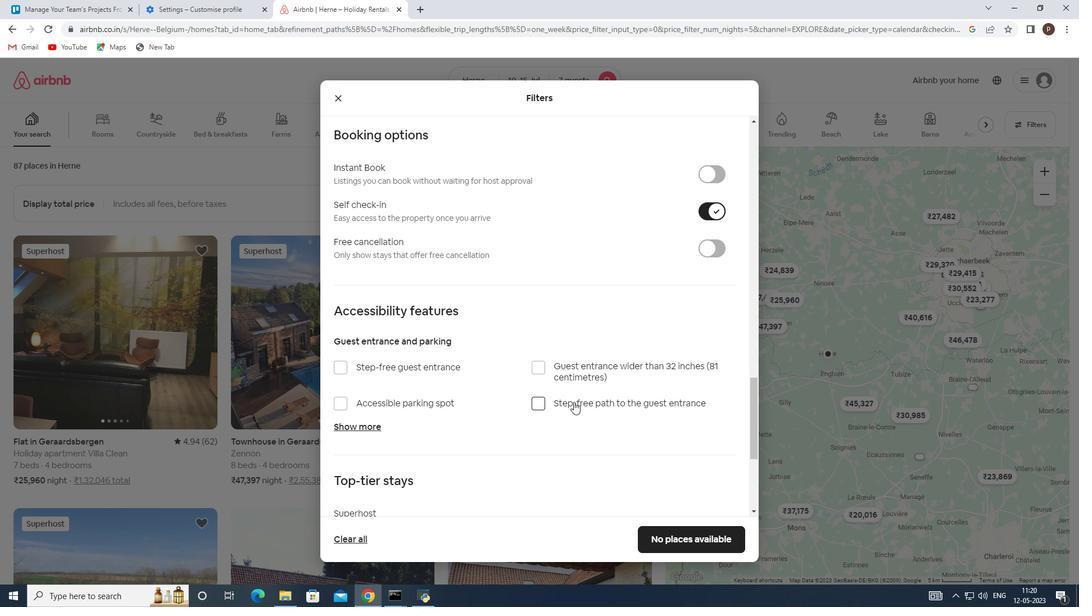 
Action: Mouse scrolled (572, 402) with delta (0, 0)
Screenshot: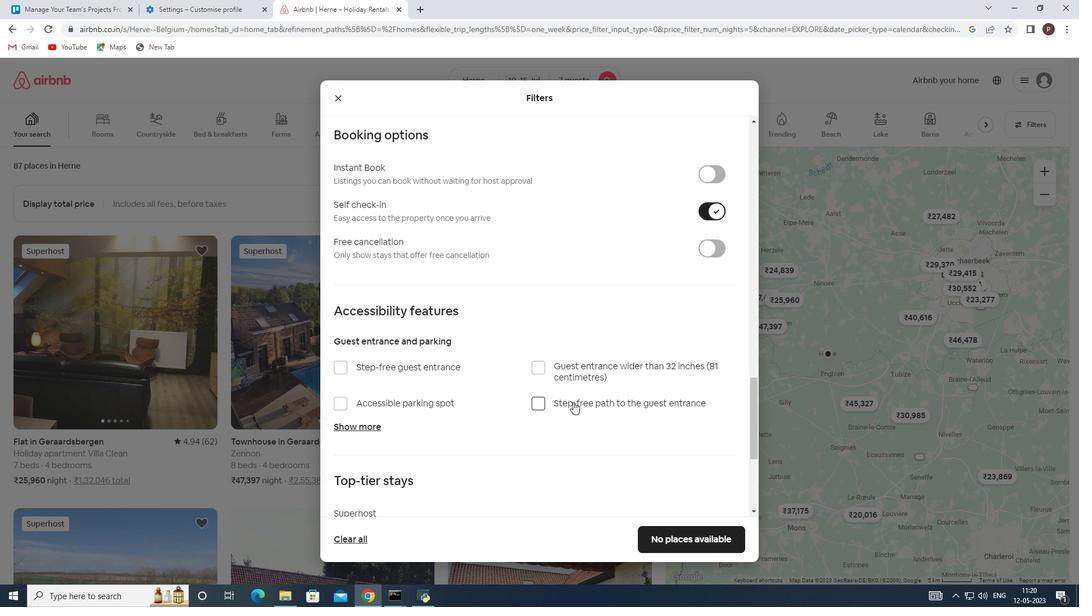 
Action: Mouse scrolled (572, 402) with delta (0, 0)
Screenshot: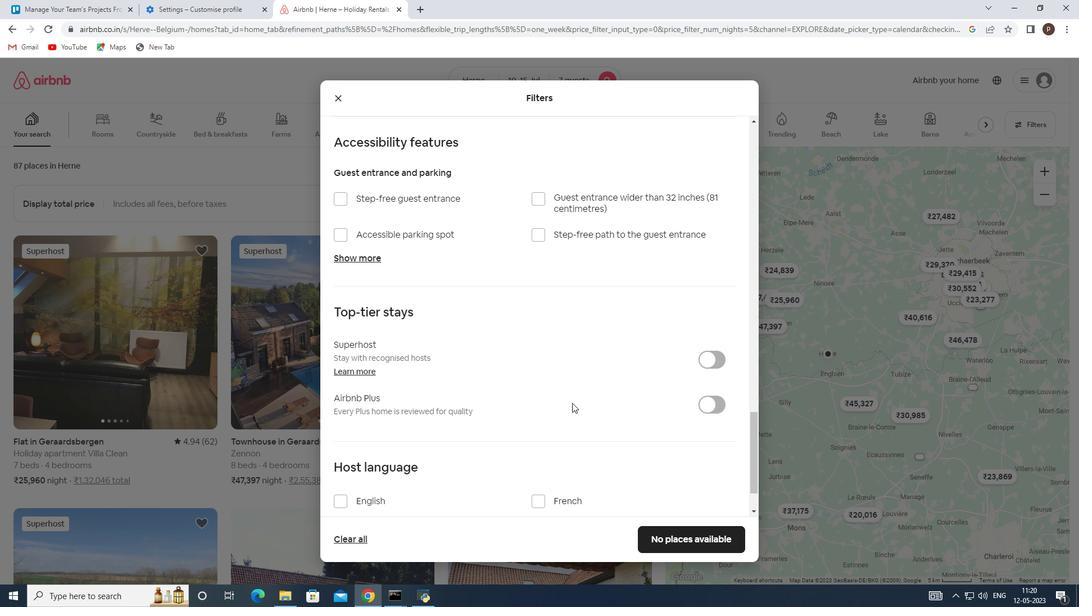 
Action: Mouse scrolled (572, 402) with delta (0, 0)
Screenshot: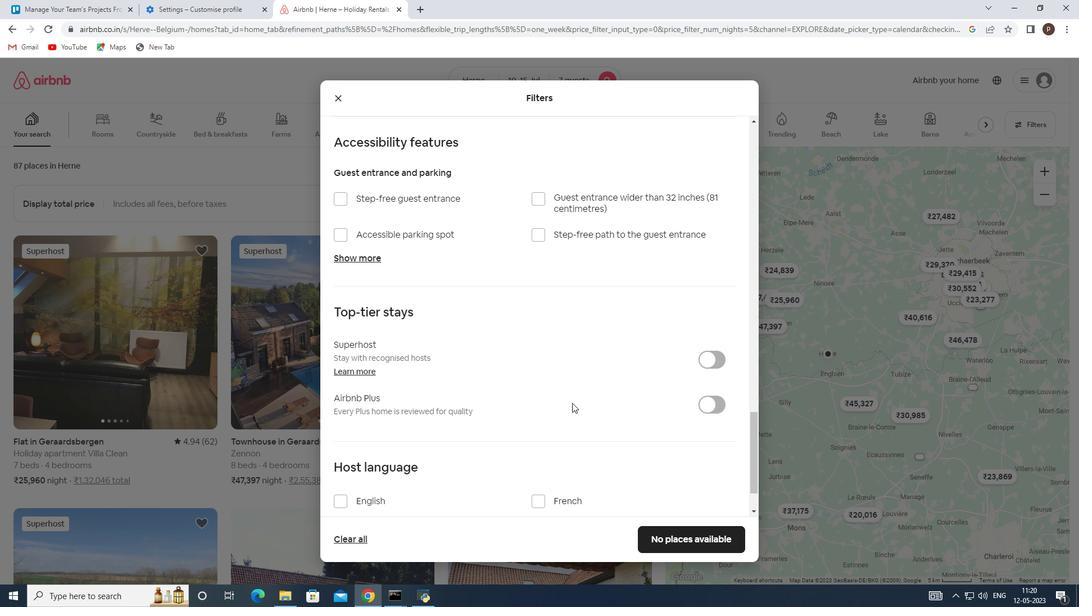 
Action: Mouse moved to (337, 442)
Screenshot: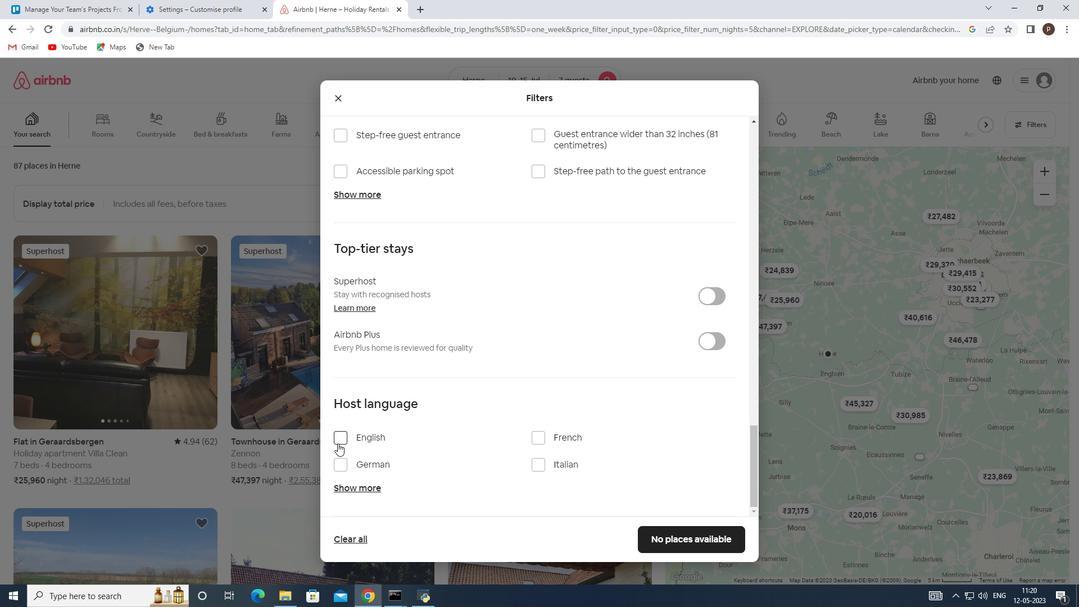 
Action: Mouse pressed left at (337, 442)
Screenshot: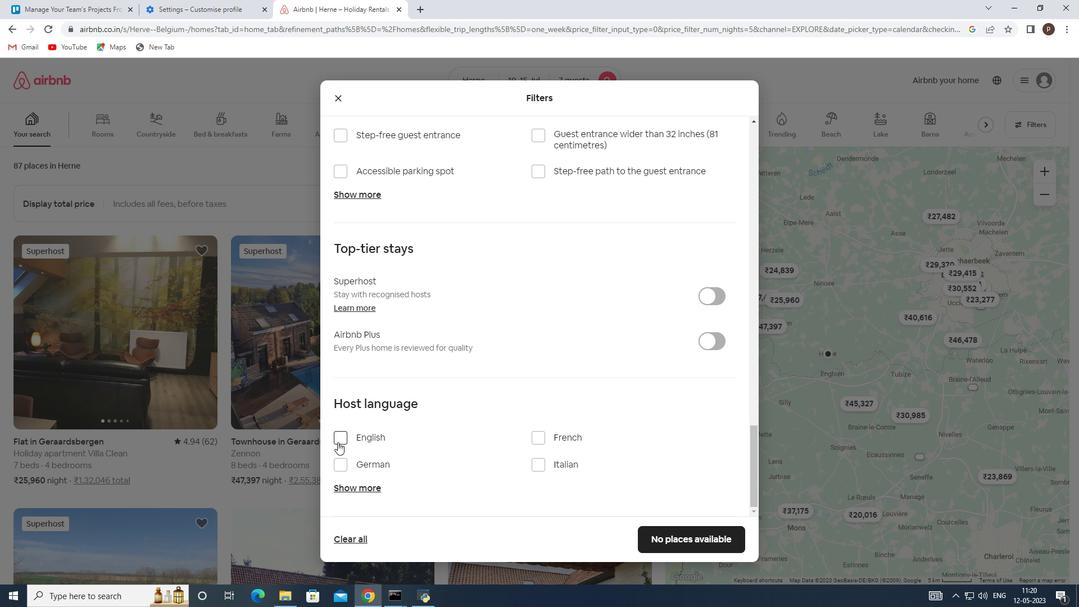 
Action: Mouse moved to (651, 532)
Screenshot: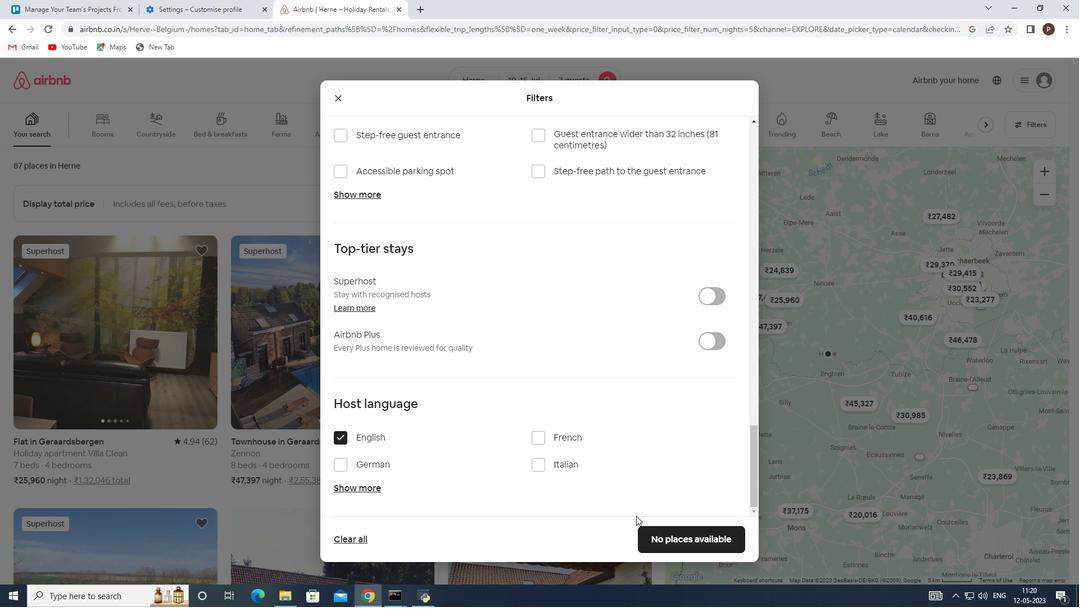 
Action: Mouse pressed left at (651, 532)
Screenshot: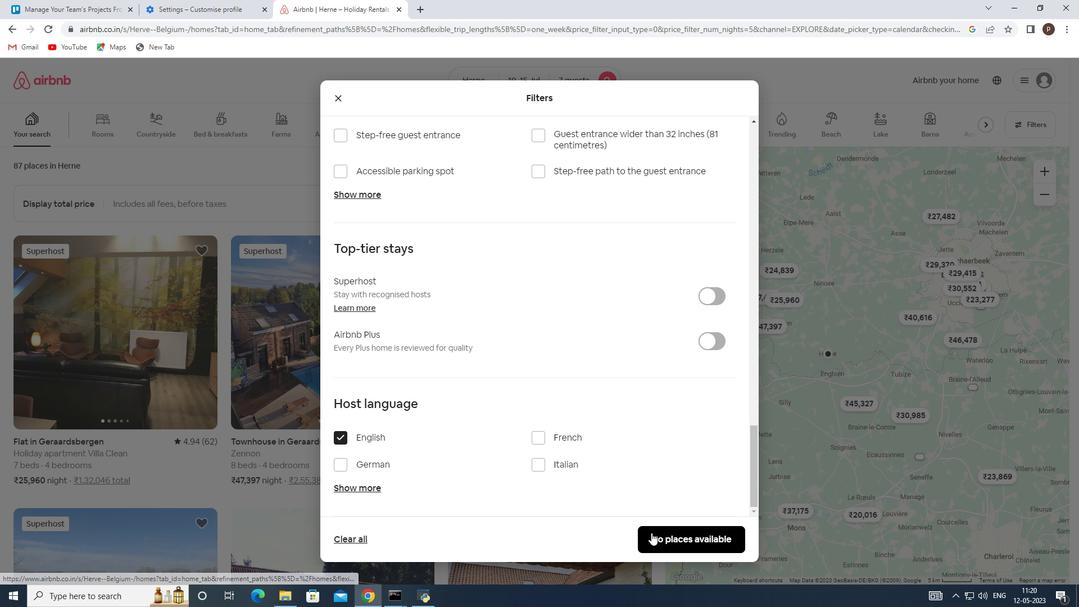 
